 Task: Open Card Nutrition Conference Review in Board Email Marketing Behavioral Segmentation to Workspace Custom Software Development Services and add a team member Softage.1@softage.net, a label Red, a checklist Cryptocurrency Development, an attachment from your onedrive, a color Red and finally, add a card description 'Research and develop new service delivery process' and a comment 'Let us approach this task with a focus on quality over quantity, ensuring that we deliver a high-quality outcome.'. Add a start date 'Jan 05, 1900' with a due date 'Jan 12, 1900'
Action: Mouse moved to (99, 315)
Screenshot: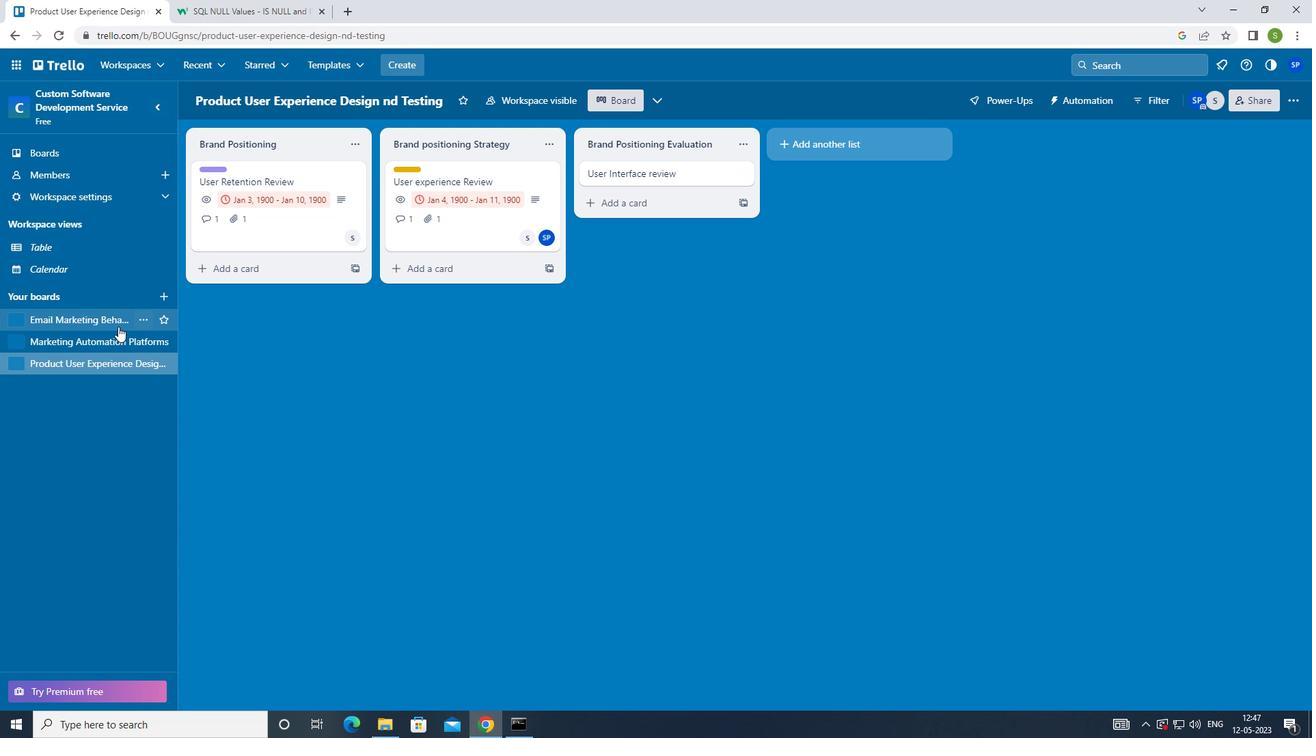 
Action: Mouse pressed left at (99, 315)
Screenshot: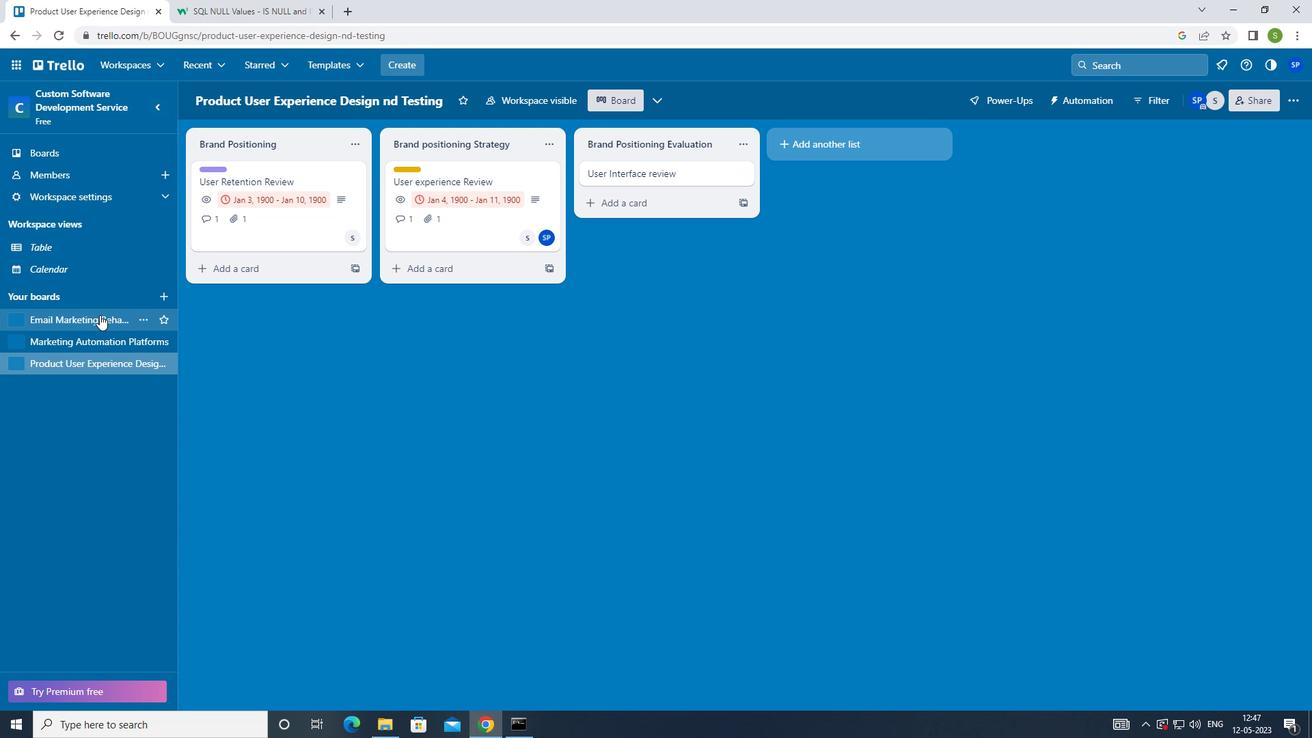 
Action: Mouse moved to (440, 174)
Screenshot: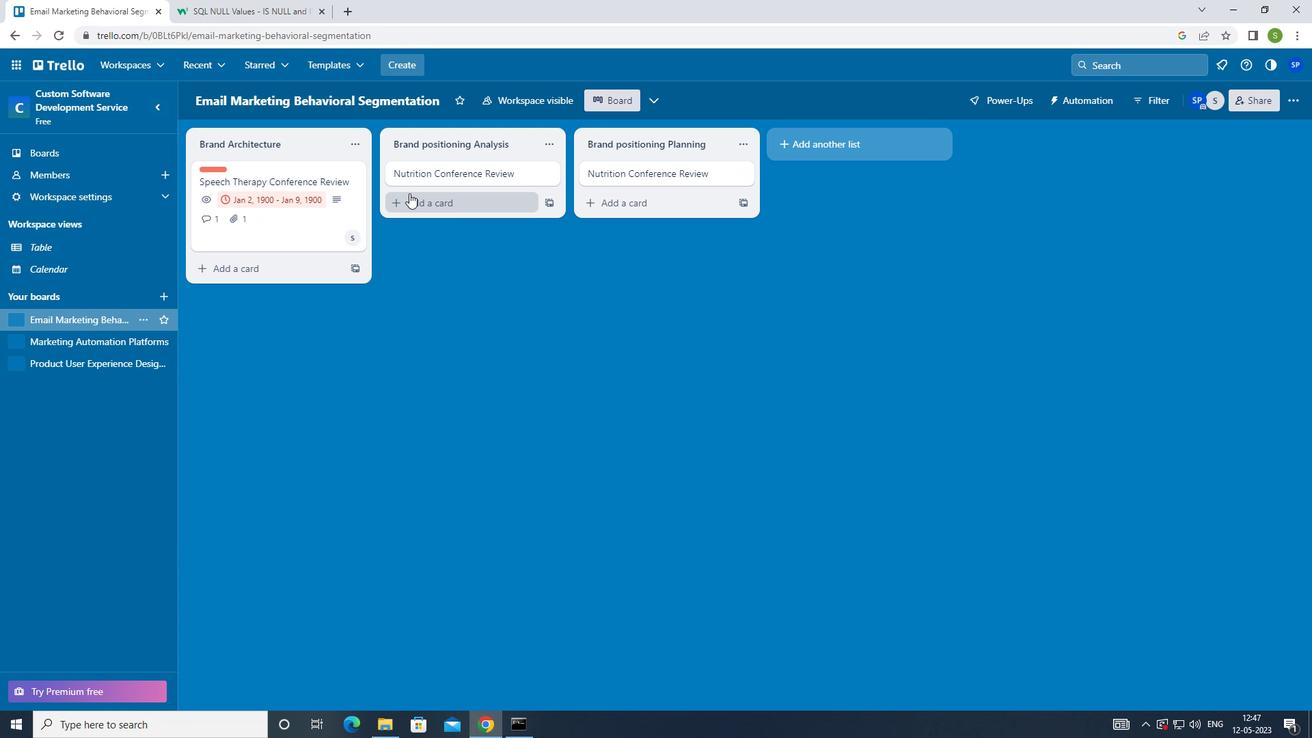 
Action: Mouse pressed left at (440, 174)
Screenshot: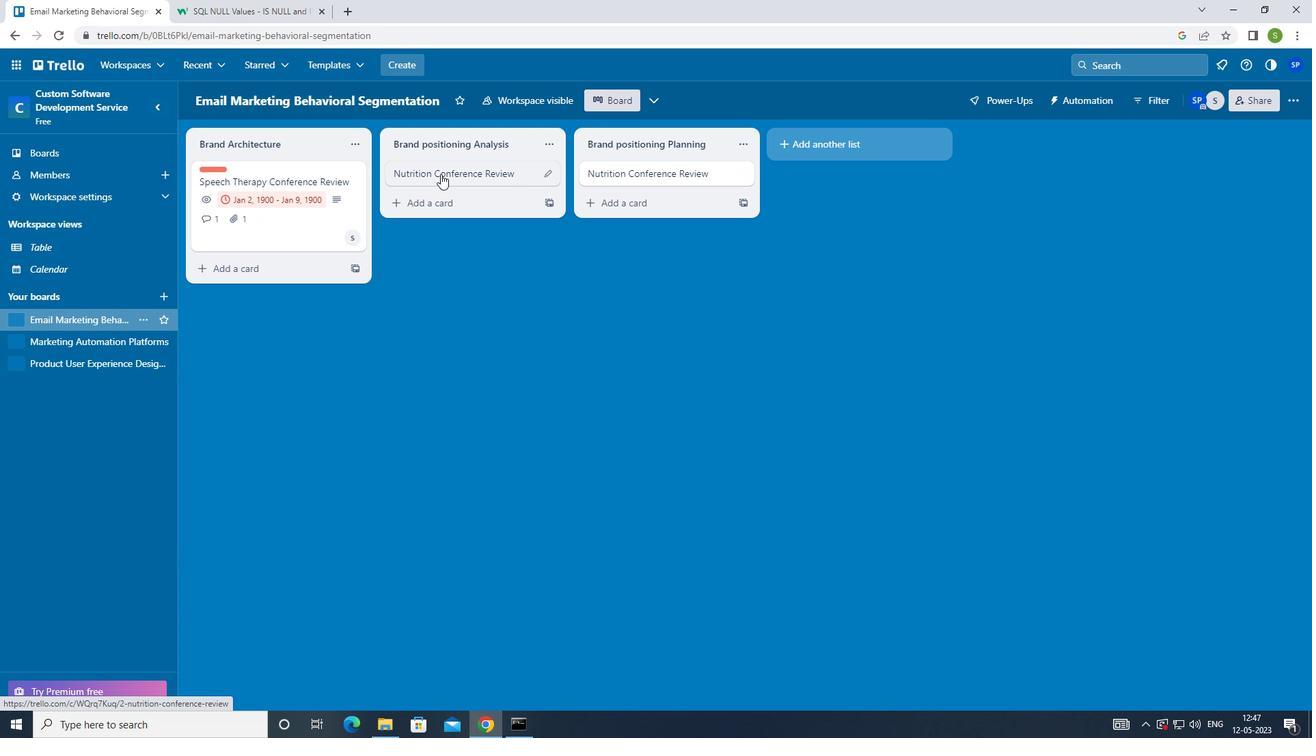 
Action: Mouse moved to (826, 176)
Screenshot: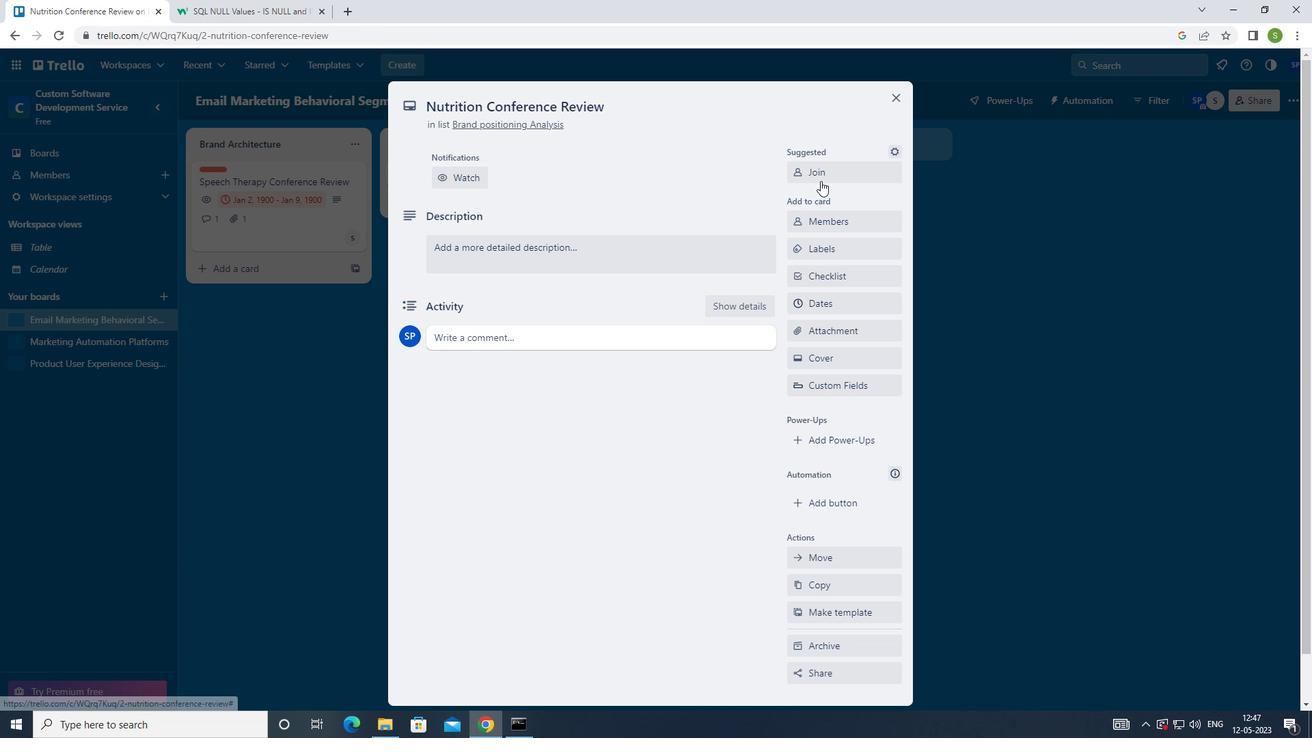 
Action: Mouse pressed left at (826, 176)
Screenshot: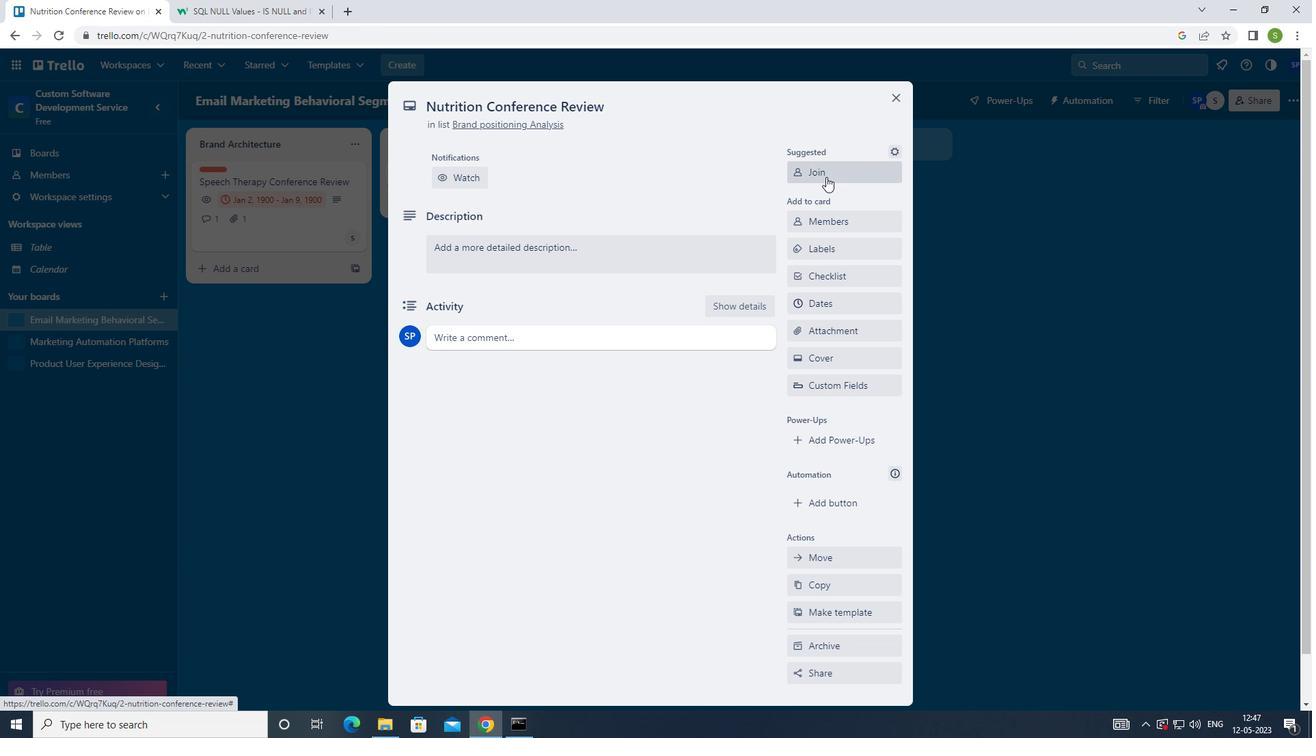 
Action: Mouse moved to (835, 177)
Screenshot: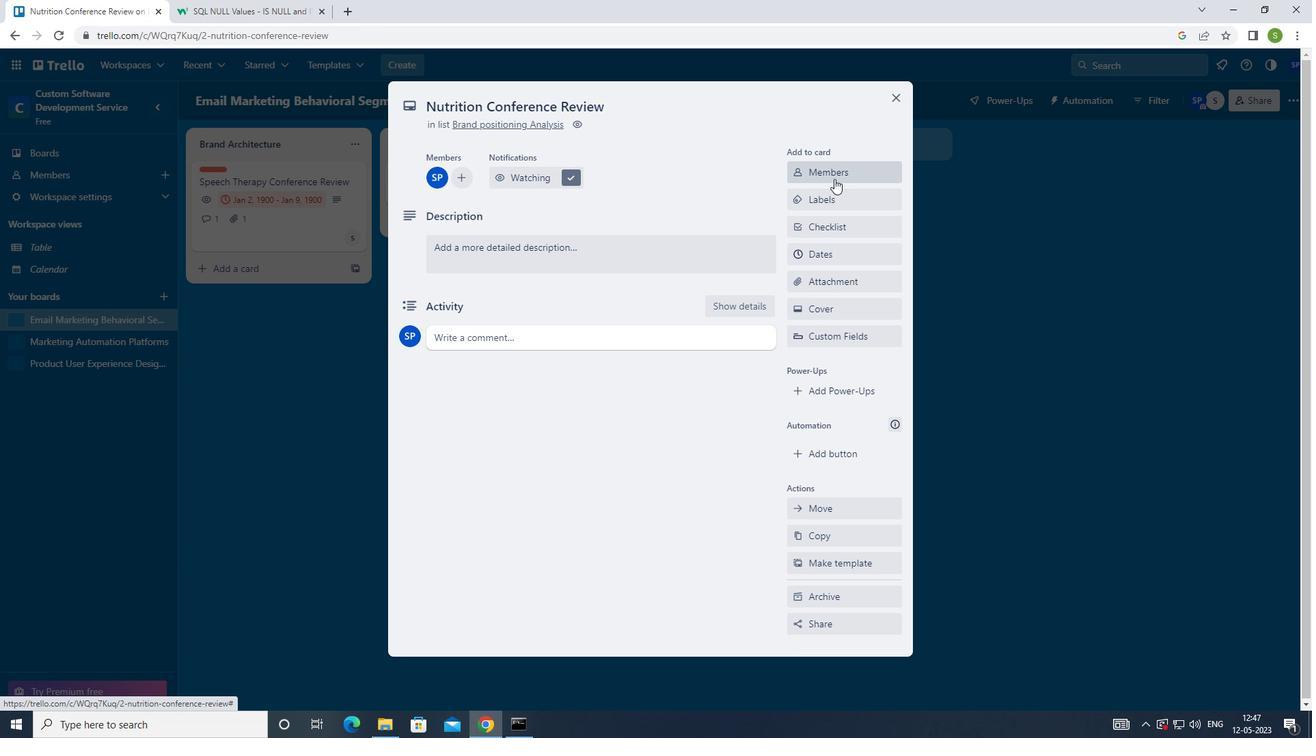 
Action: Mouse pressed left at (835, 177)
Screenshot: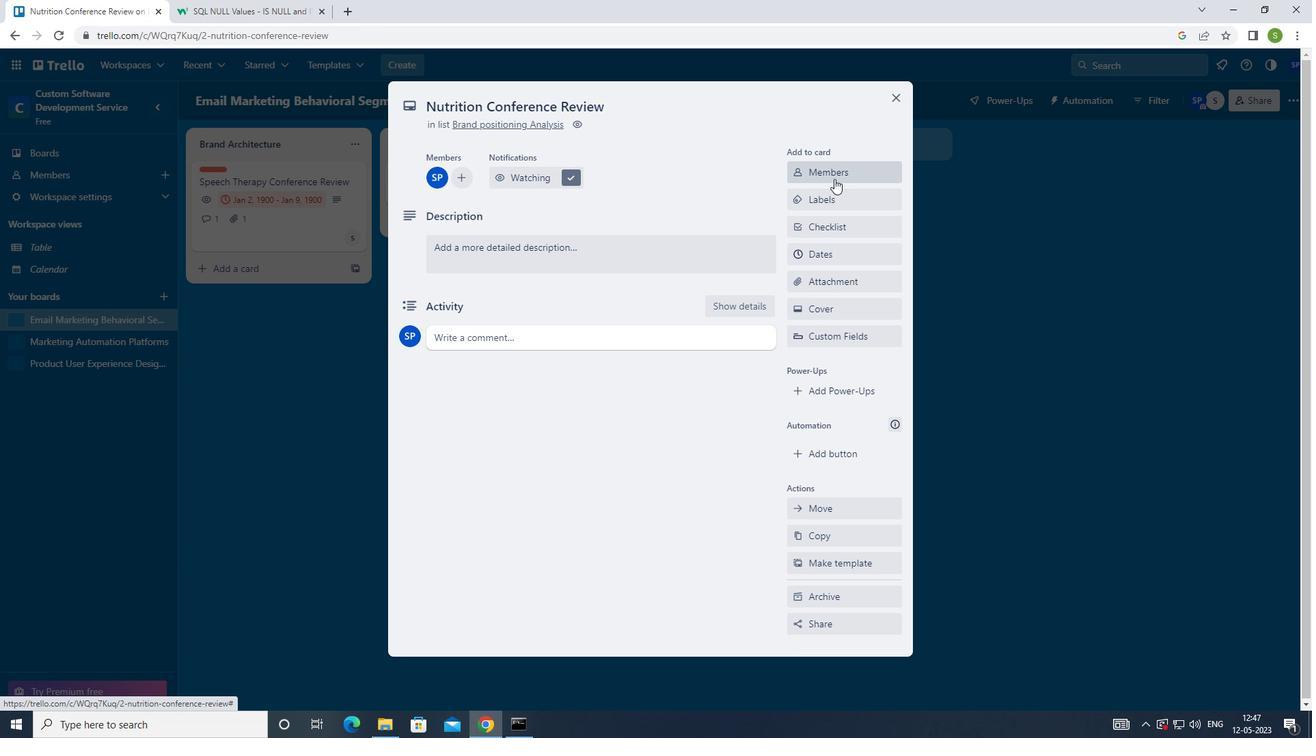 
Action: Mouse moved to (638, 285)
Screenshot: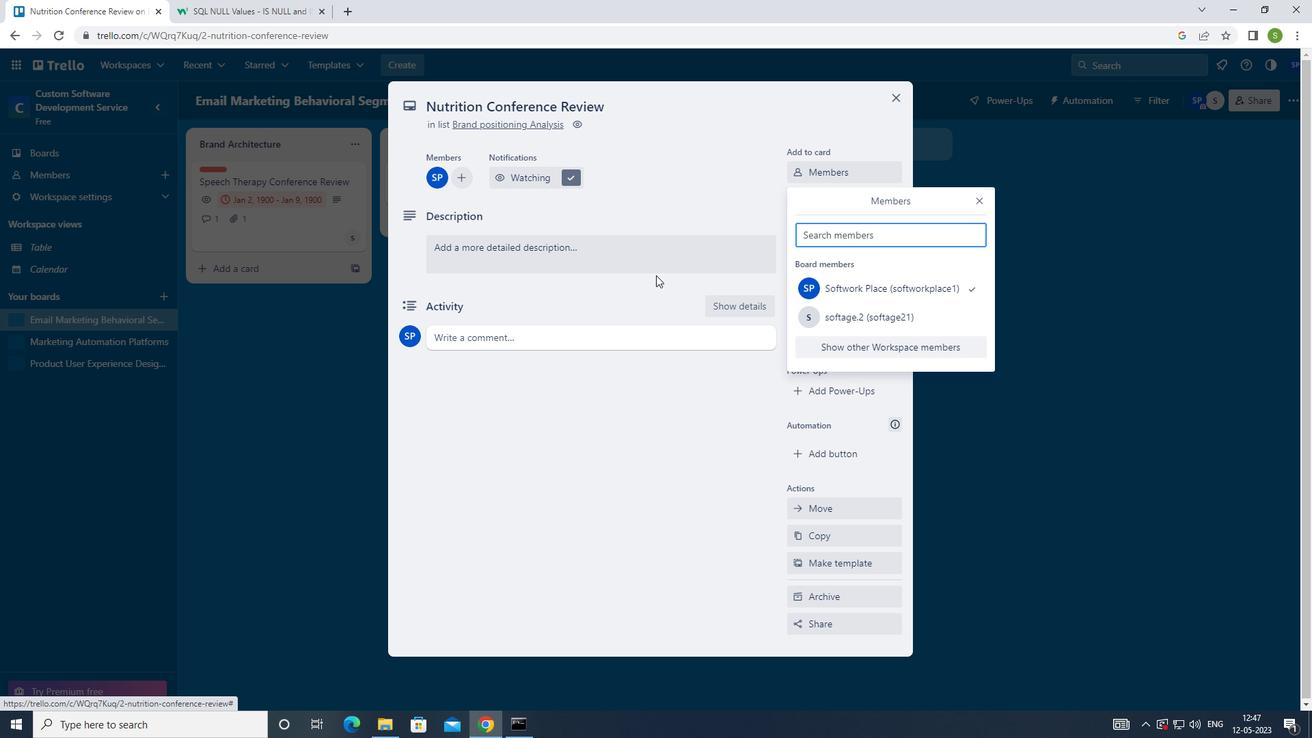 
Action: Key pressed <Key.shift>SOFTAGE.1<Key.shift>SOFTAGE<Key.shift><Key.shift>@<Key.left><Key.left><Key.left><Key.left><Key.left><Key.left><Key.left><Key.left><Key.shift>@<Key.right><Key.right><Key.right><Key.right><Key.right><Key.right><Key.right><Key.right><Key.backspace>.NET
Screenshot: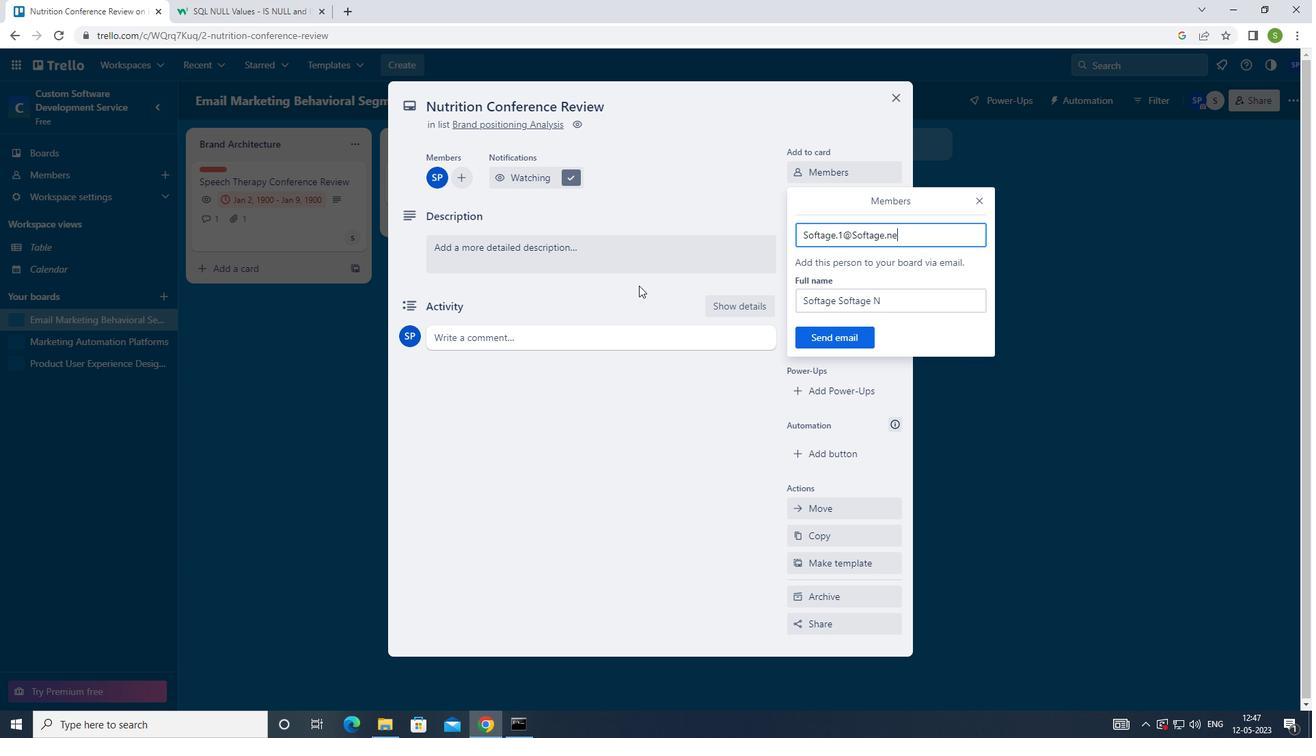 
Action: Mouse moved to (825, 336)
Screenshot: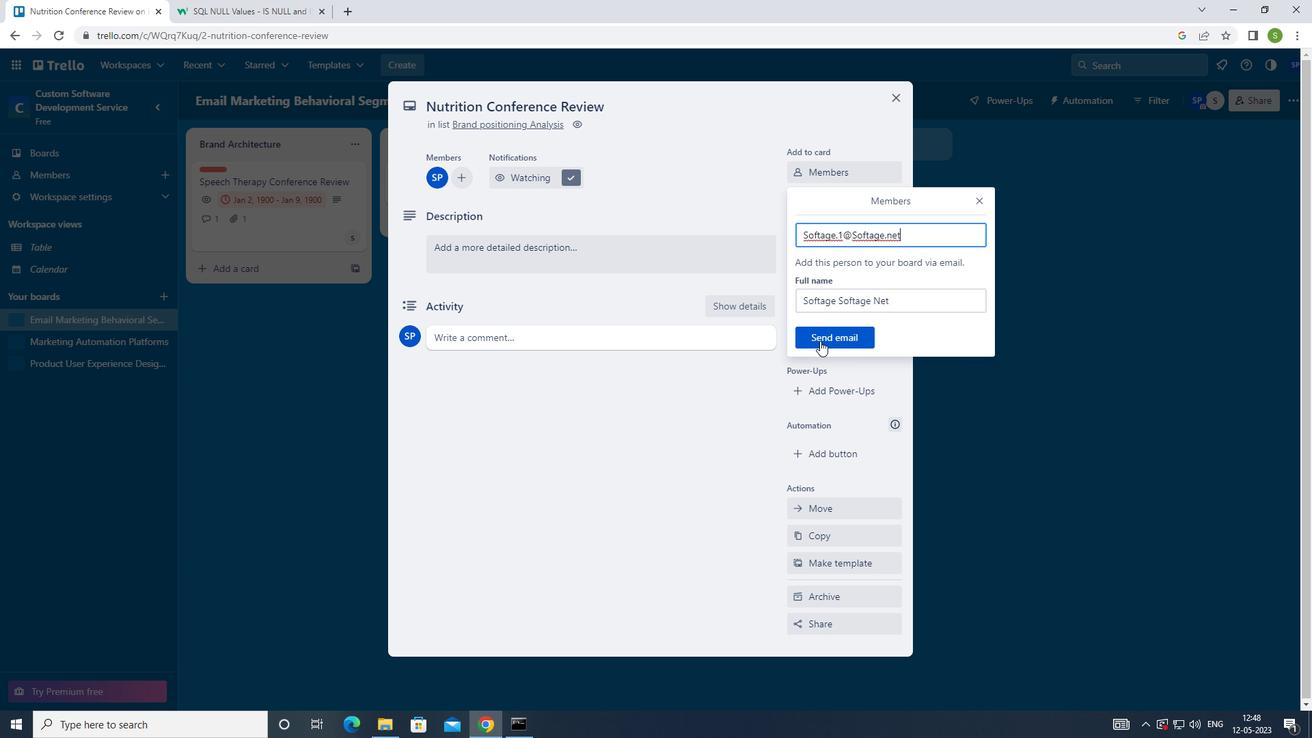 
Action: Mouse pressed left at (825, 336)
Screenshot: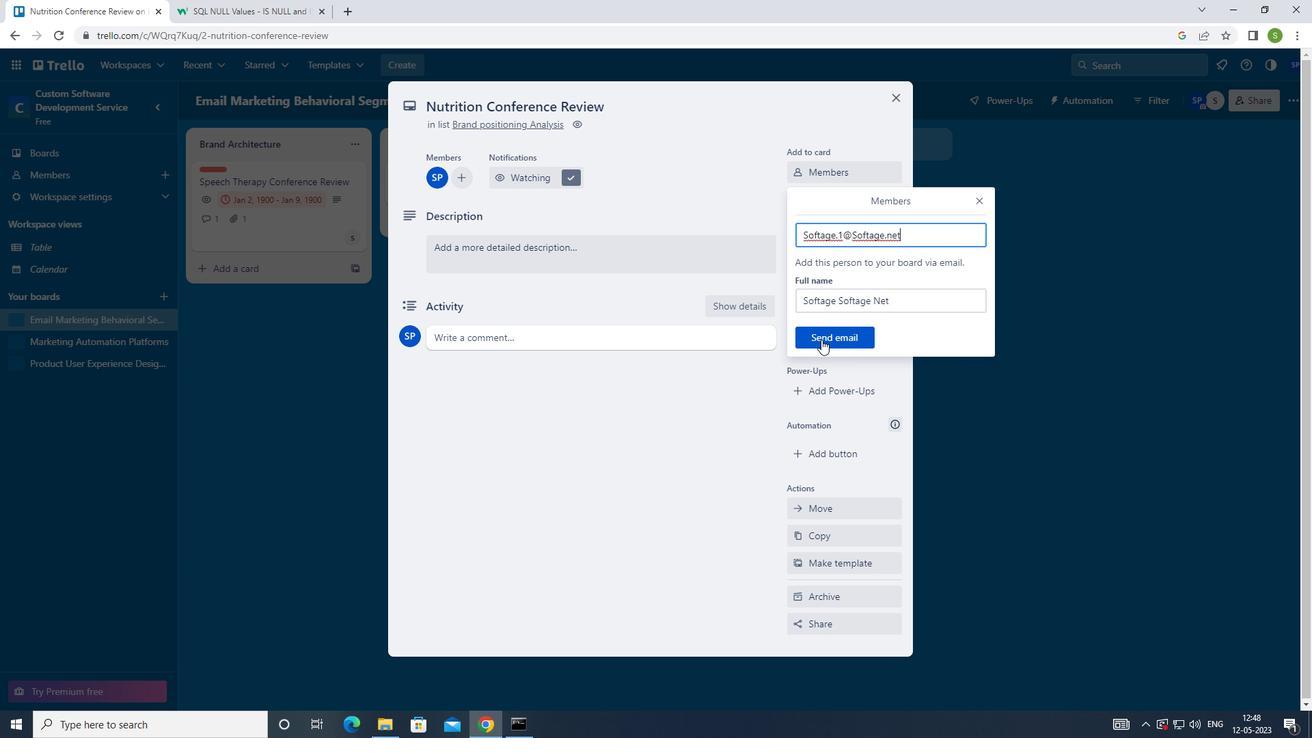 
Action: Mouse moved to (840, 200)
Screenshot: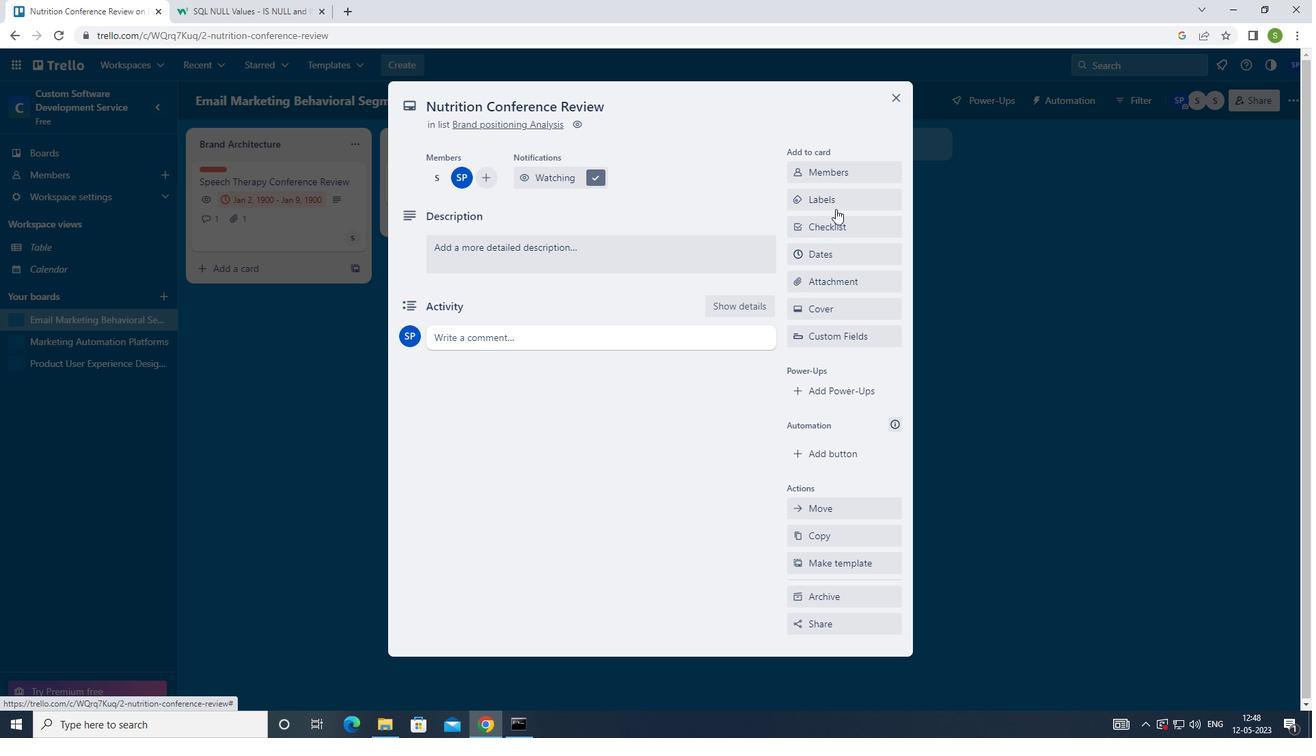 
Action: Mouse pressed left at (840, 200)
Screenshot: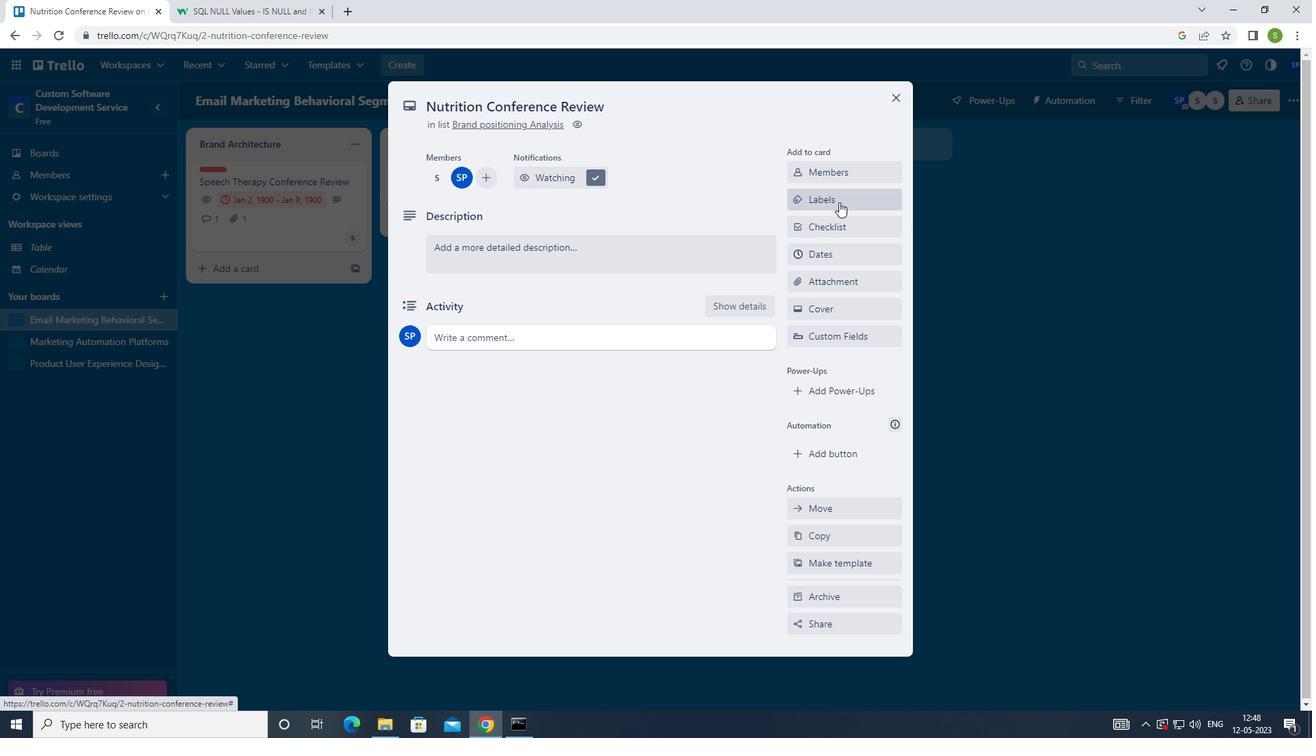 
Action: Mouse moved to (833, 204)
Screenshot: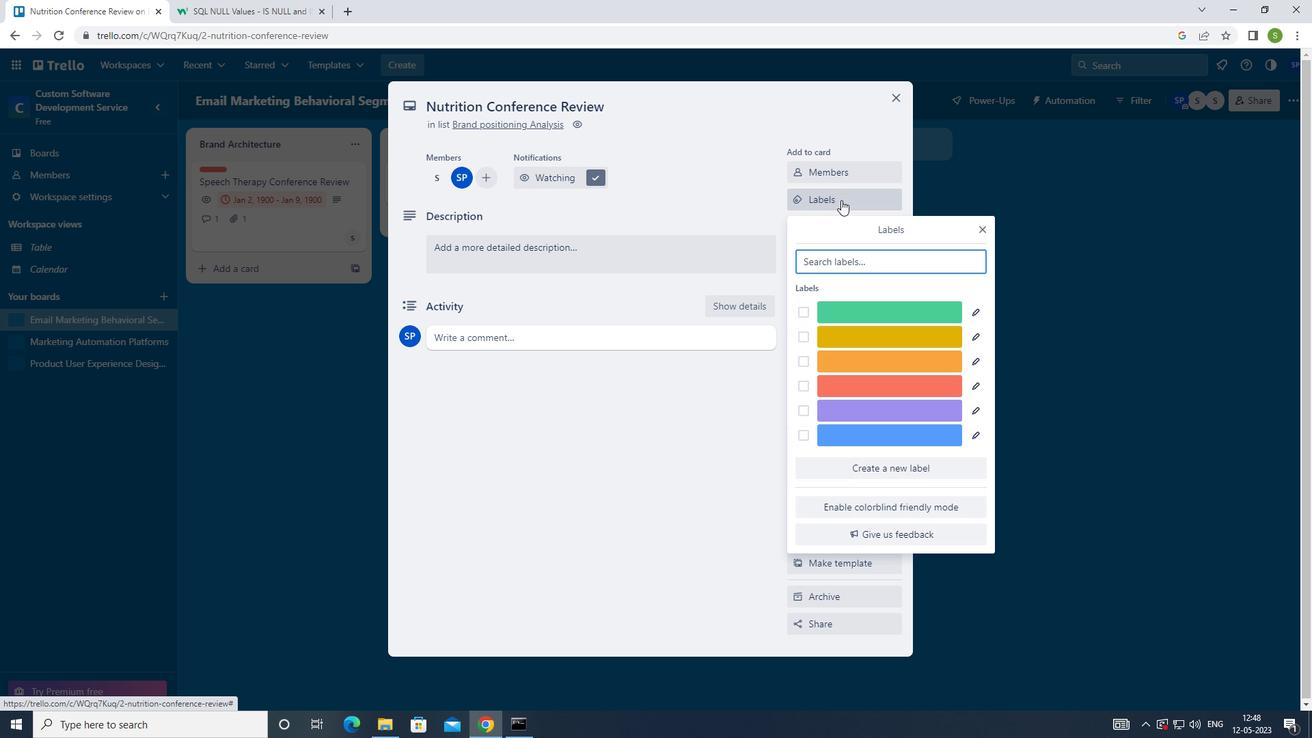 
Action: Key pressed RED
Screenshot: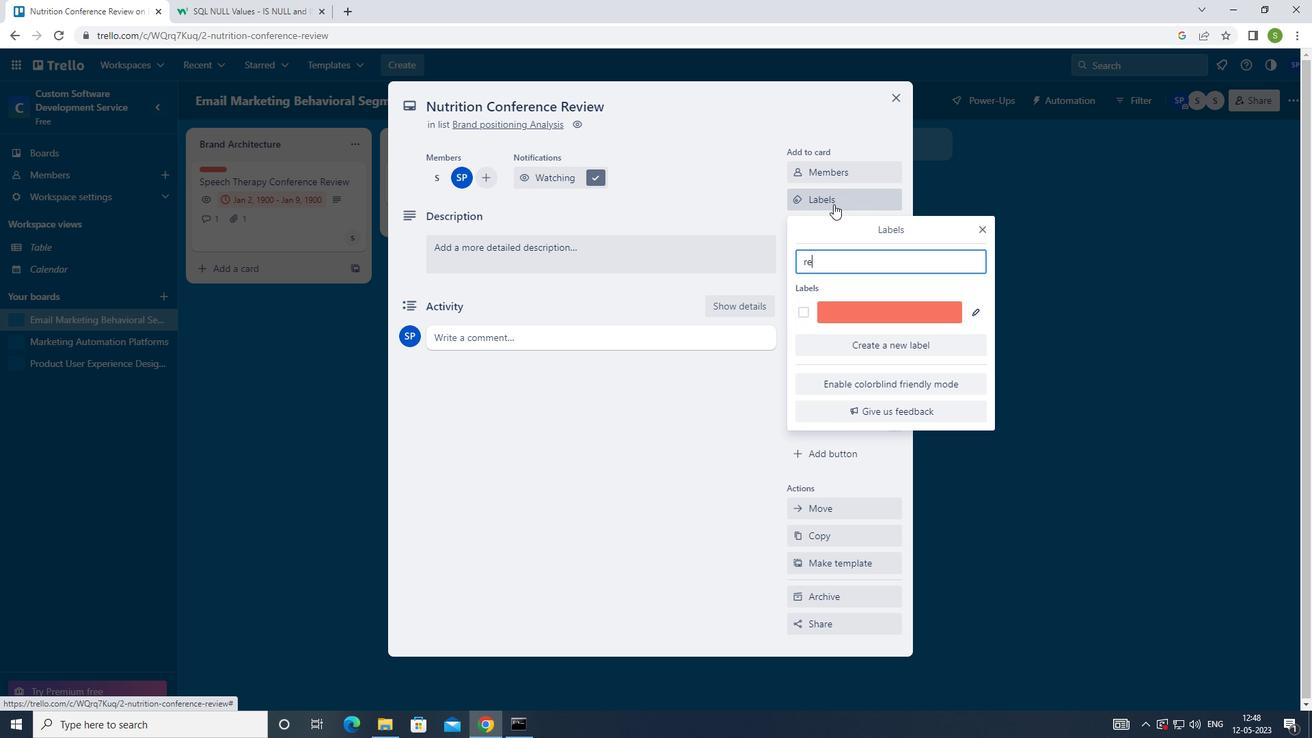 
Action: Mouse moved to (804, 312)
Screenshot: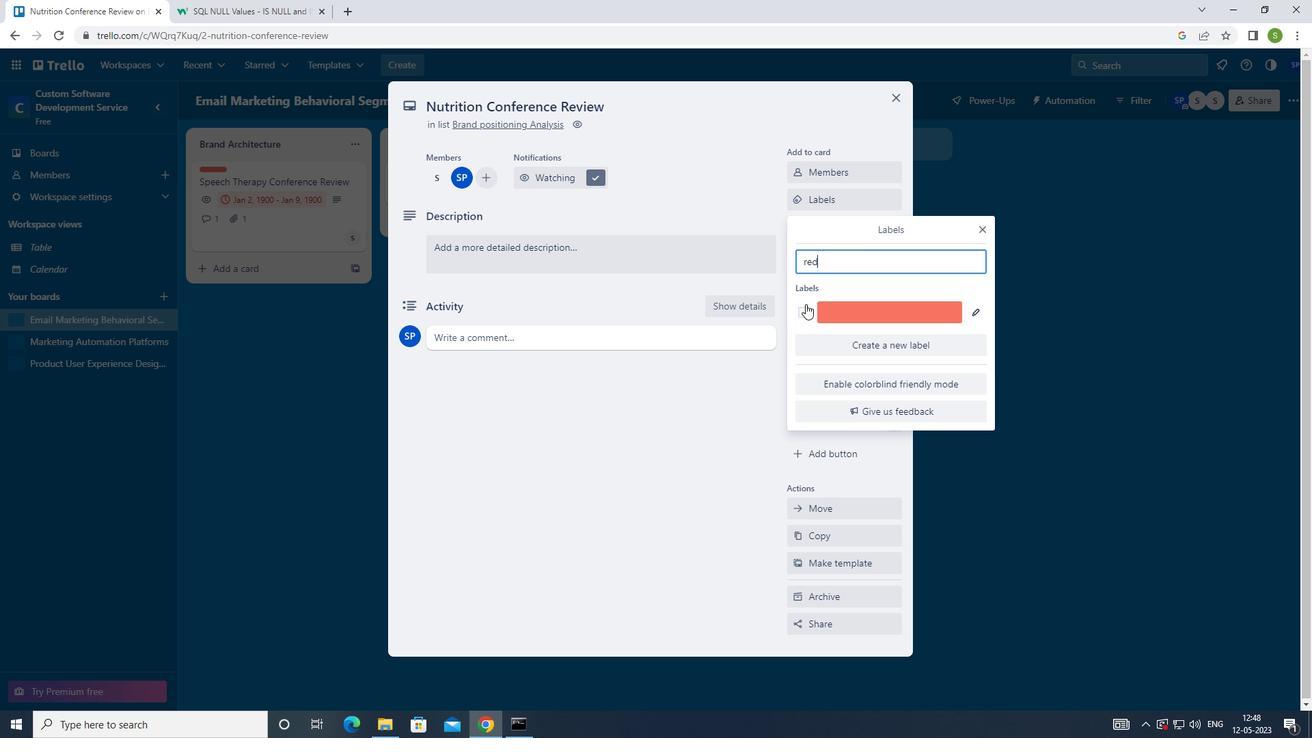 
Action: Mouse pressed left at (804, 312)
Screenshot: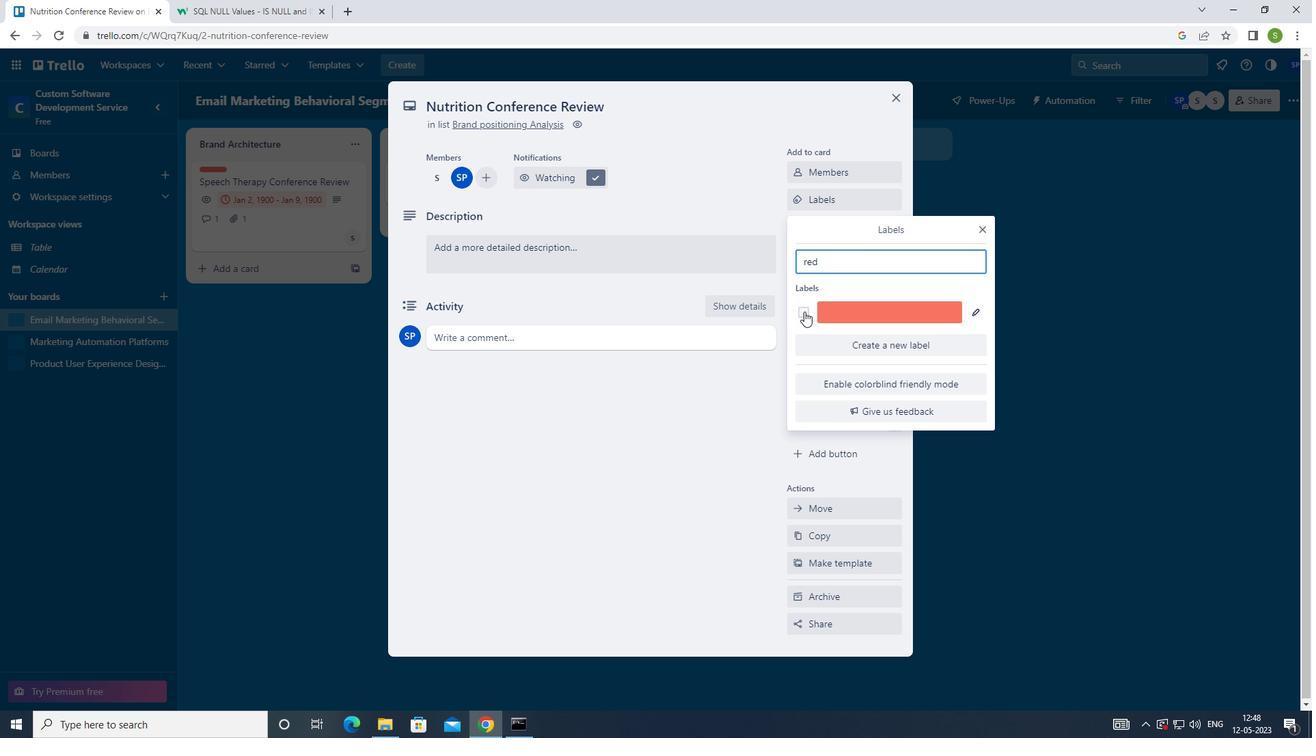 
Action: Mouse moved to (982, 230)
Screenshot: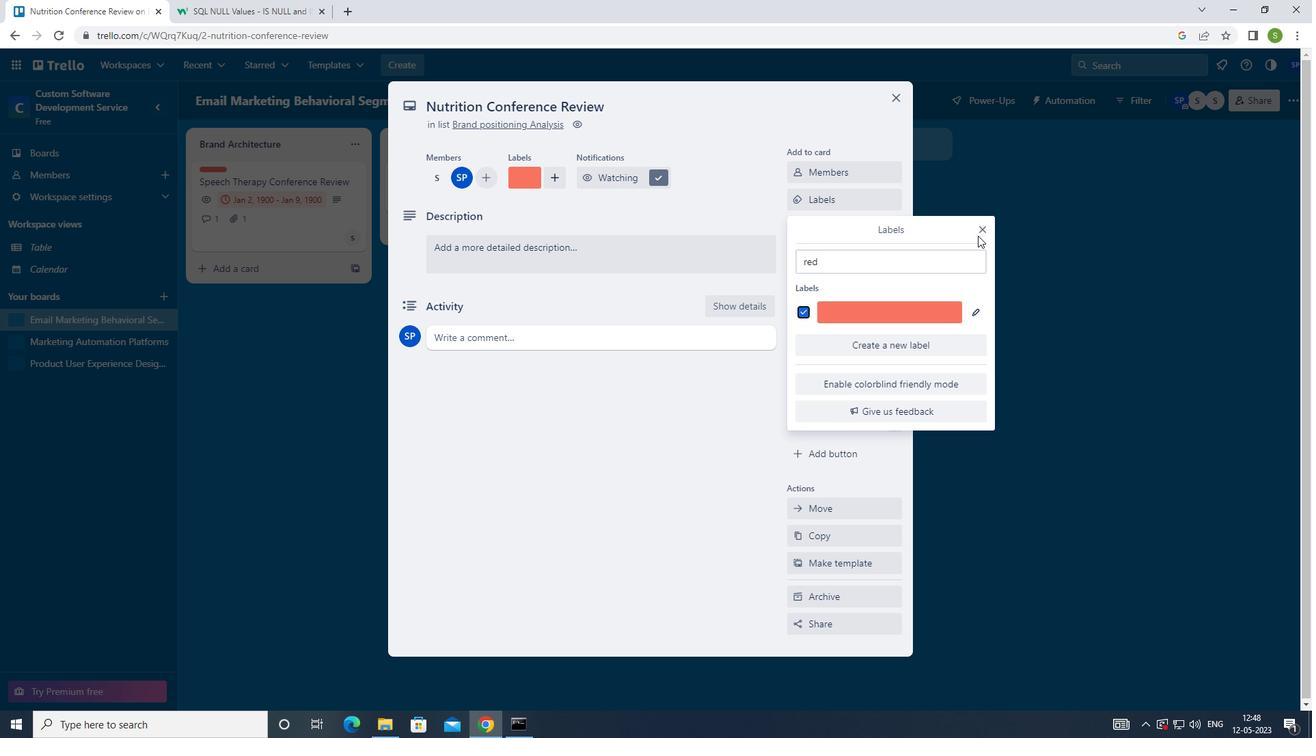 
Action: Mouse pressed left at (982, 230)
Screenshot: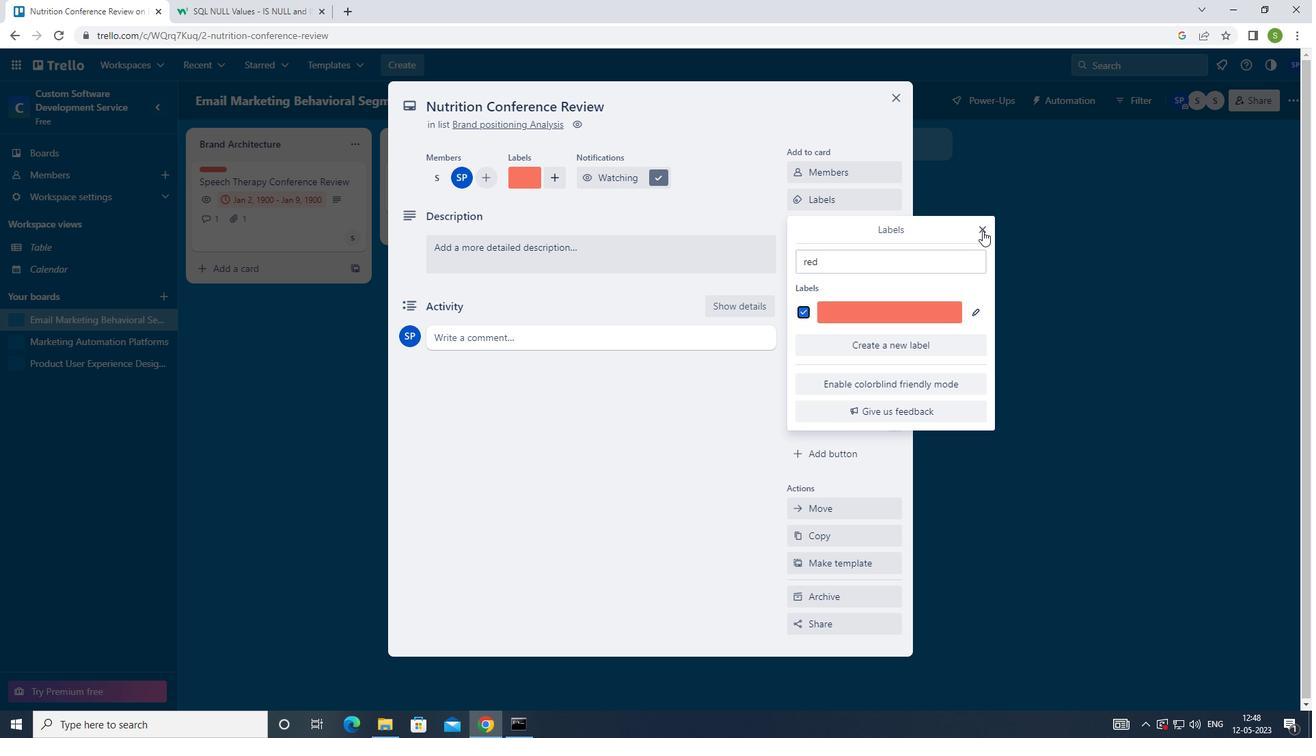 
Action: Mouse moved to (859, 230)
Screenshot: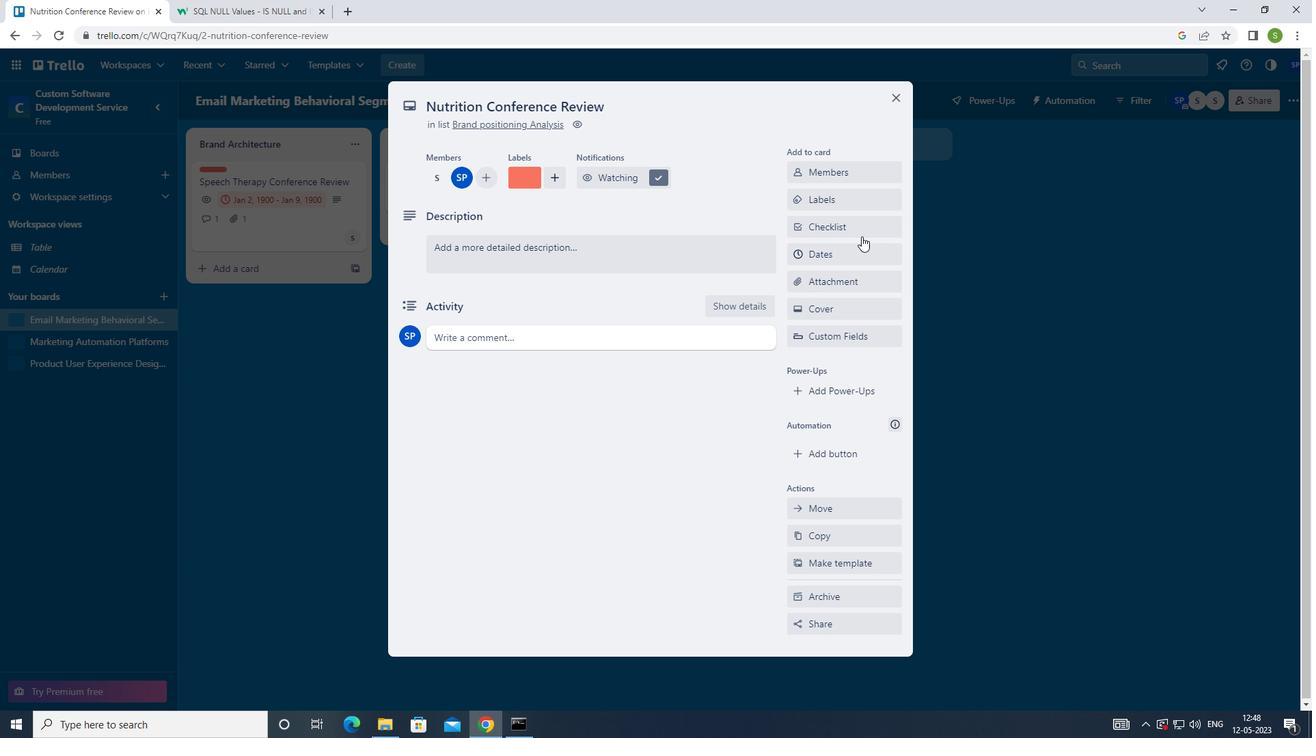 
Action: Mouse pressed left at (859, 230)
Screenshot: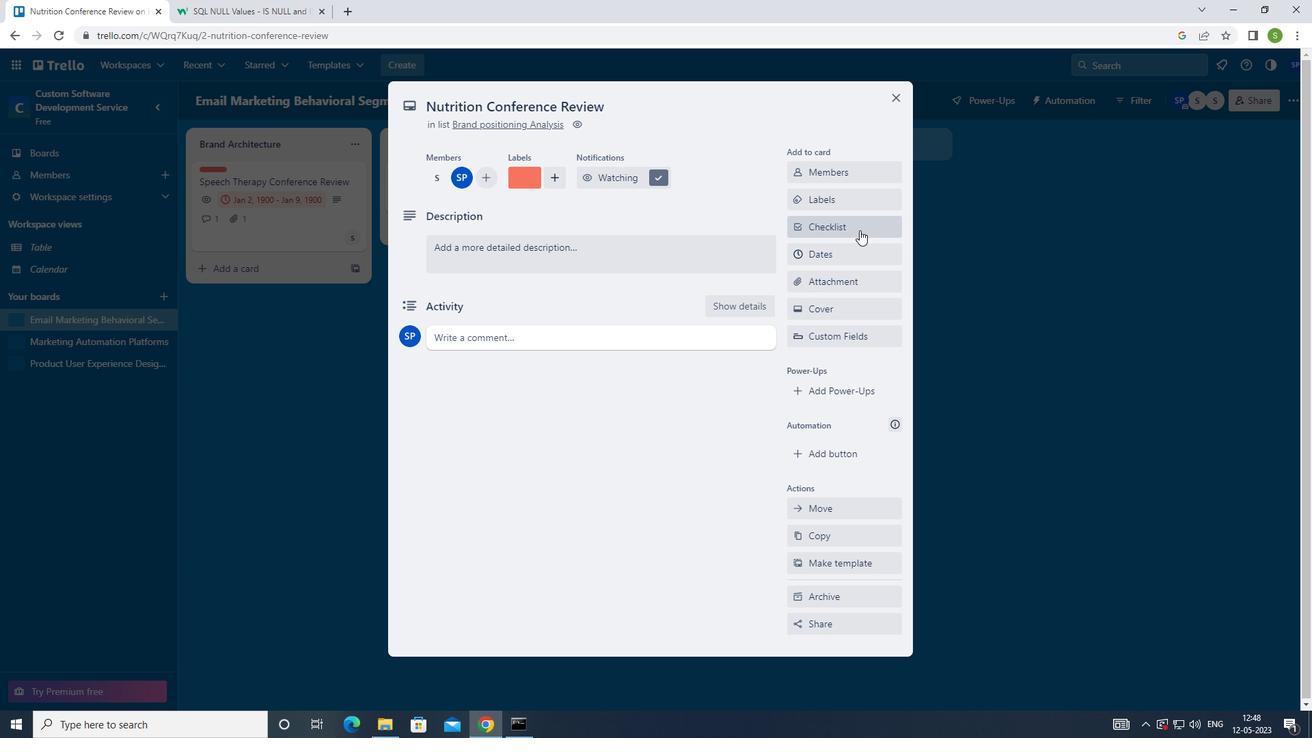 
Action: Mouse moved to (897, 235)
Screenshot: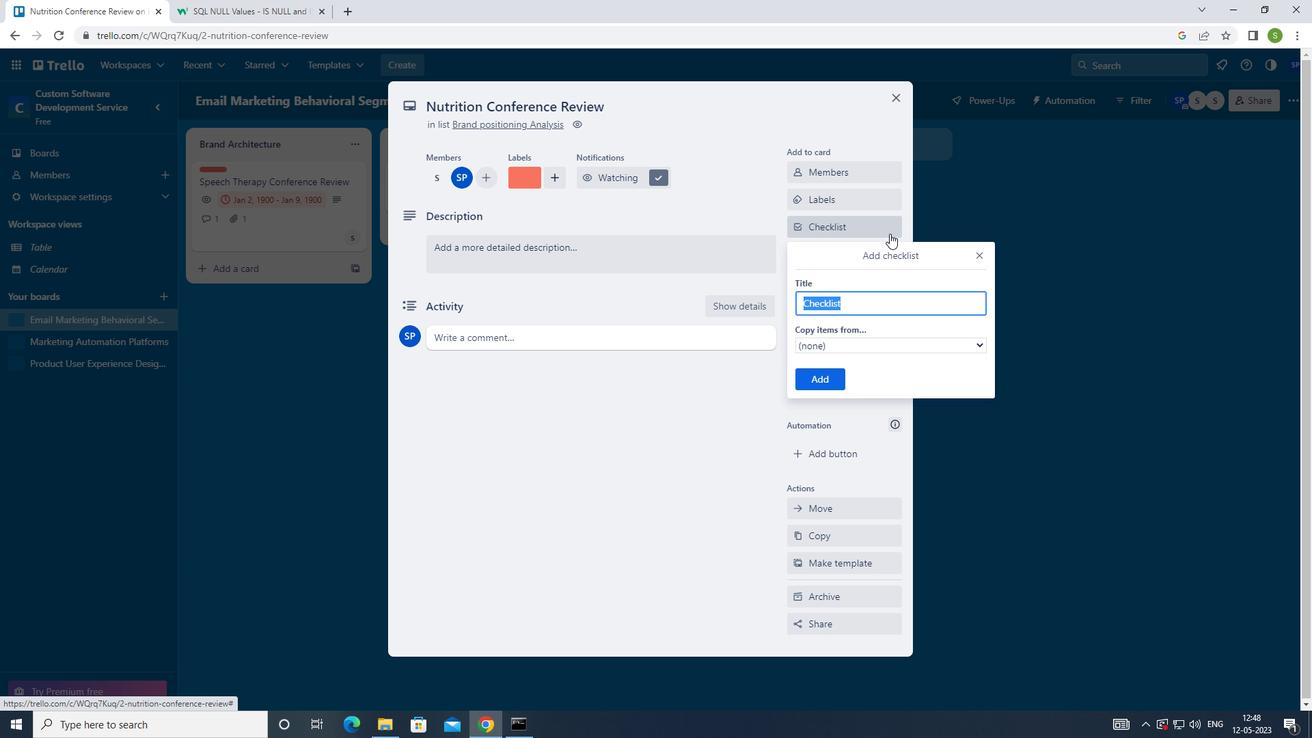 
Action: Key pressed ctrl+C
Screenshot: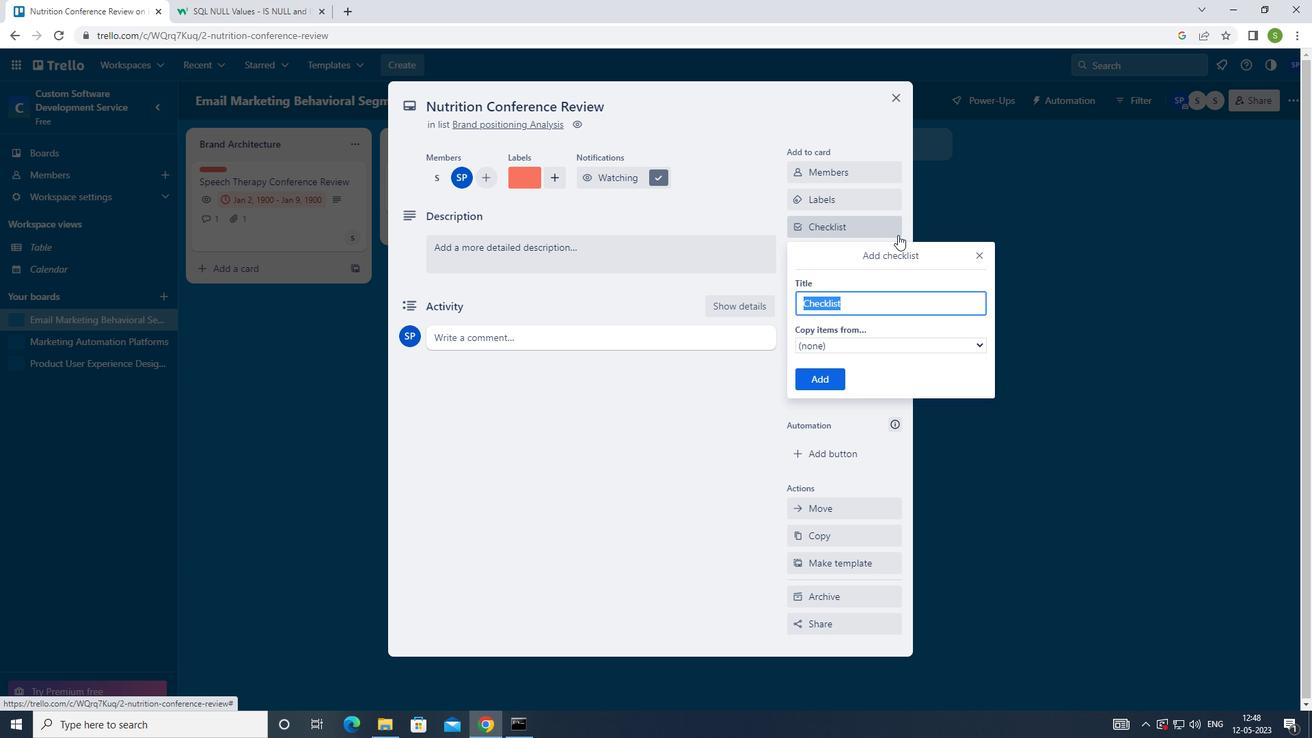 
Action: Mouse moved to (865, 299)
Screenshot: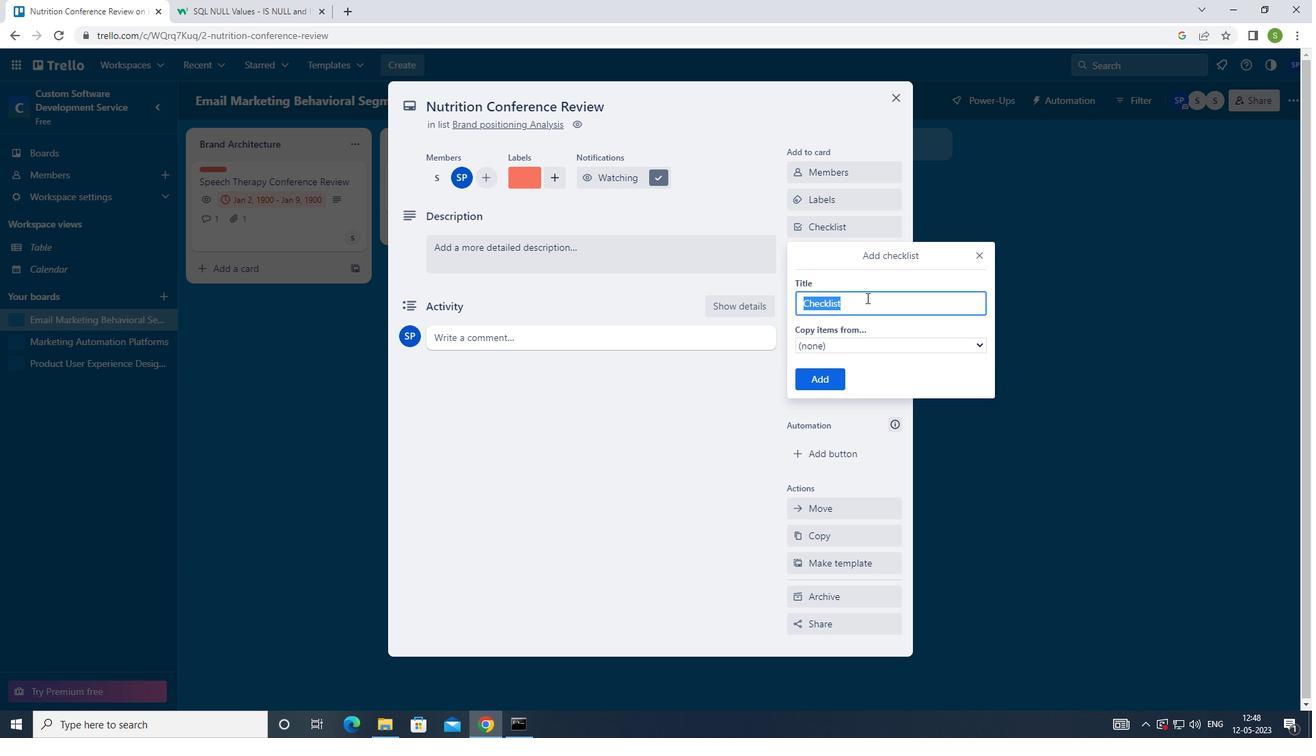
Action: Key pressed <Key.shift>ctrl+C
Screenshot: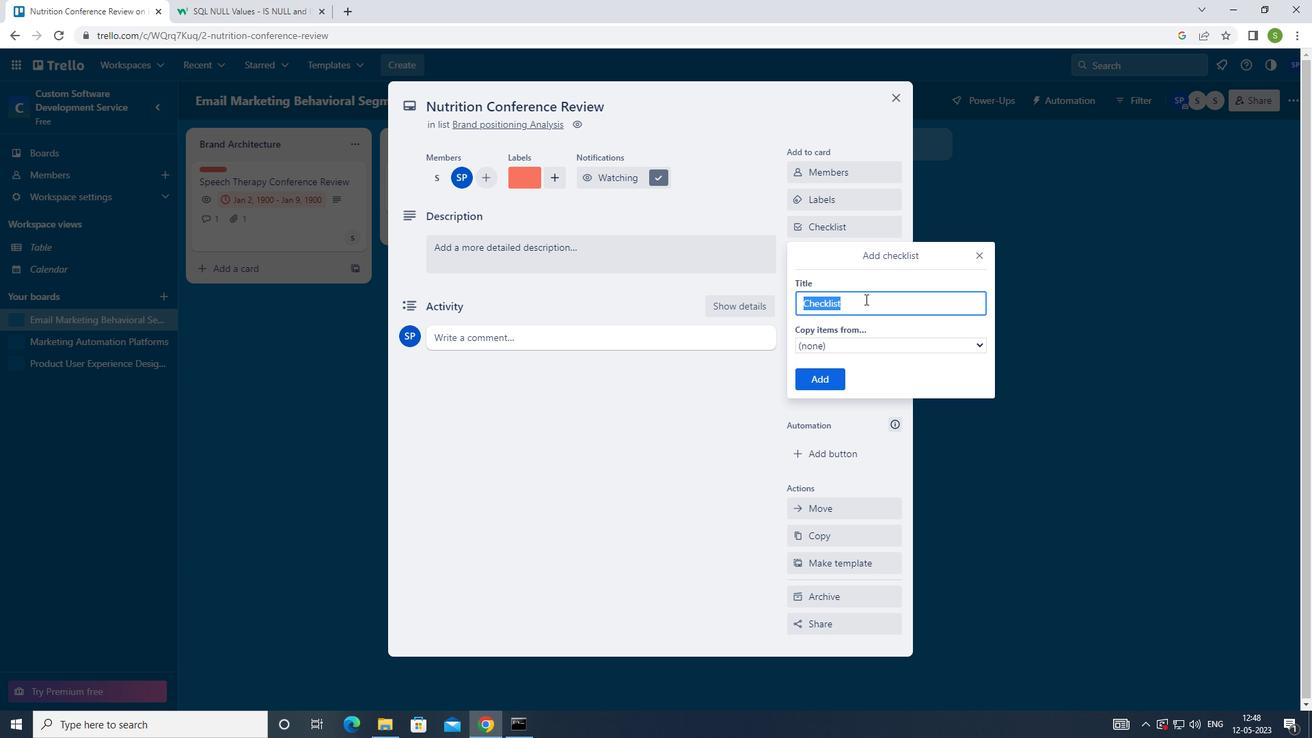 
Action: Mouse moved to (897, 392)
Screenshot: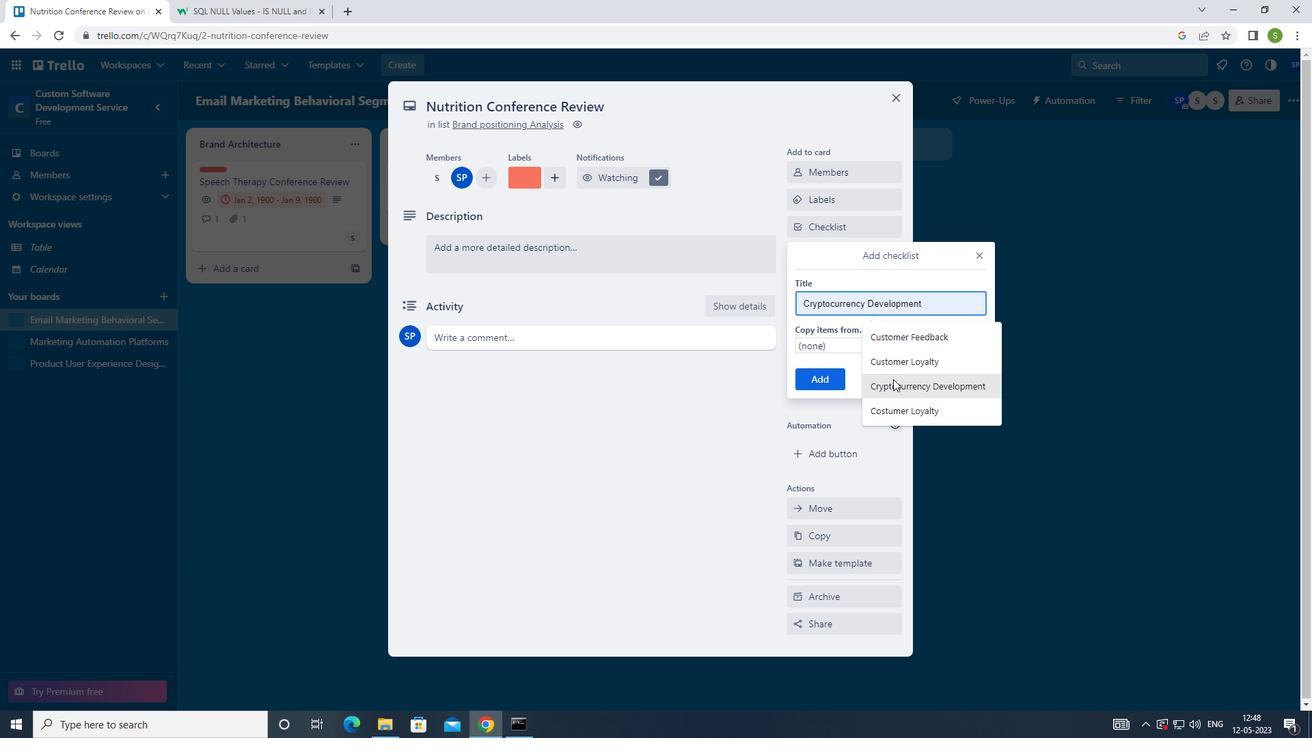 
Action: Mouse pressed left at (897, 392)
Screenshot: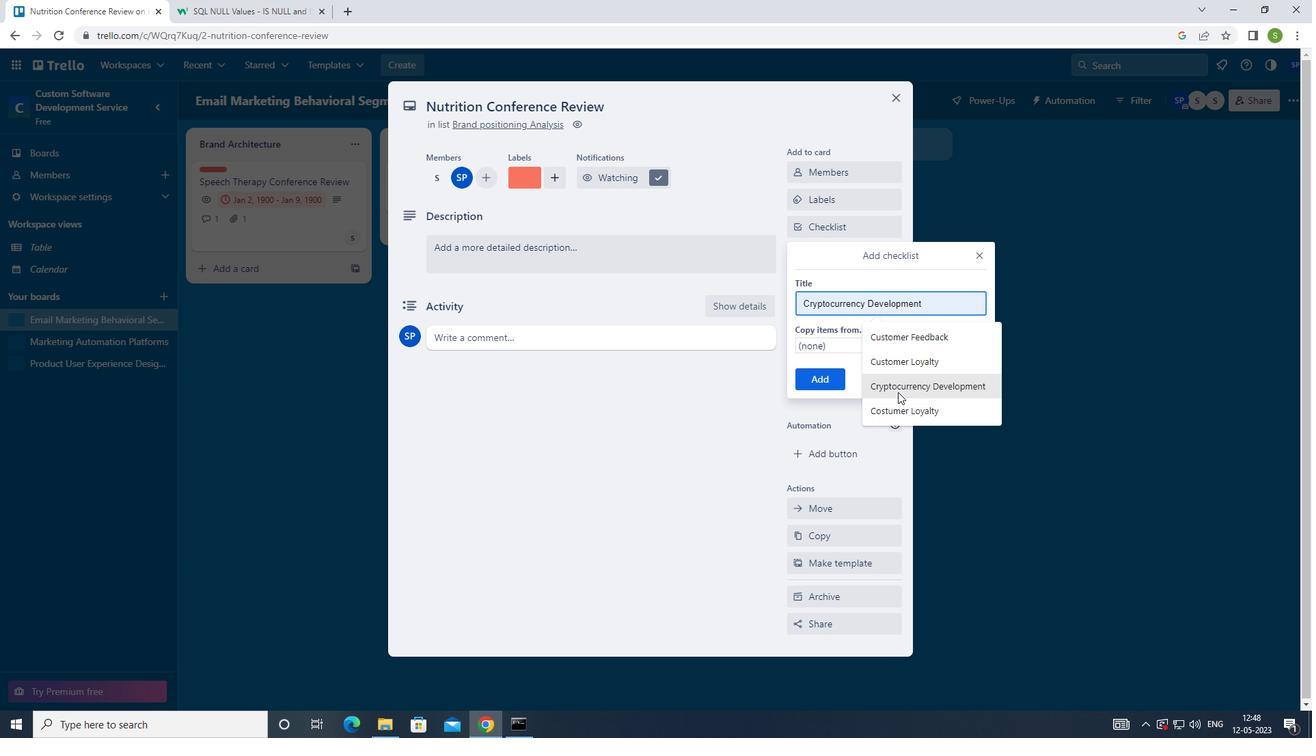 
Action: Mouse moved to (835, 376)
Screenshot: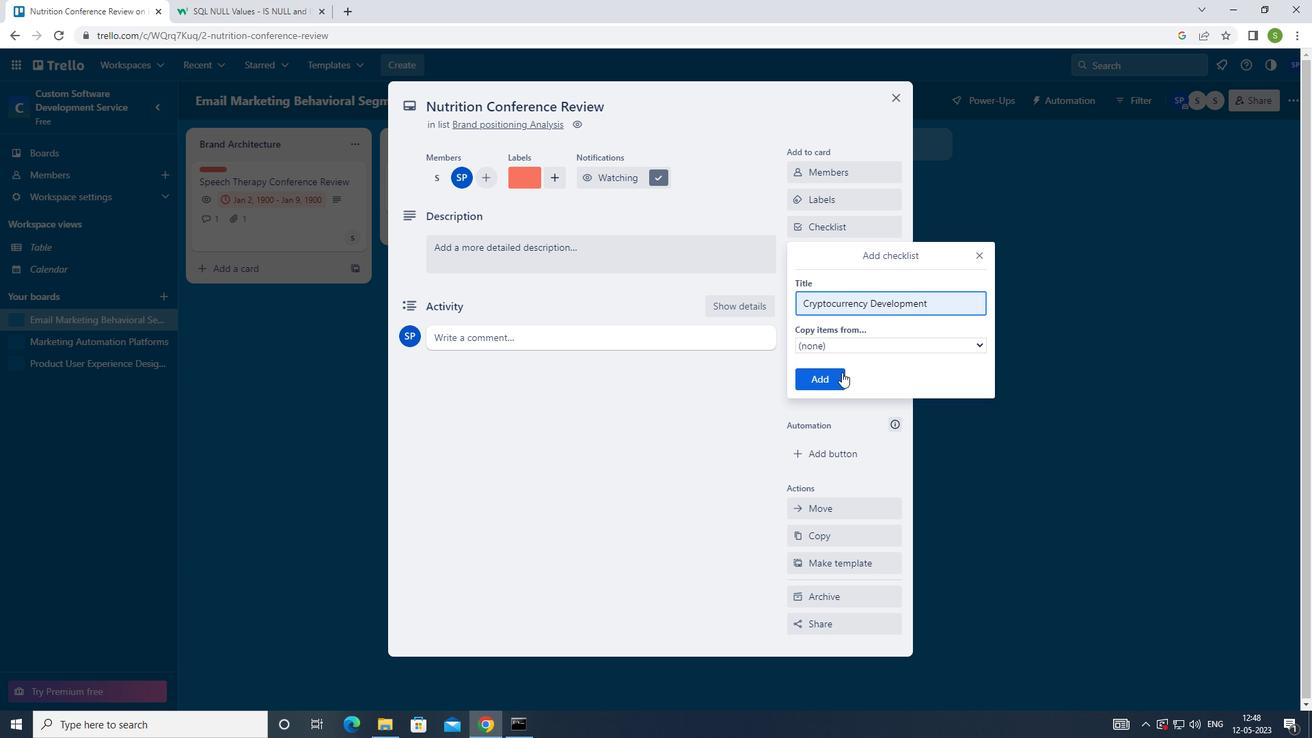 
Action: Mouse pressed left at (835, 376)
Screenshot: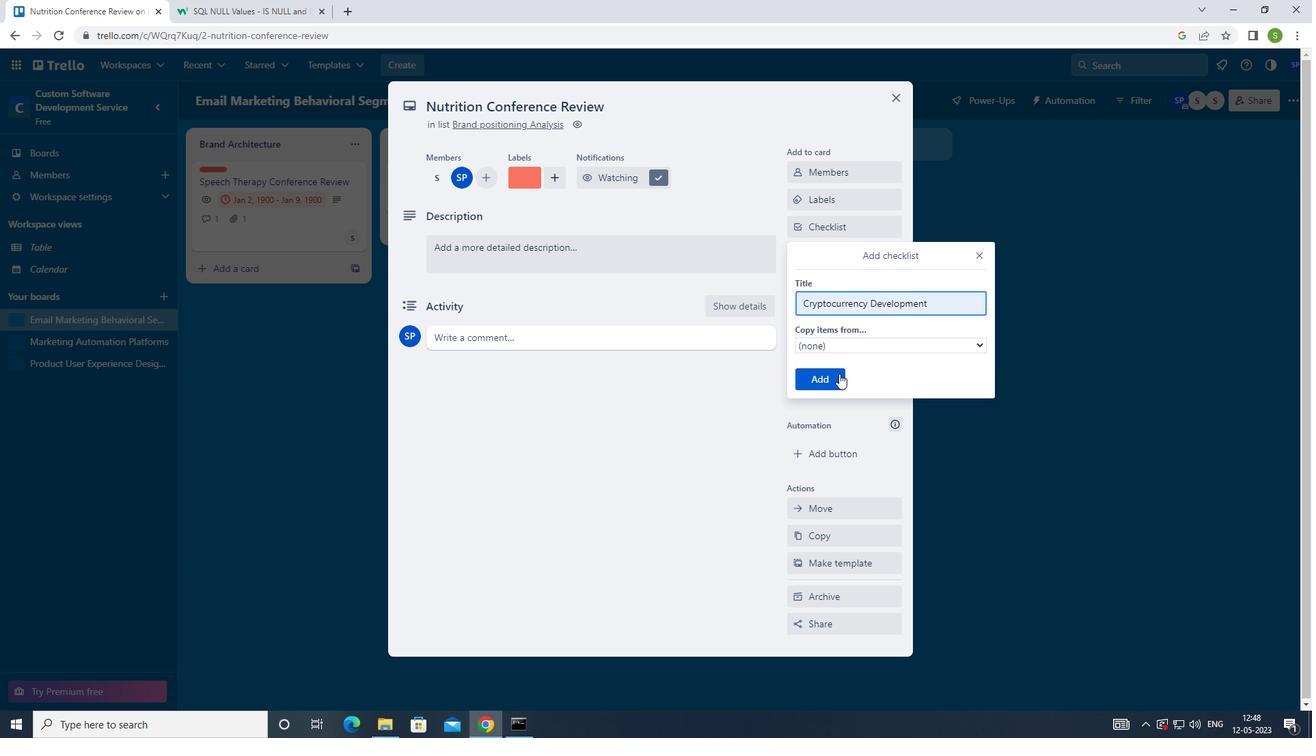 
Action: Mouse moved to (841, 284)
Screenshot: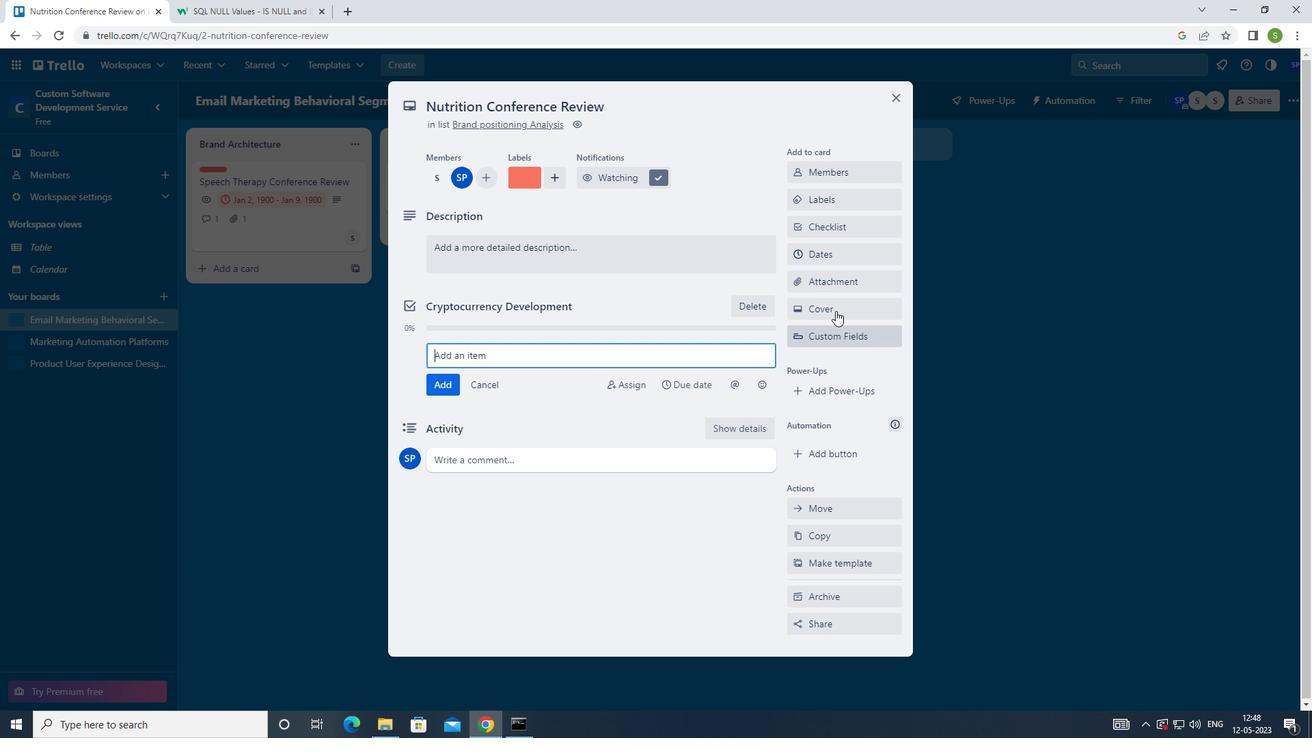 
Action: Mouse pressed left at (841, 284)
Screenshot: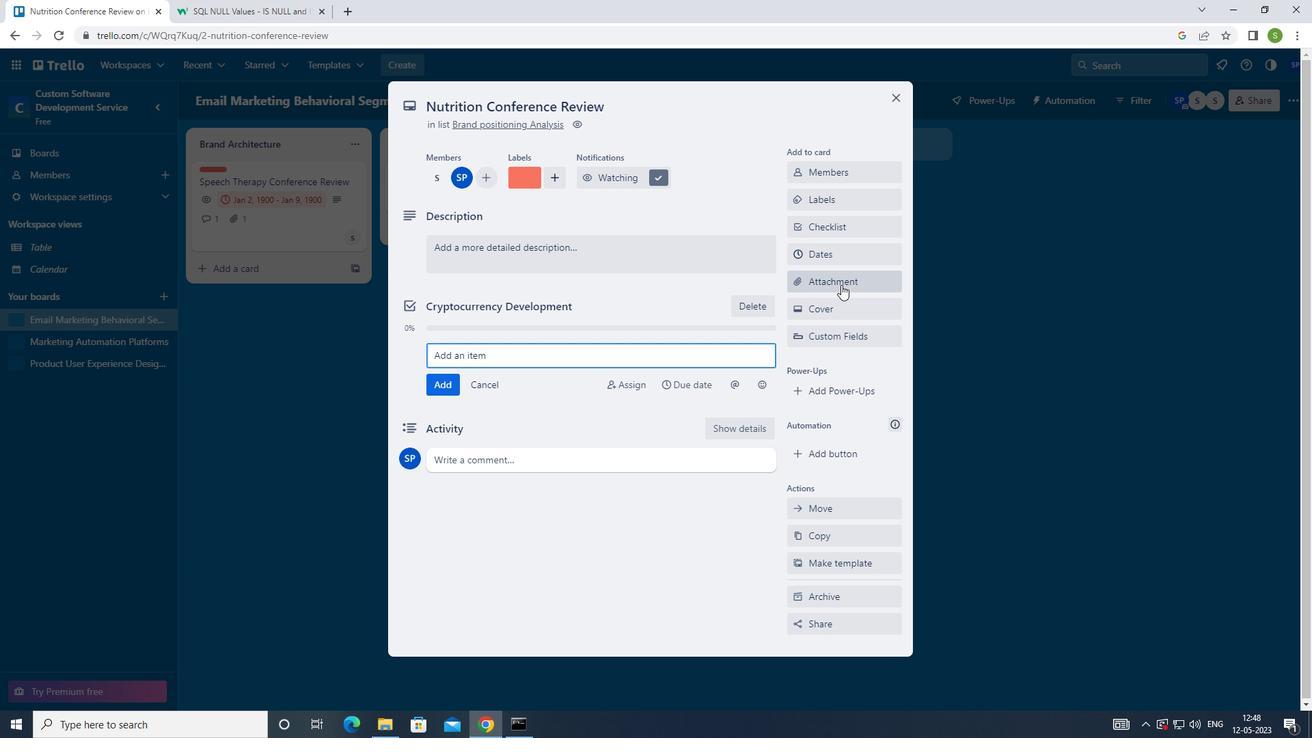 
Action: Mouse moved to (834, 446)
Screenshot: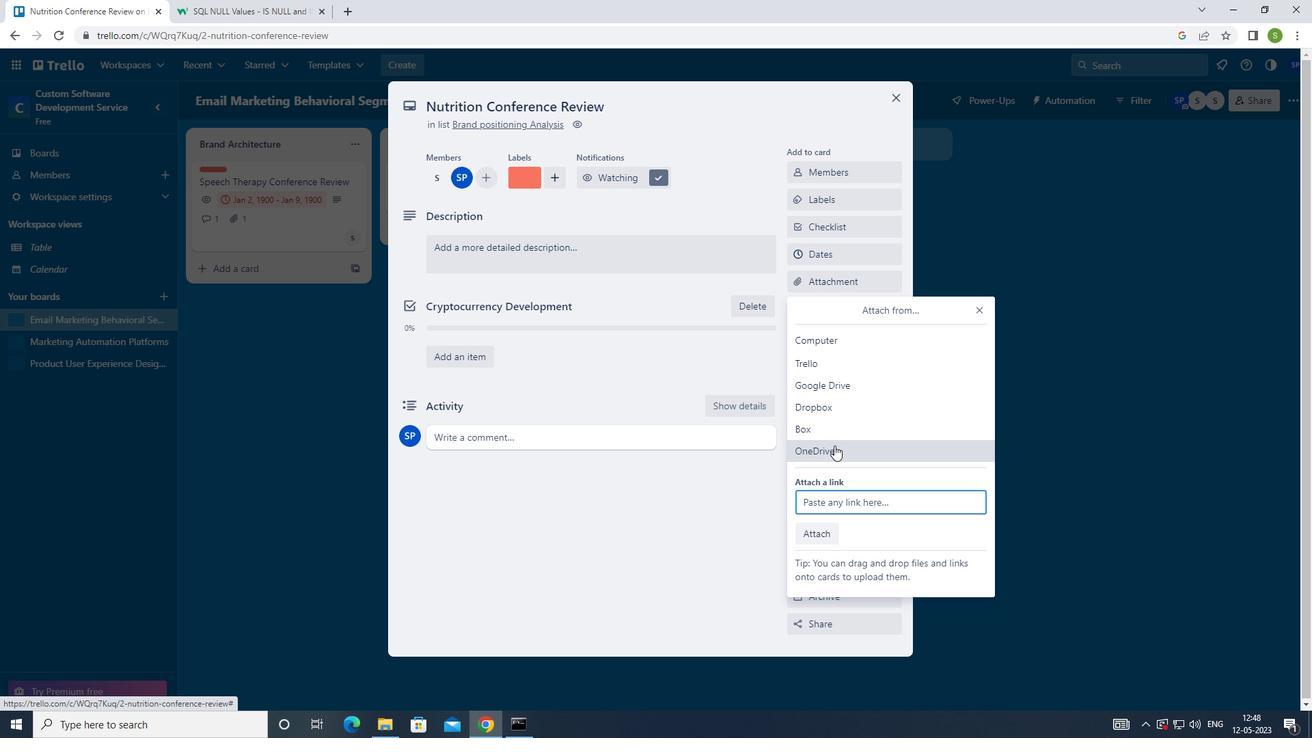 
Action: Mouse pressed left at (834, 446)
Screenshot: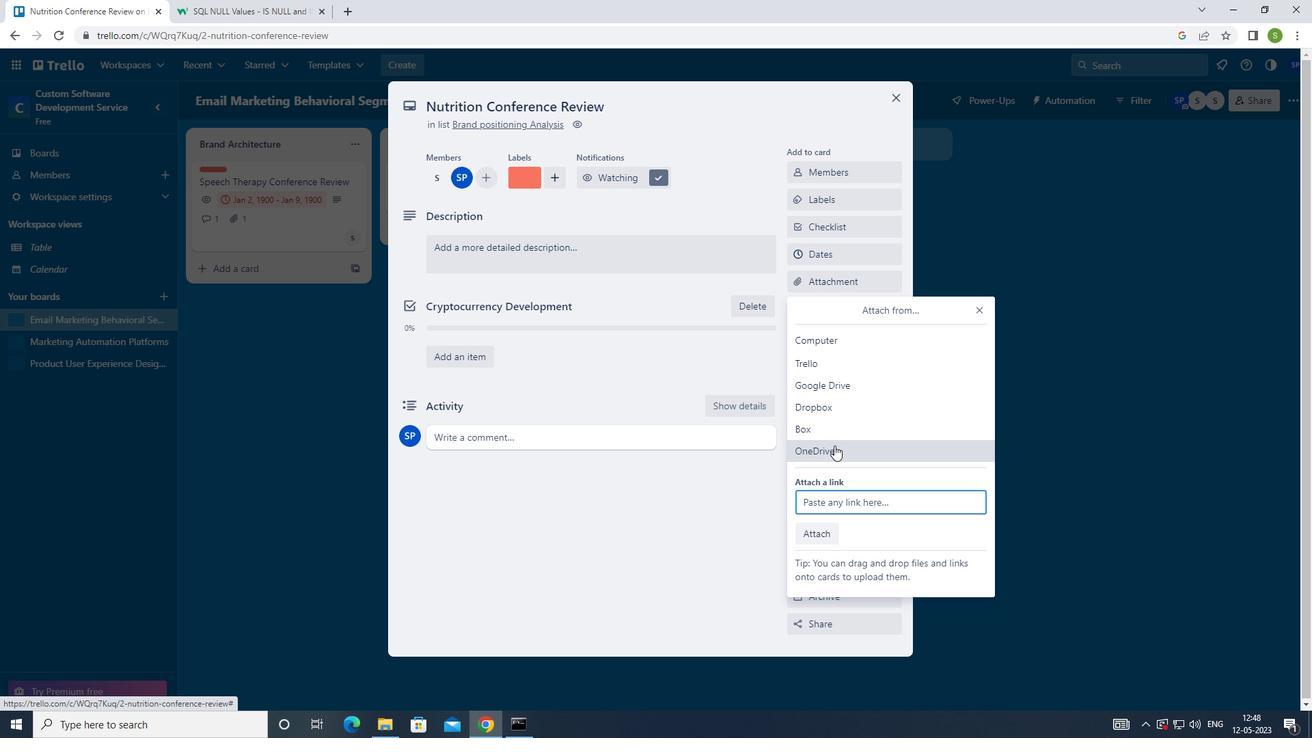 
Action: Mouse moved to (502, 274)
Screenshot: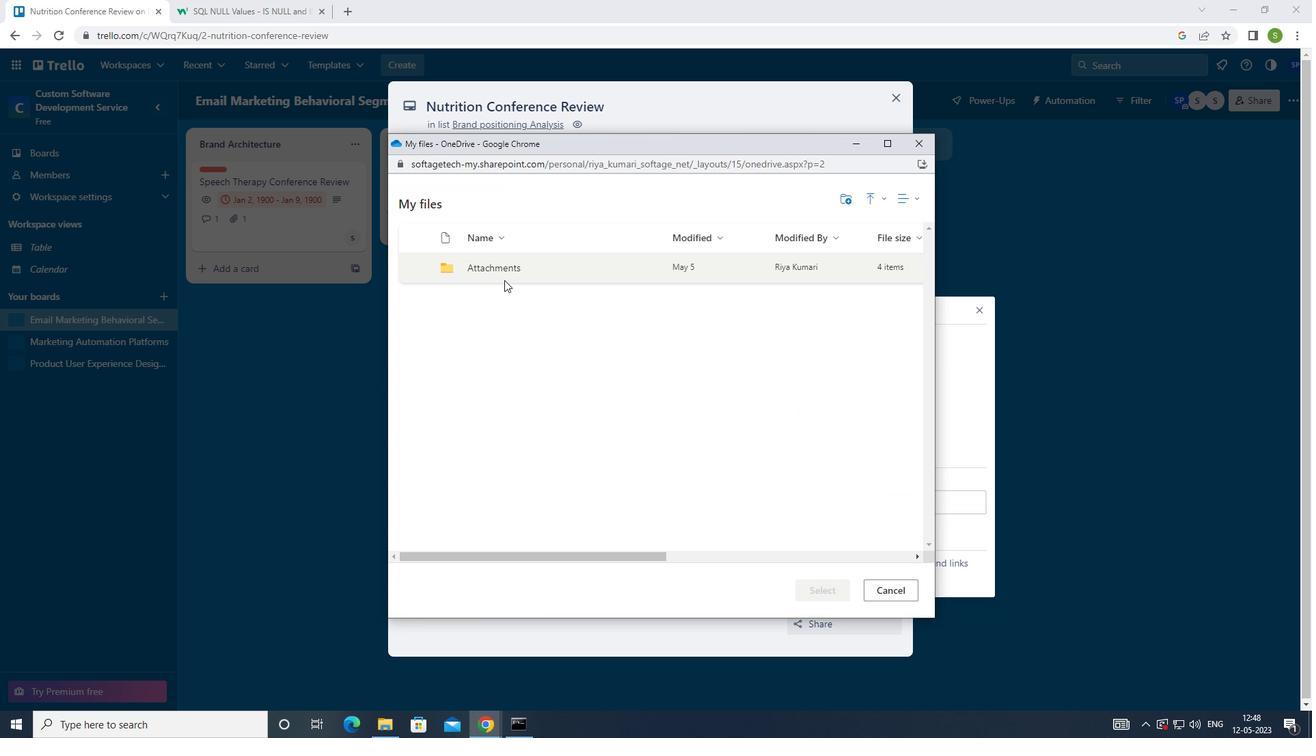 
Action: Mouse pressed left at (502, 274)
Screenshot: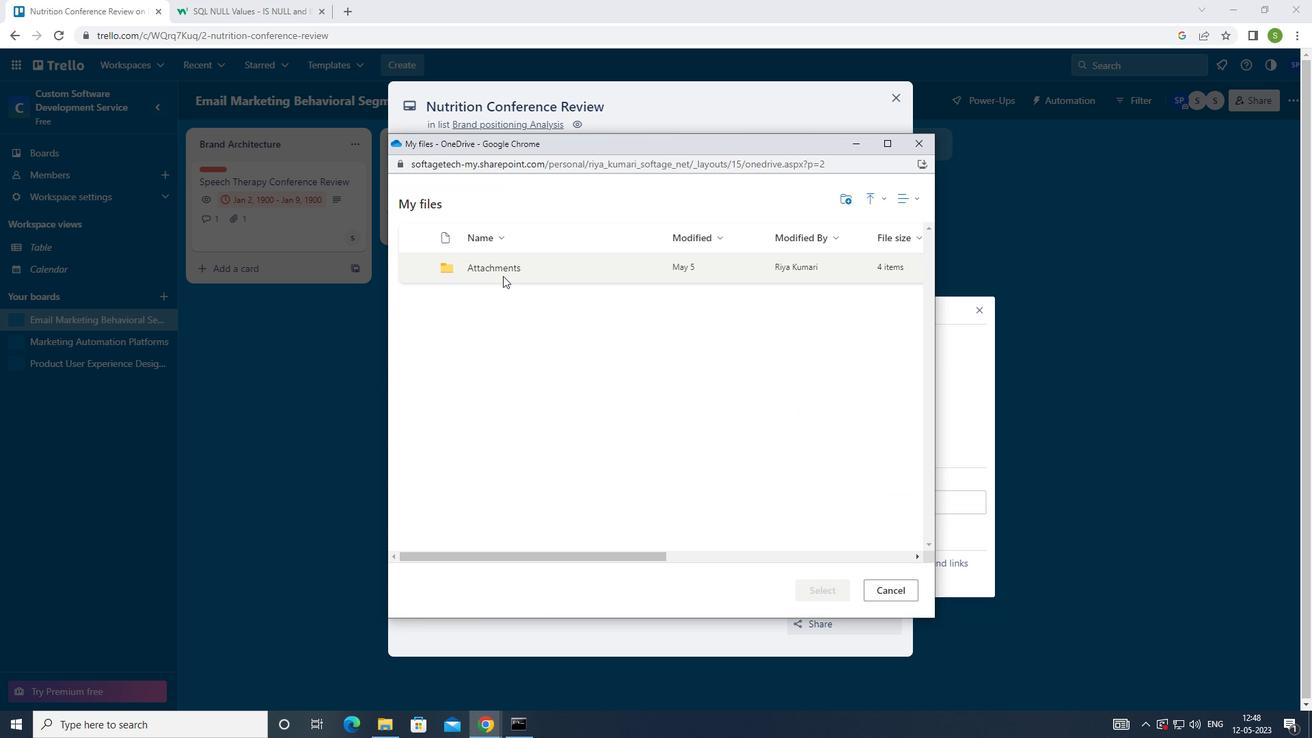 
Action: Mouse moved to (504, 273)
Screenshot: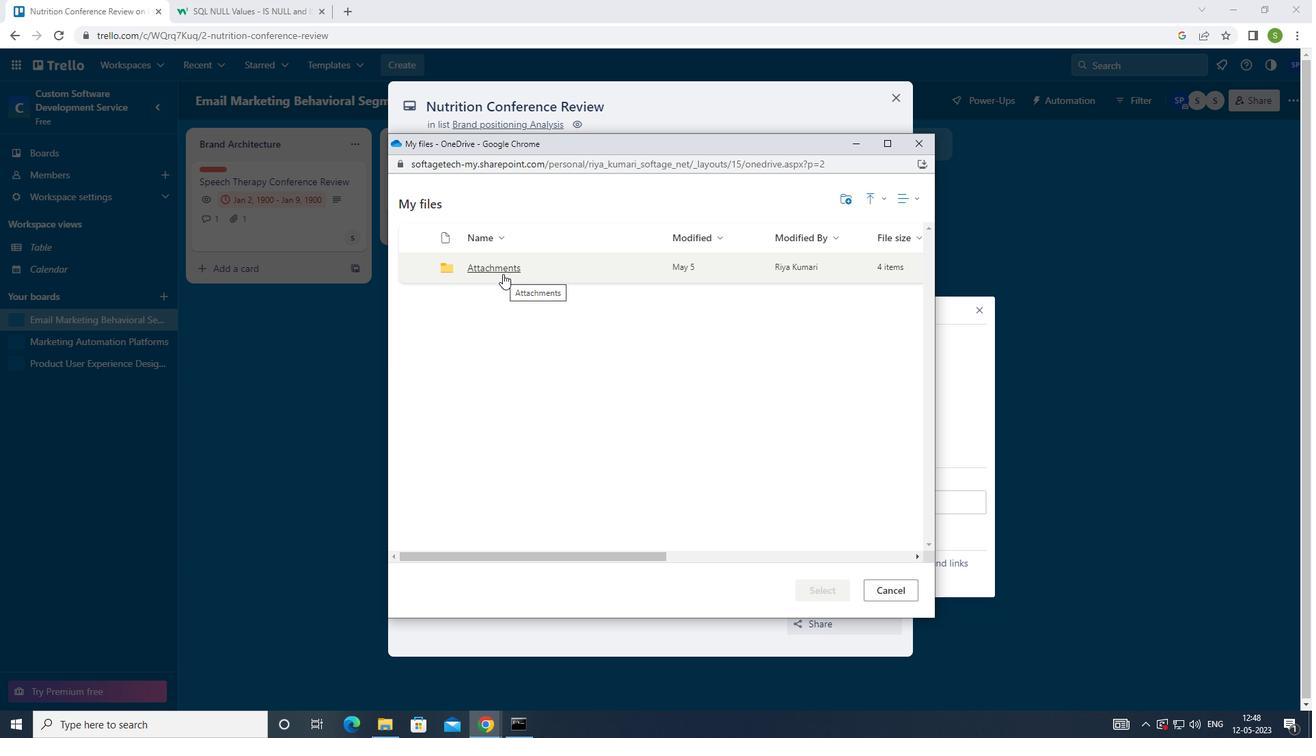 
Action: Mouse pressed left at (504, 273)
Screenshot: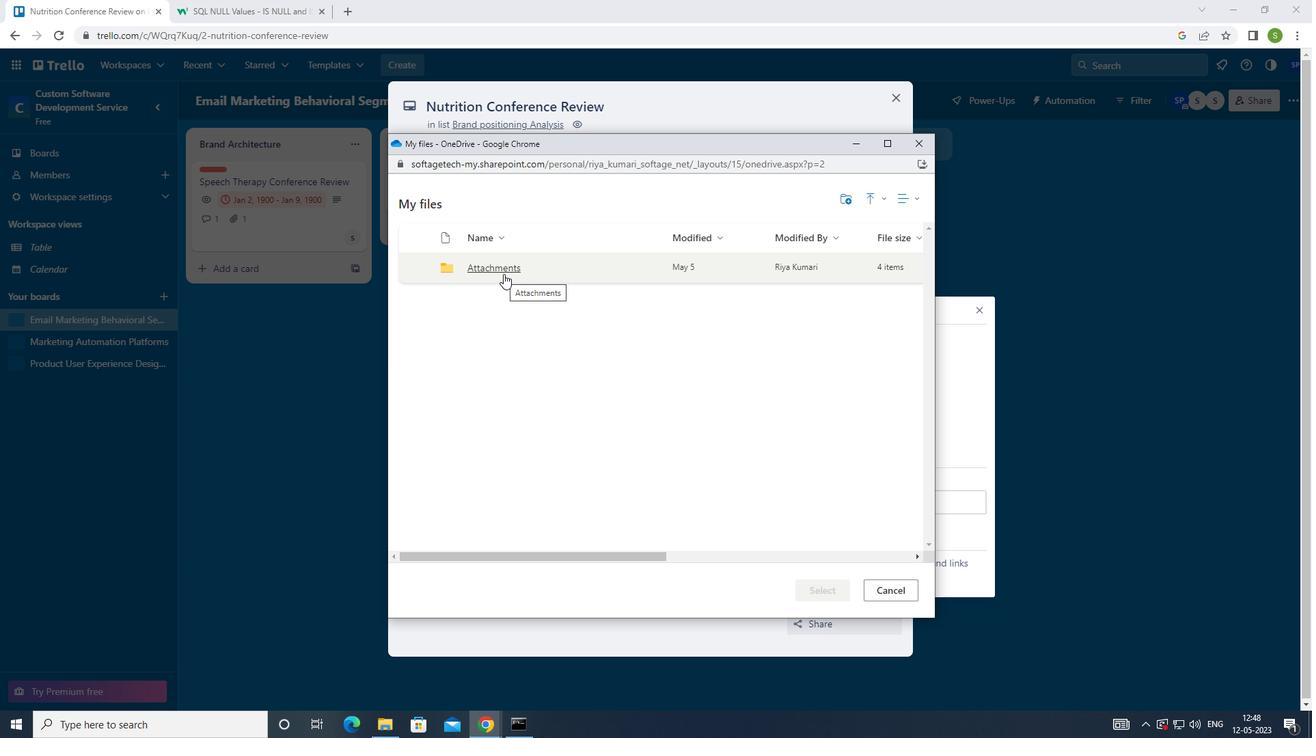 
Action: Mouse pressed left at (504, 273)
Screenshot: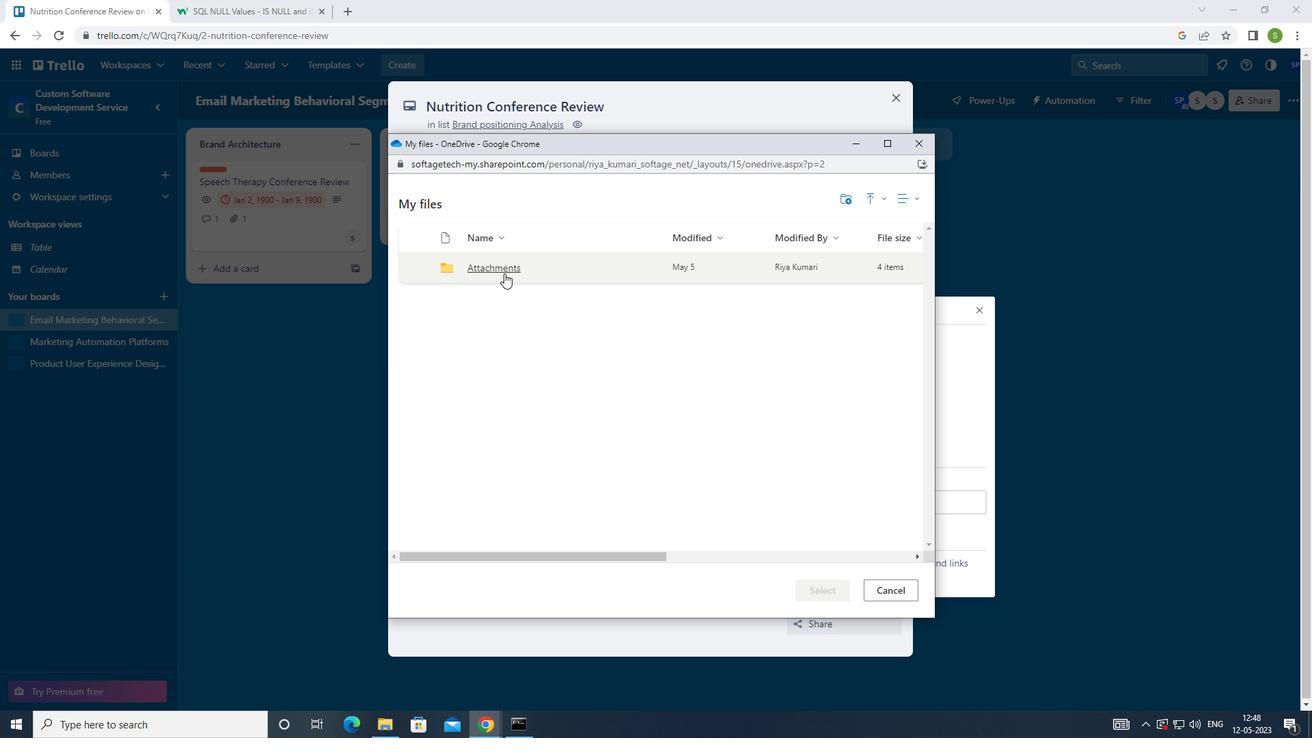 
Action: Mouse moved to (414, 327)
Screenshot: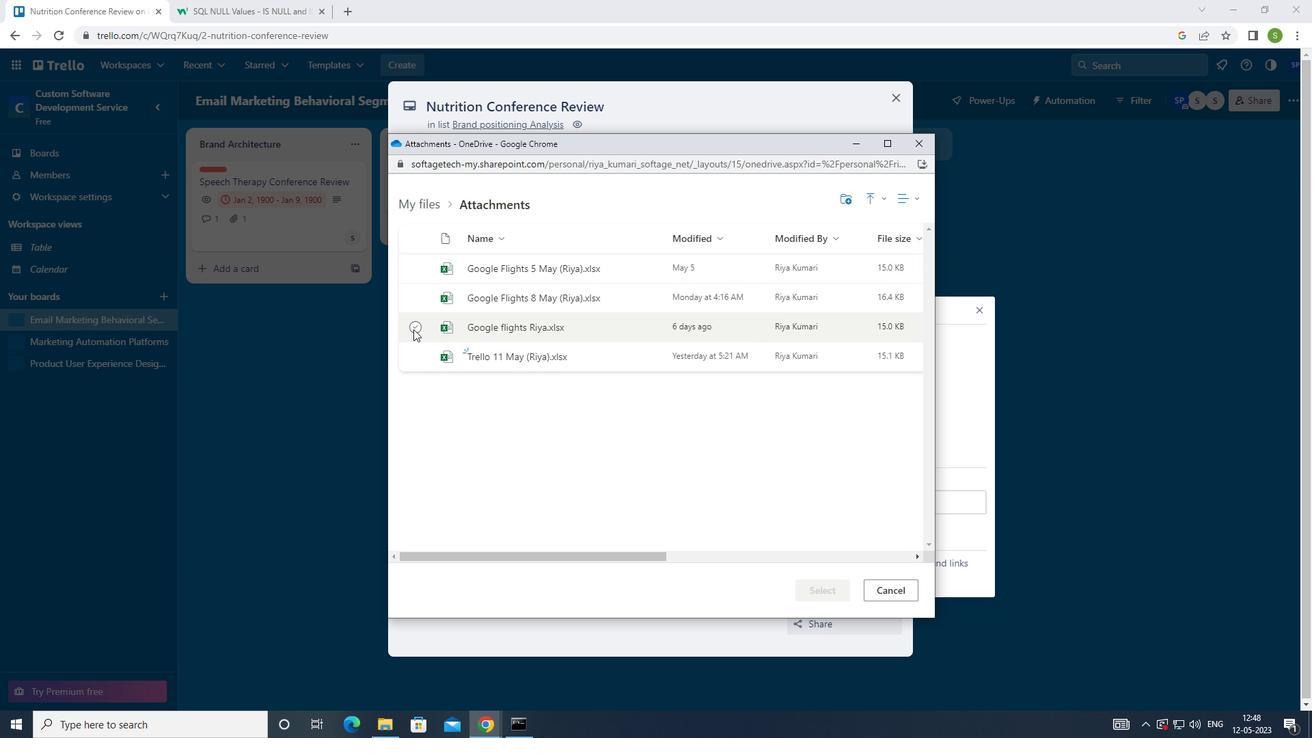
Action: Mouse pressed left at (414, 327)
Screenshot: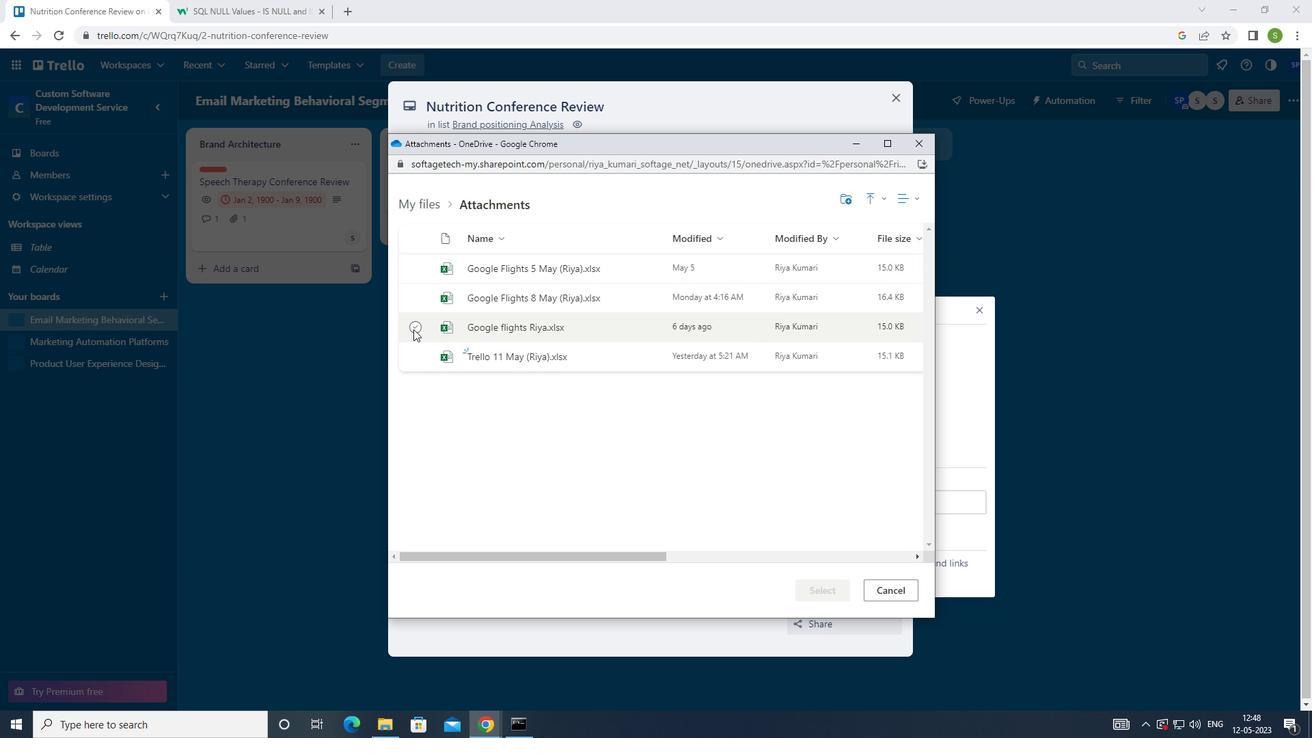 
Action: Mouse moved to (815, 589)
Screenshot: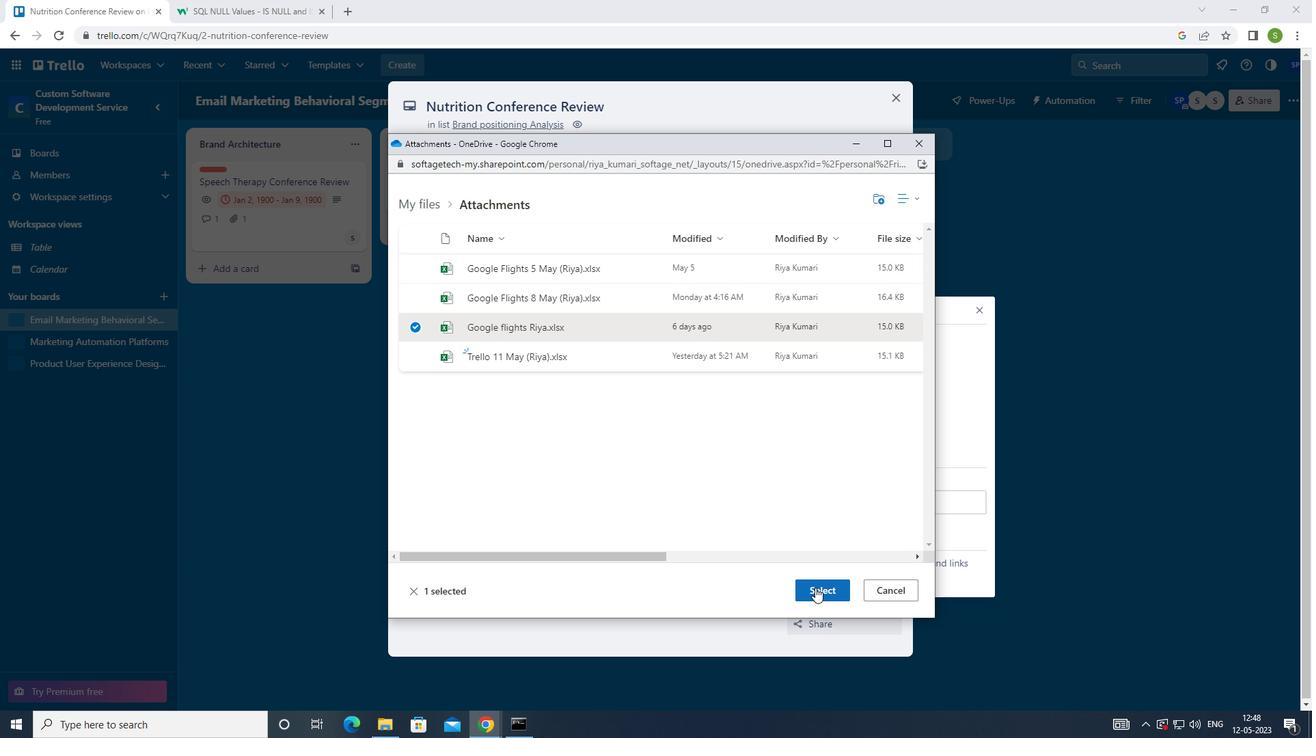 
Action: Mouse pressed left at (815, 589)
Screenshot: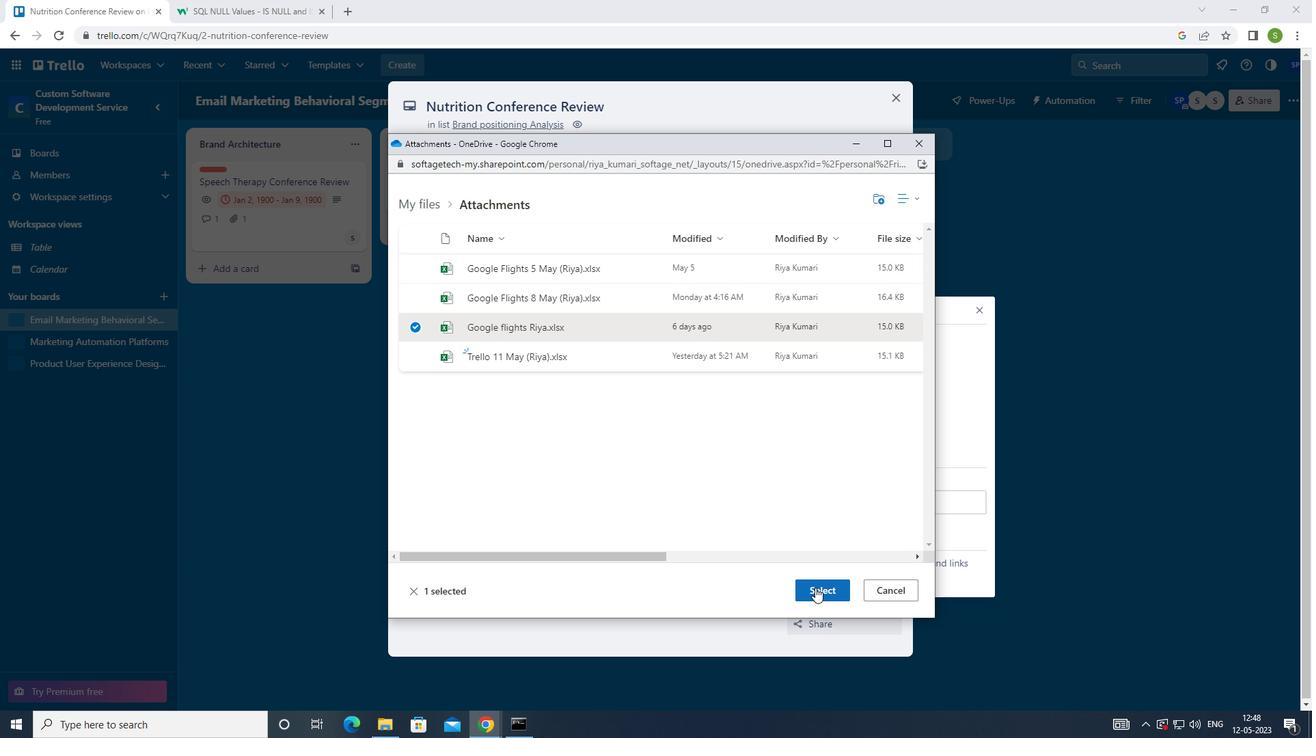
Action: Mouse moved to (643, 252)
Screenshot: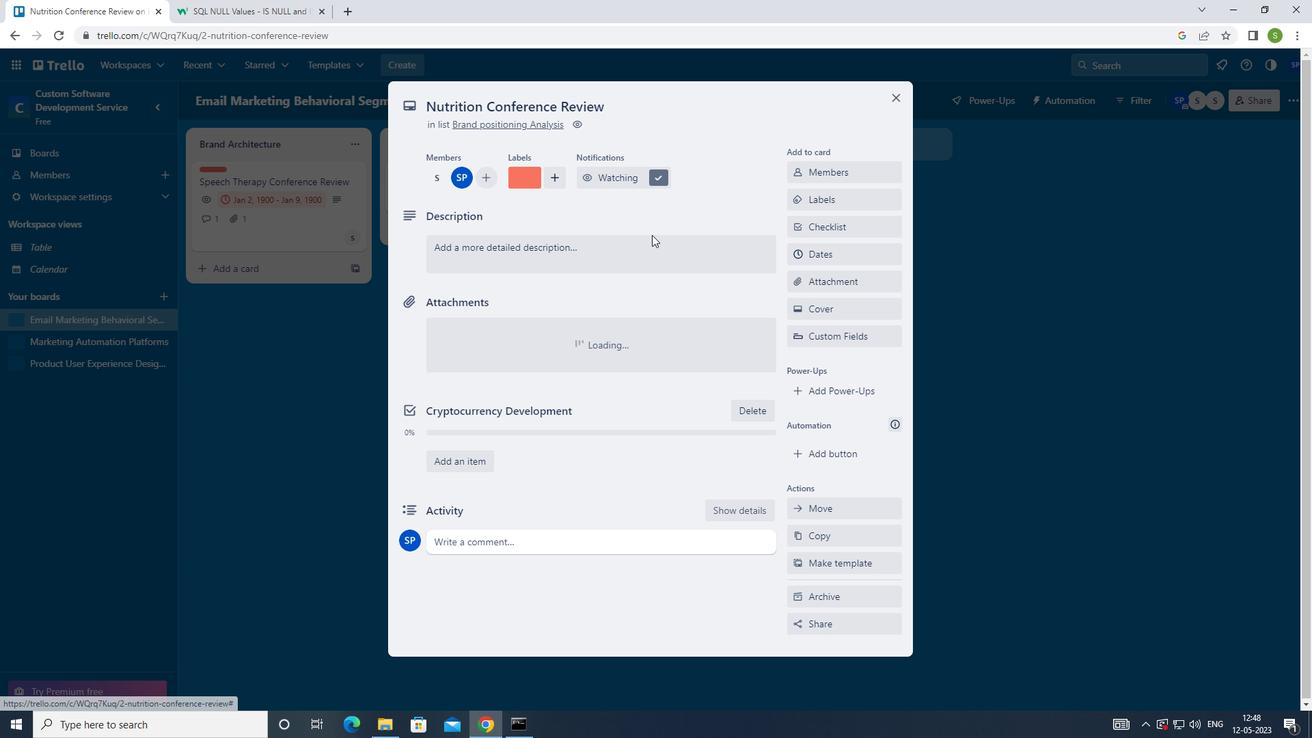 
Action: Mouse pressed left at (643, 252)
Screenshot: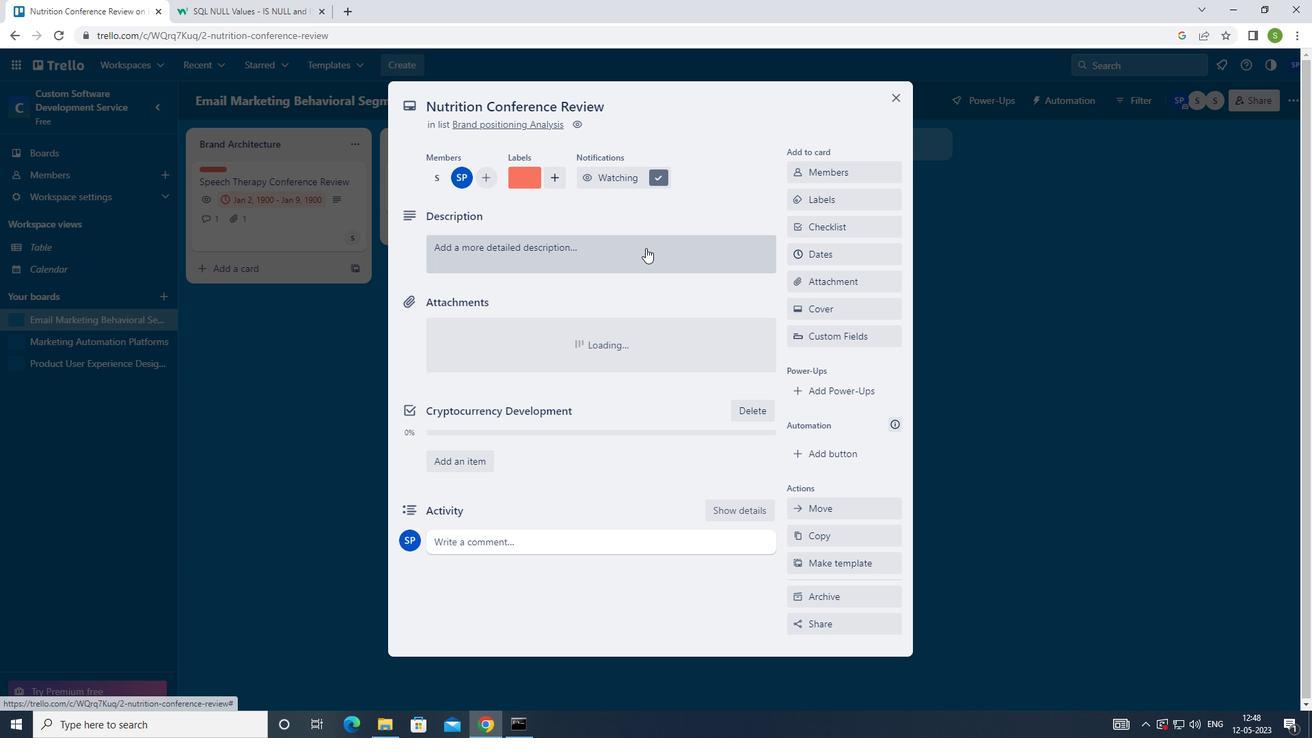 
Action: Mouse moved to (666, 288)
Screenshot: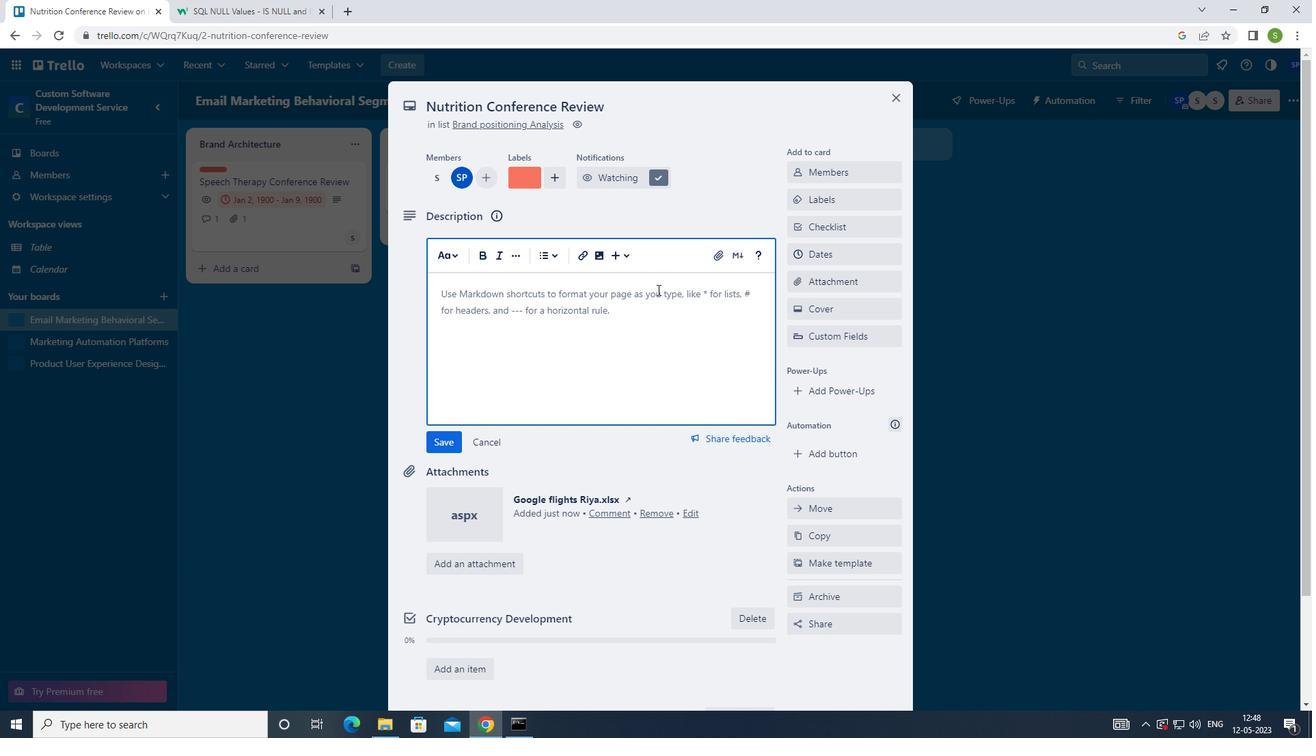 
Action: Key pressed <Key.shift>RESEARCH<Key.space>AND<Key.space>DEVELOP<Key.space>NEW<Key.space>SERVICE<Key.space>DELIVERY<Key.space>QUALITY<Key.space>OUTCOME
Screenshot: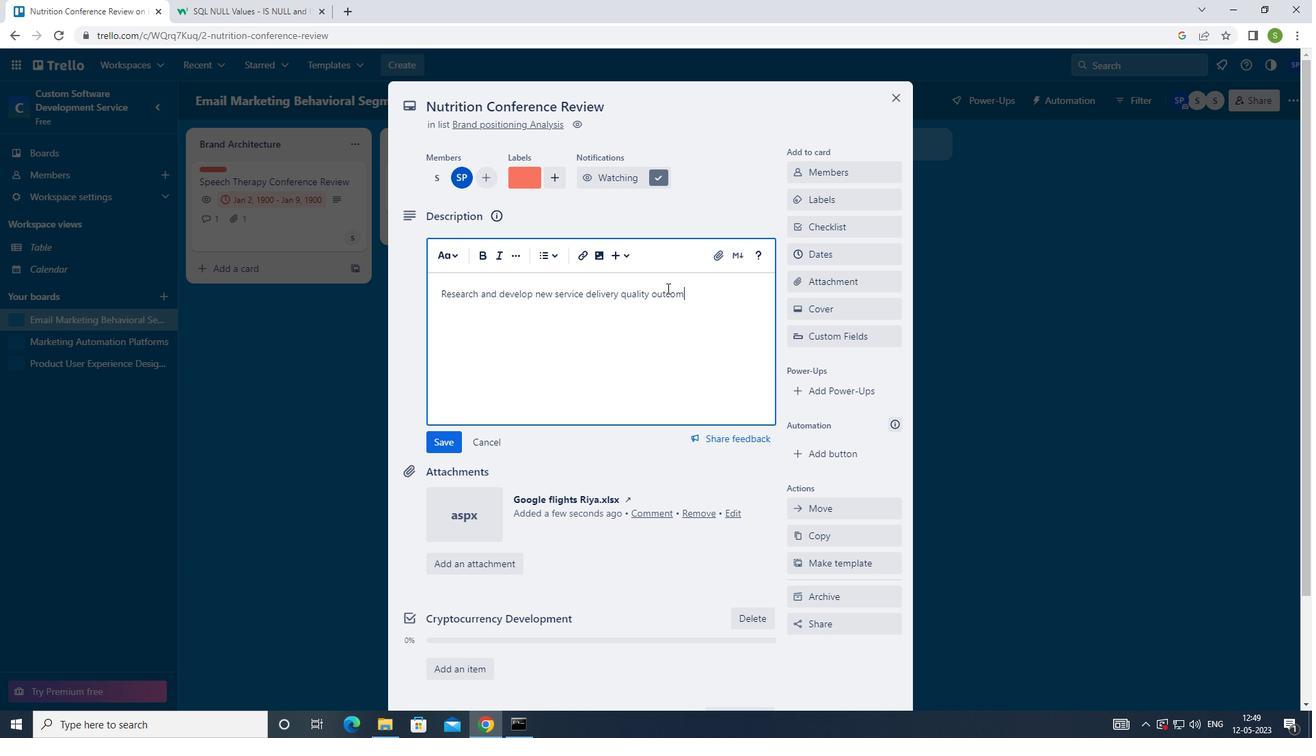
Action: Mouse moved to (447, 442)
Screenshot: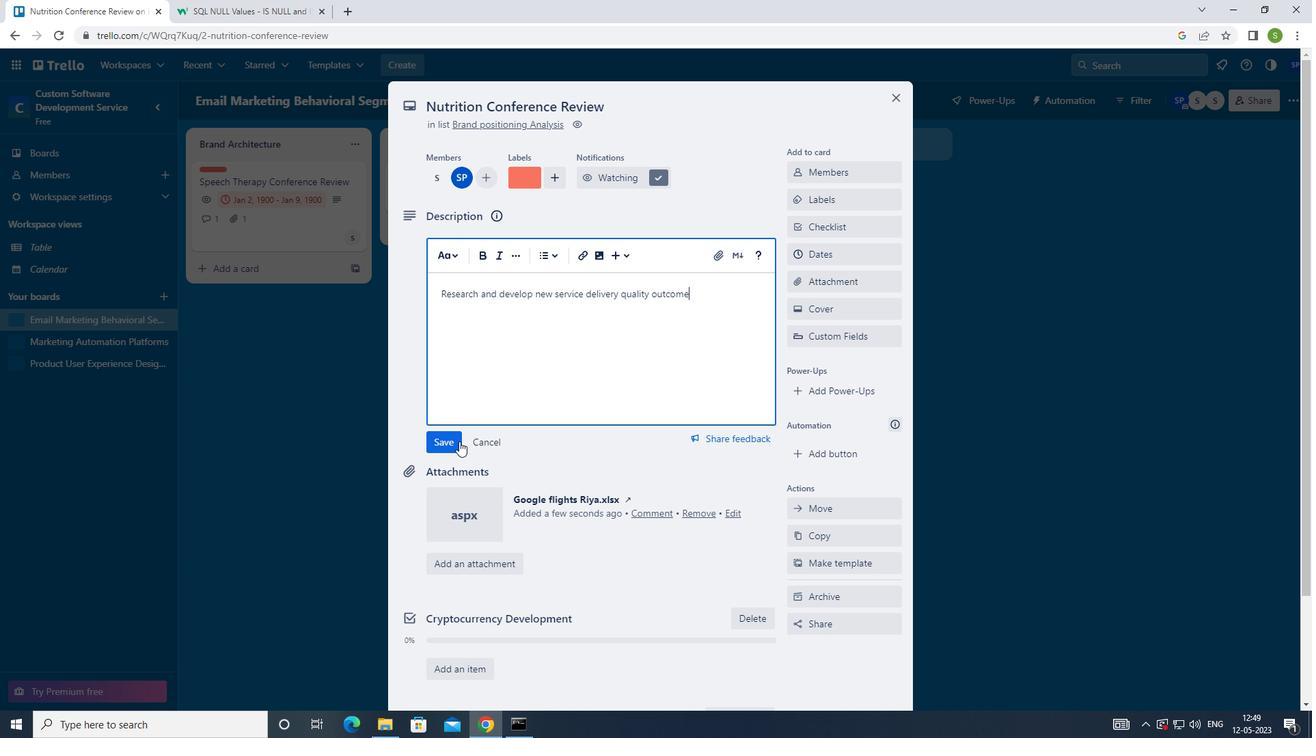 
Action: Mouse pressed left at (447, 442)
Screenshot: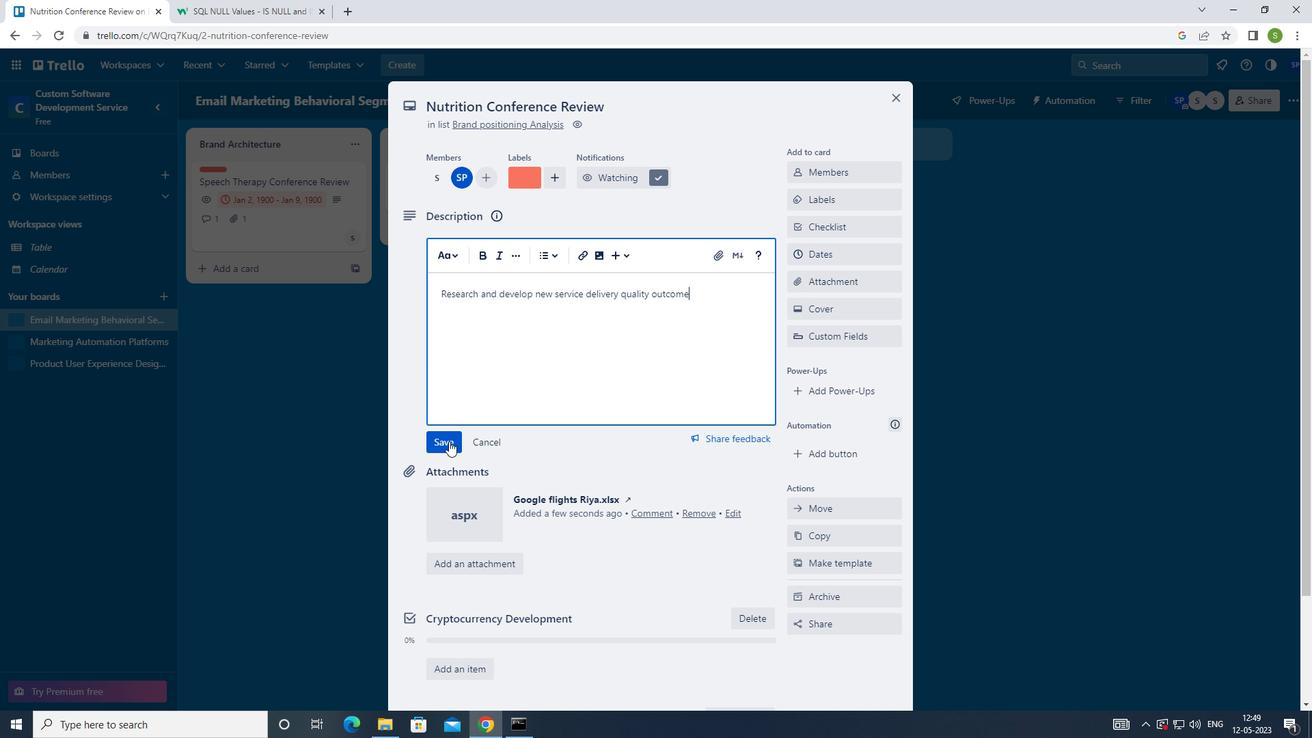 
Action: Mouse moved to (557, 403)
Screenshot: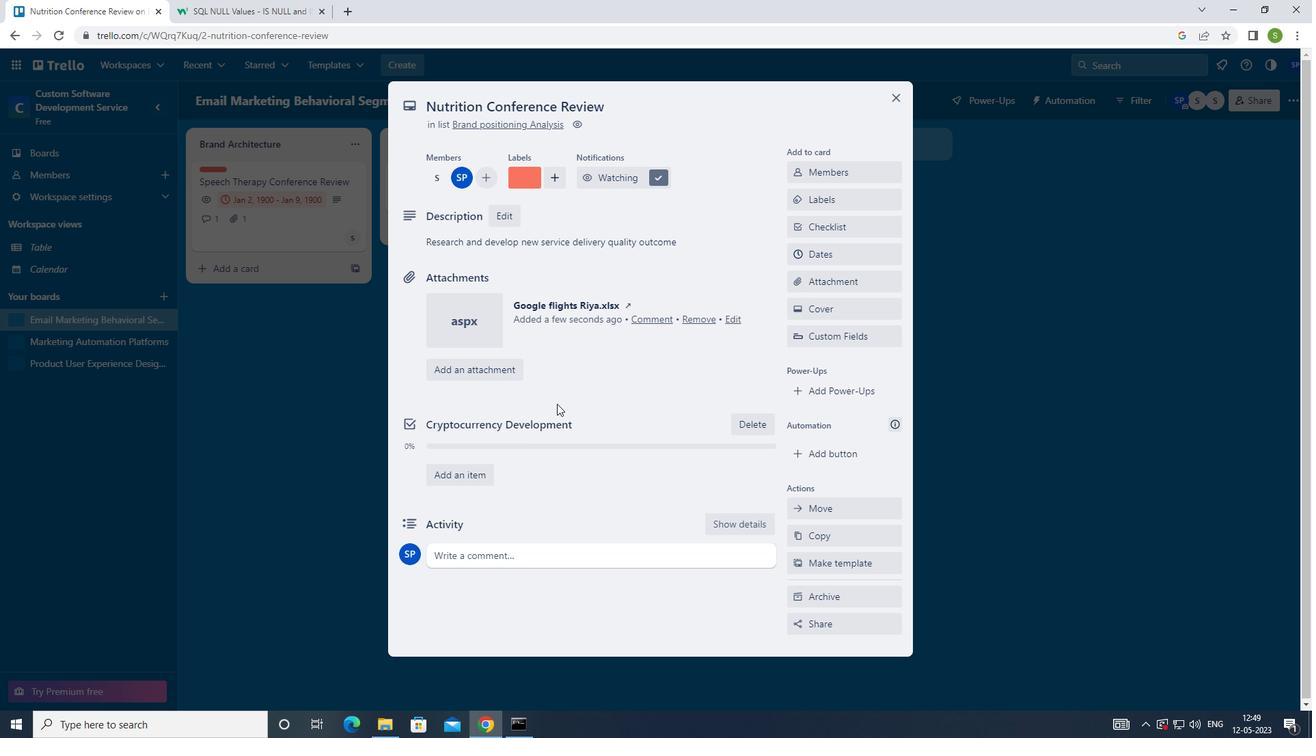 
Action: Mouse scrolled (557, 403) with delta (0, 0)
Screenshot: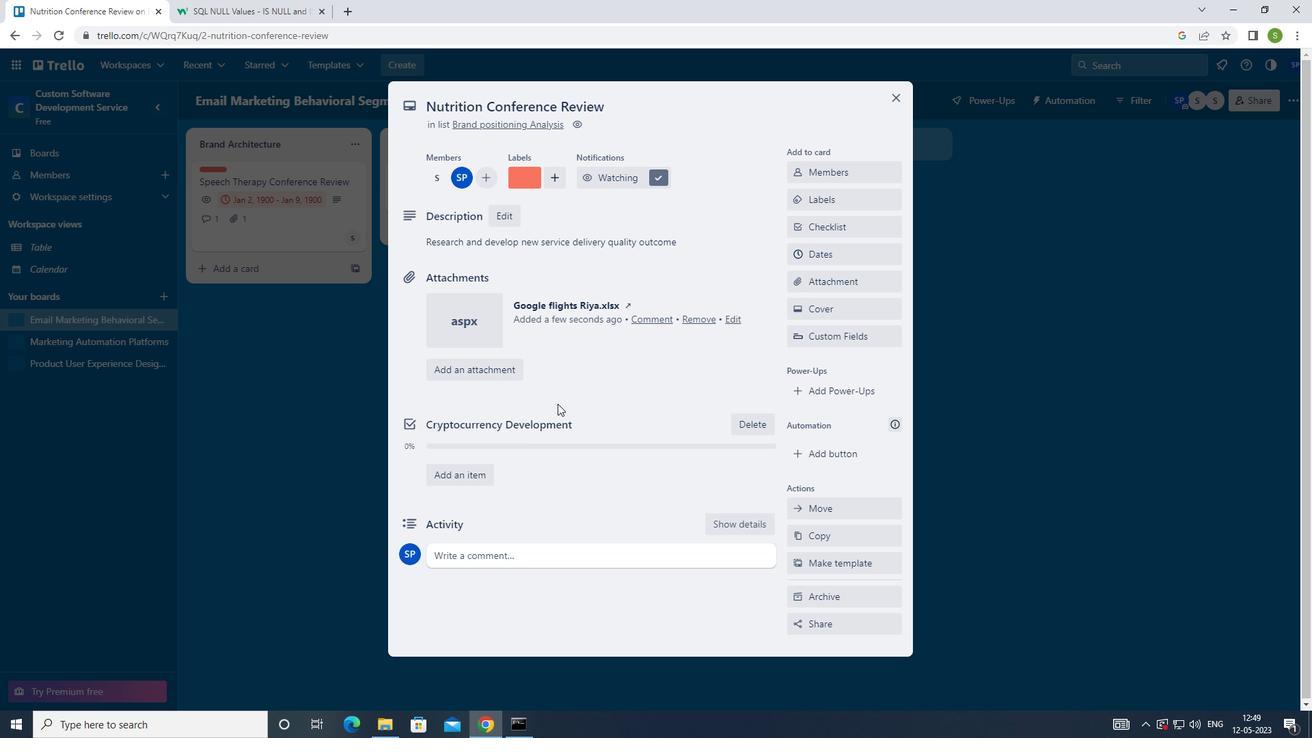 
Action: Mouse moved to (502, 555)
Screenshot: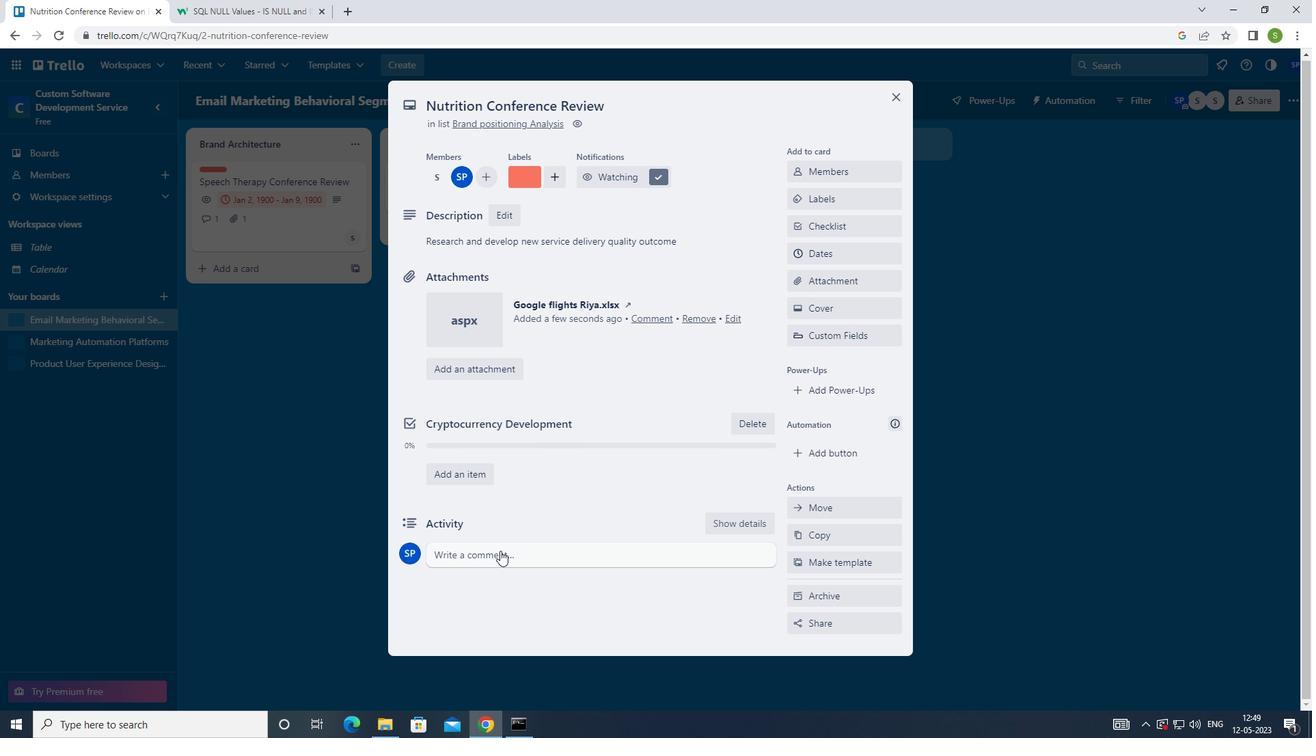 
Action: Mouse pressed left at (502, 555)
Screenshot: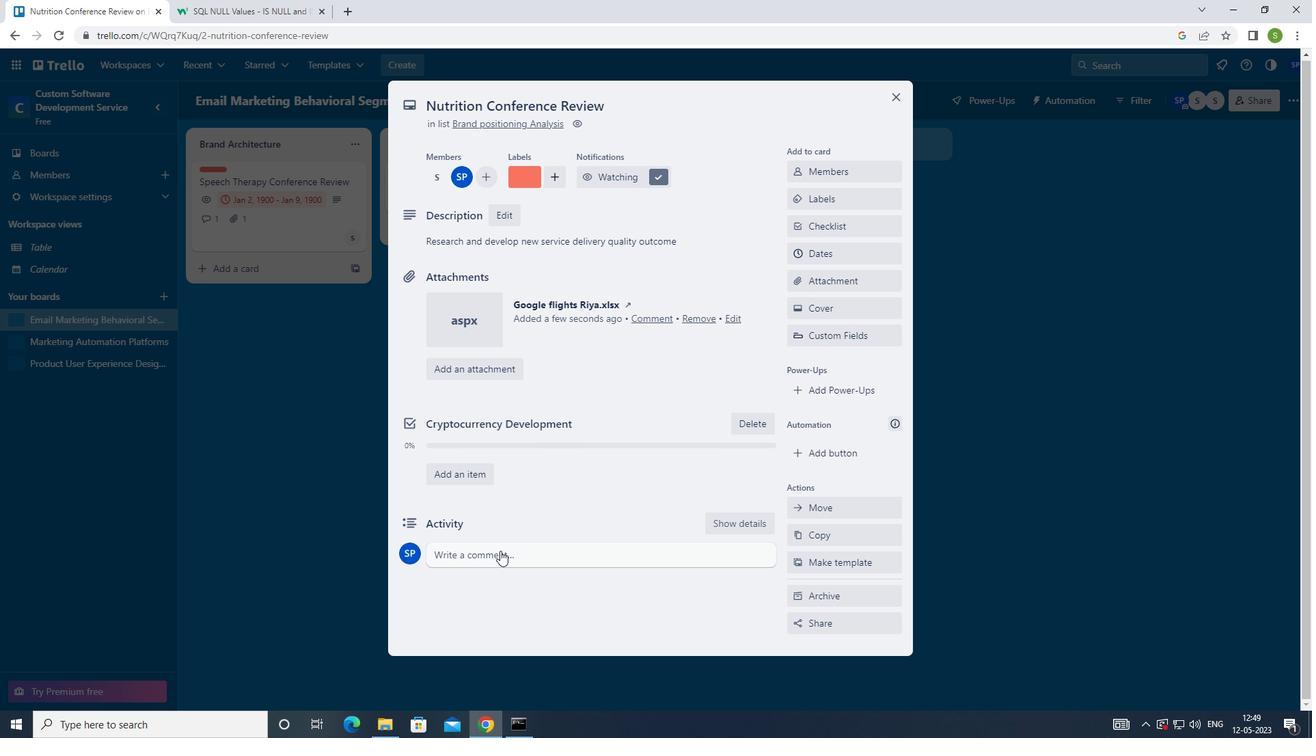
Action: Mouse moved to (629, 440)
Screenshot: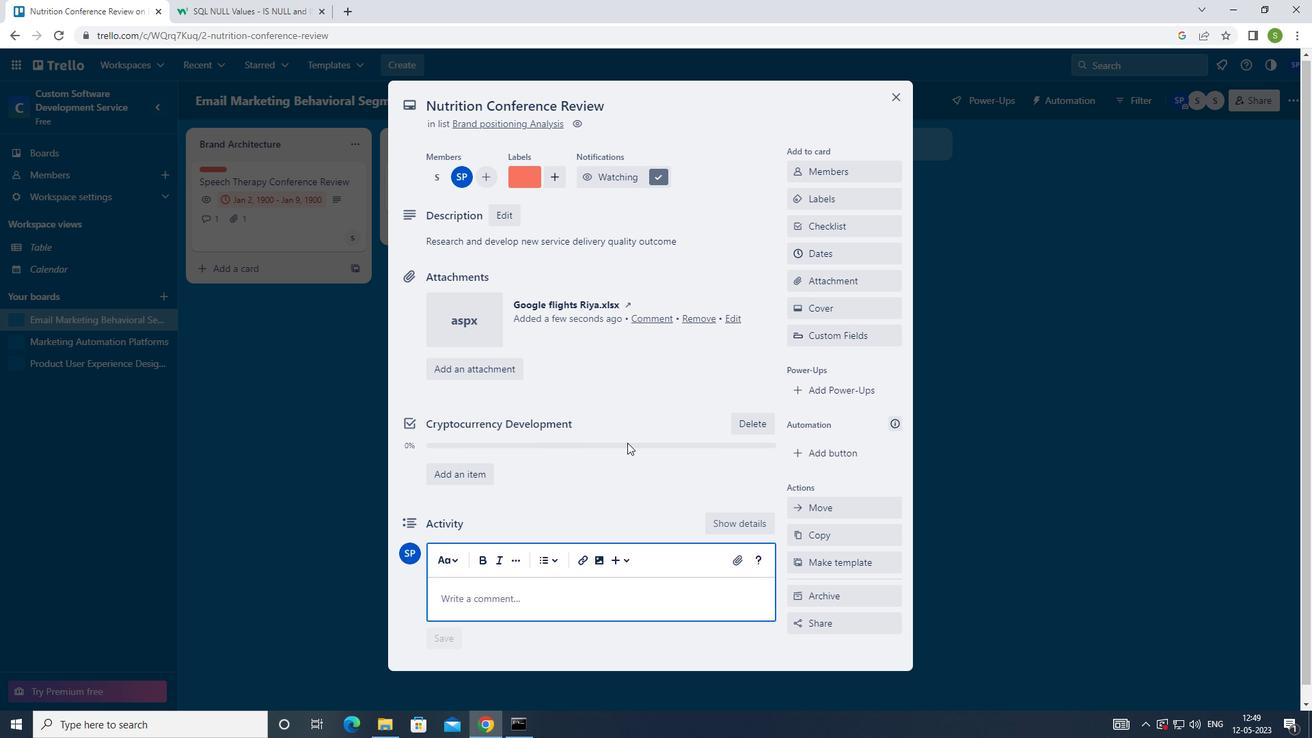 
Action: Key pressed <Key.shift_r>L<Key.backspace><Key.shift_r><Key.shift_r><Key.shift_r><Key.shift_r><Key.shift_r><Key.shift_r><Key.shift_r><Key.shift_r><Key.shift_r>LET<Key.space>USM<Key.backspace><Key.space>APPROACH<Key.space>THIS<Key.space>TASK<Key.space>WITH<Key.space>A<Key.space>FOCUS<Key.space>ON<Key.space>QUALITY<Key.space>OVER<Key.space>QUALIY<Key.backspace>TY<Key.space>ENSURING<Key.space>THAT<Key.space>WE<Key.space>DELIVER<Key.space>A<Key.space>HIGH-QUALITY<Key.space>OUTCOME.
Screenshot: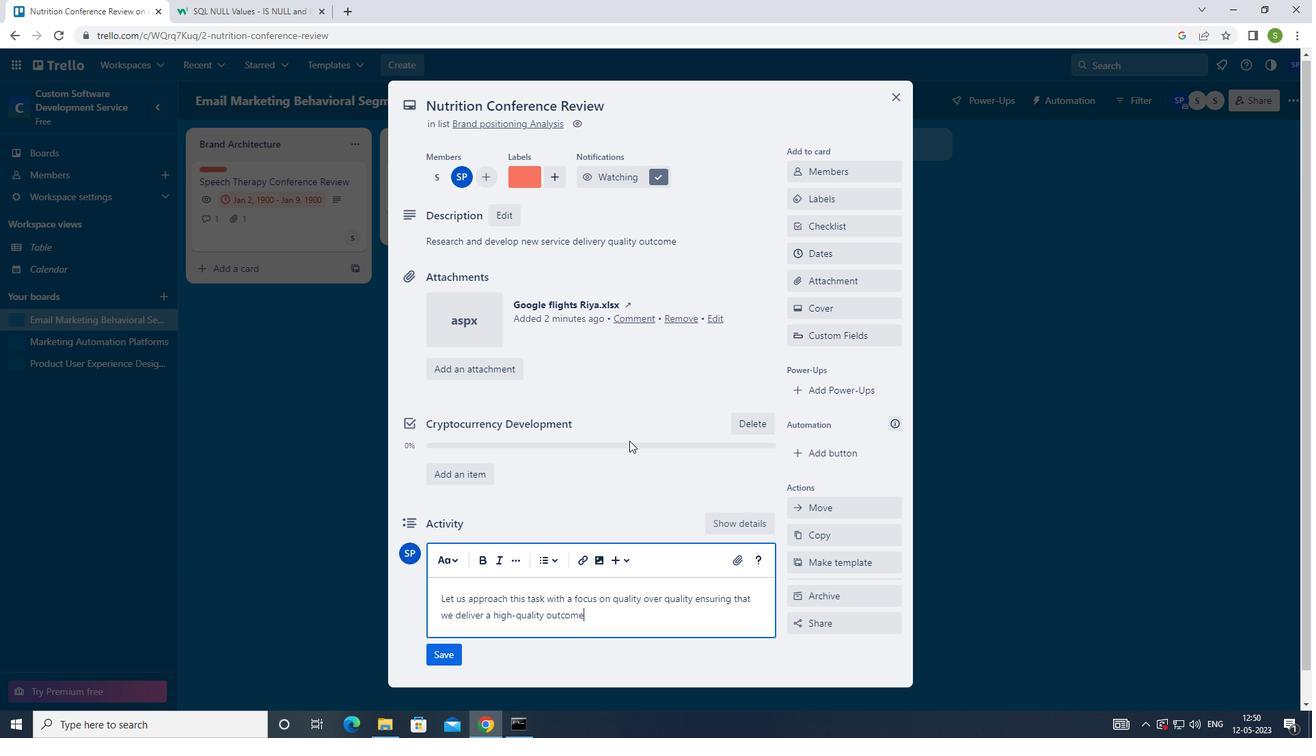 
Action: Mouse moved to (440, 651)
Screenshot: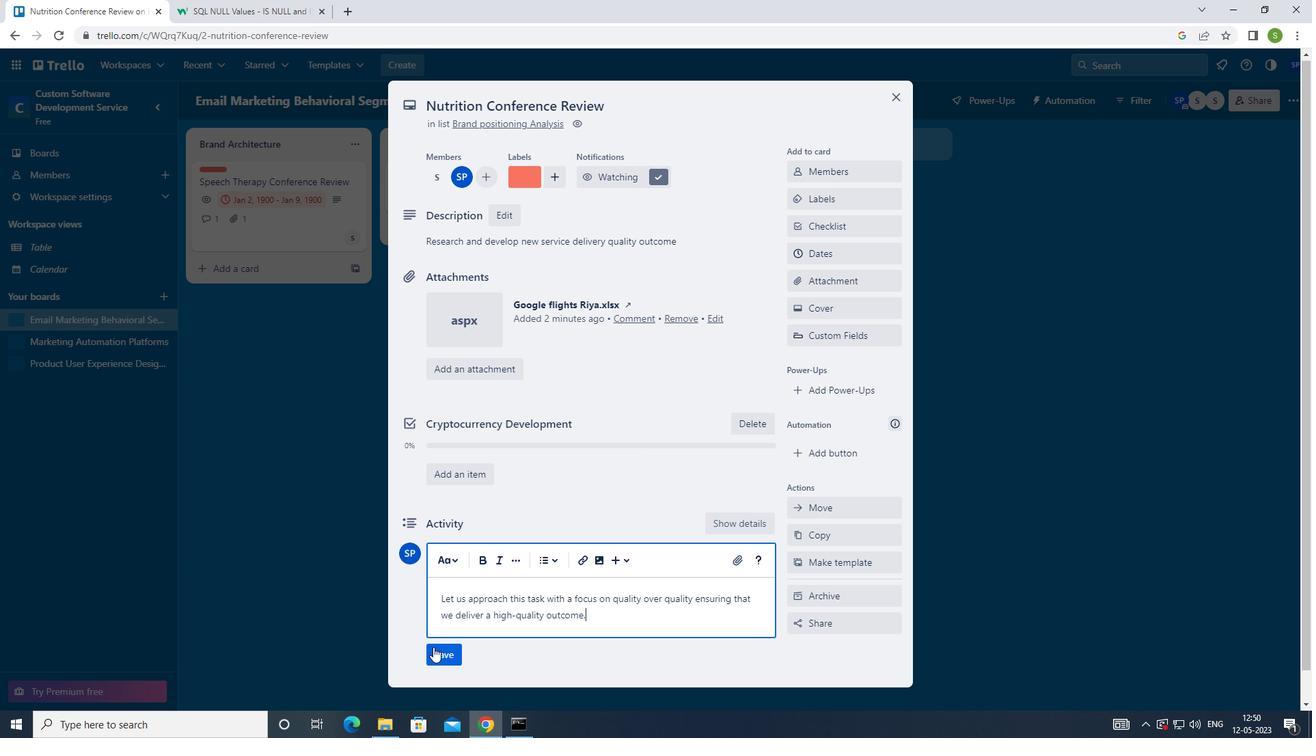 
Action: Mouse pressed left at (440, 651)
Screenshot: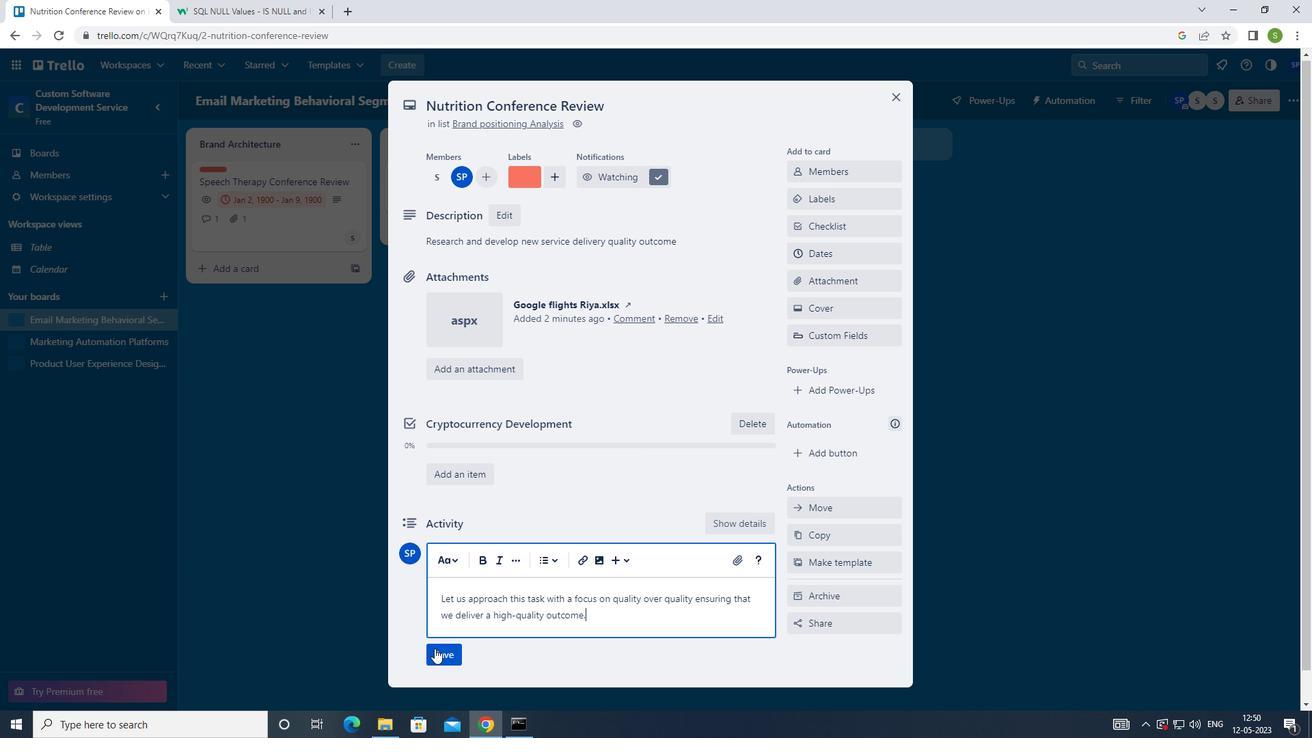
Action: Mouse moved to (830, 256)
Screenshot: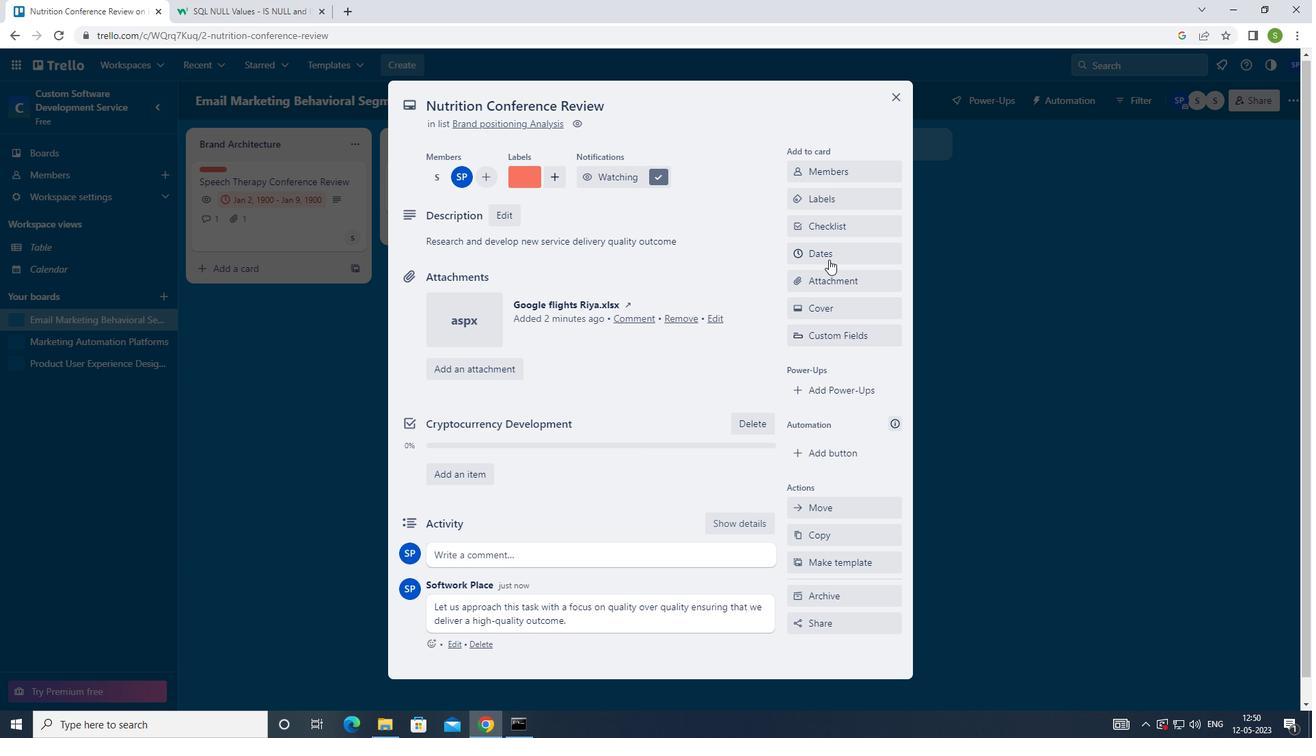 
Action: Mouse pressed left at (830, 256)
Screenshot: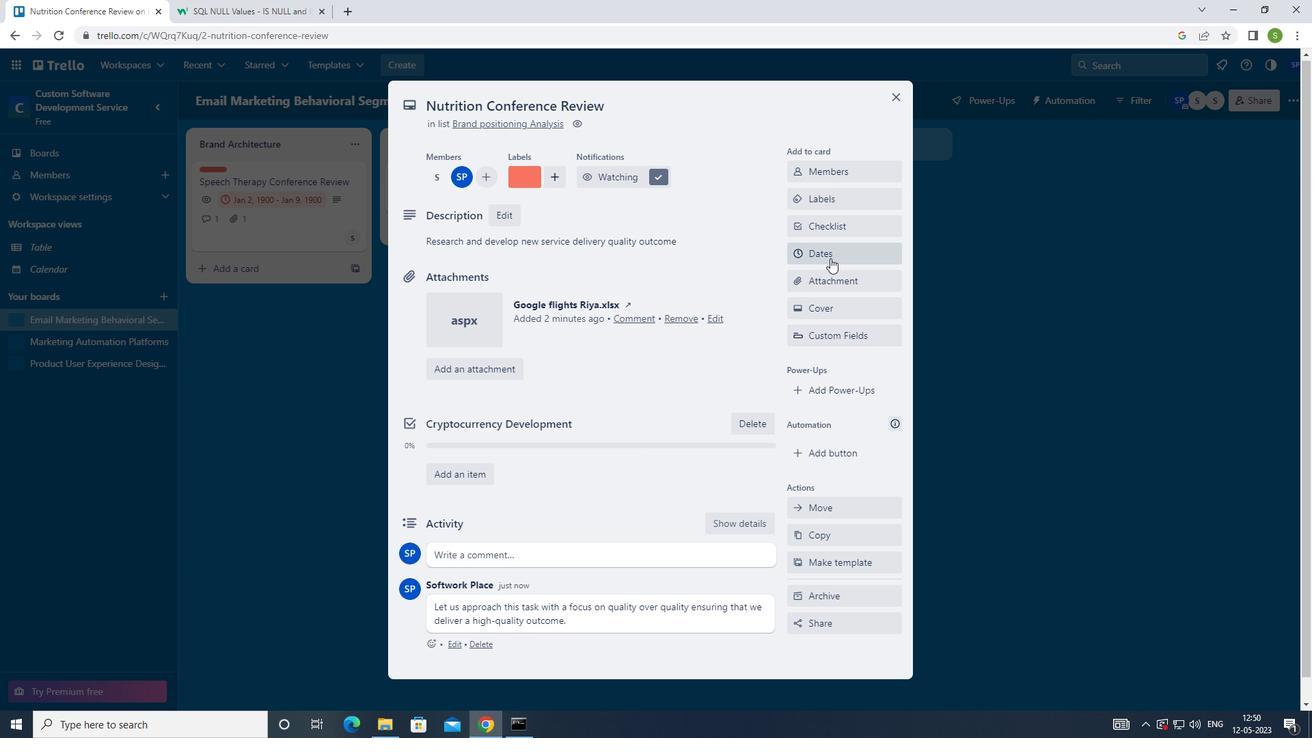 
Action: Mouse moved to (802, 352)
Screenshot: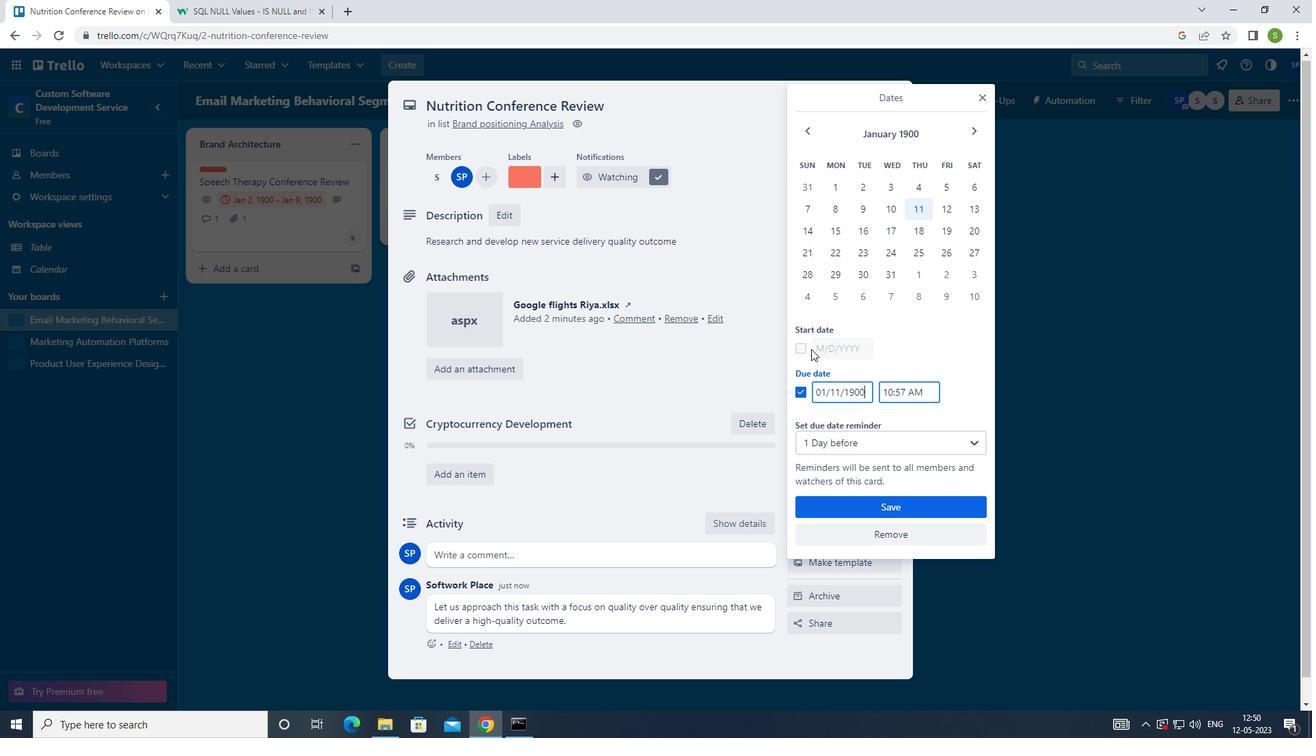 
Action: Mouse pressed left at (802, 352)
Screenshot: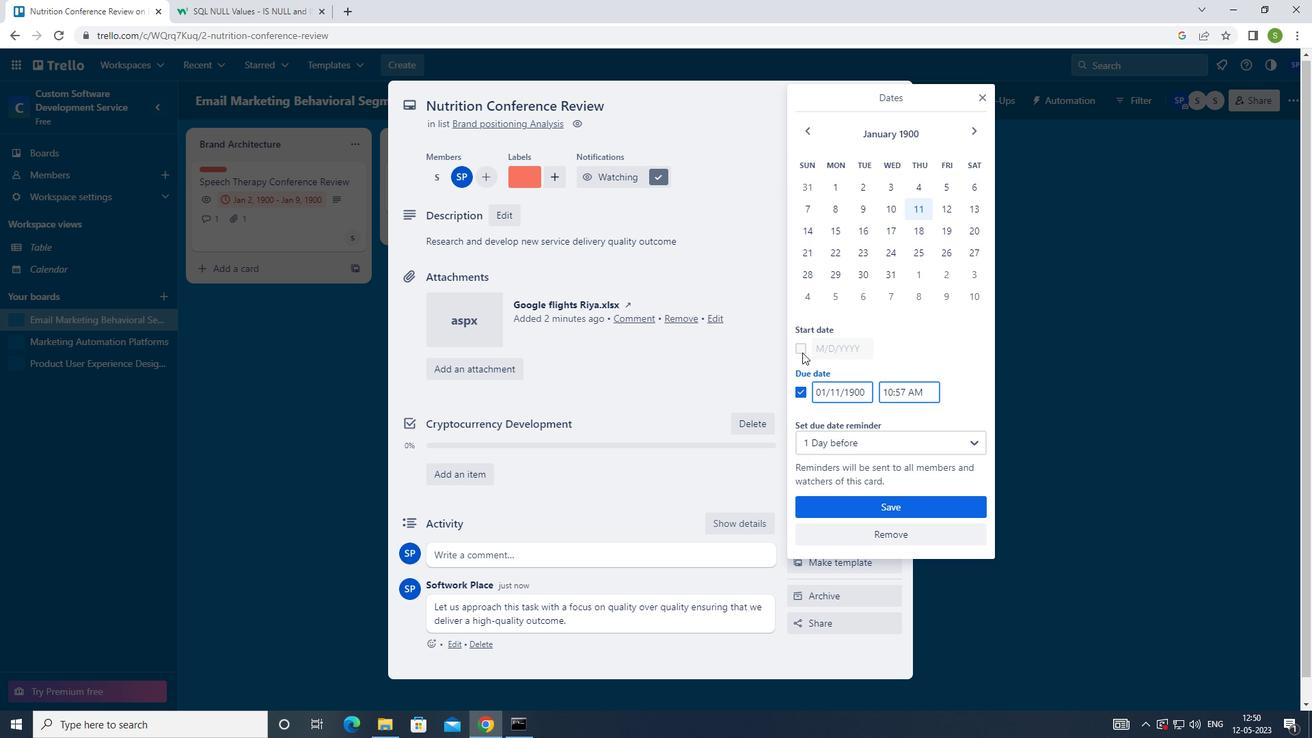 
Action: Mouse moved to (839, 348)
Screenshot: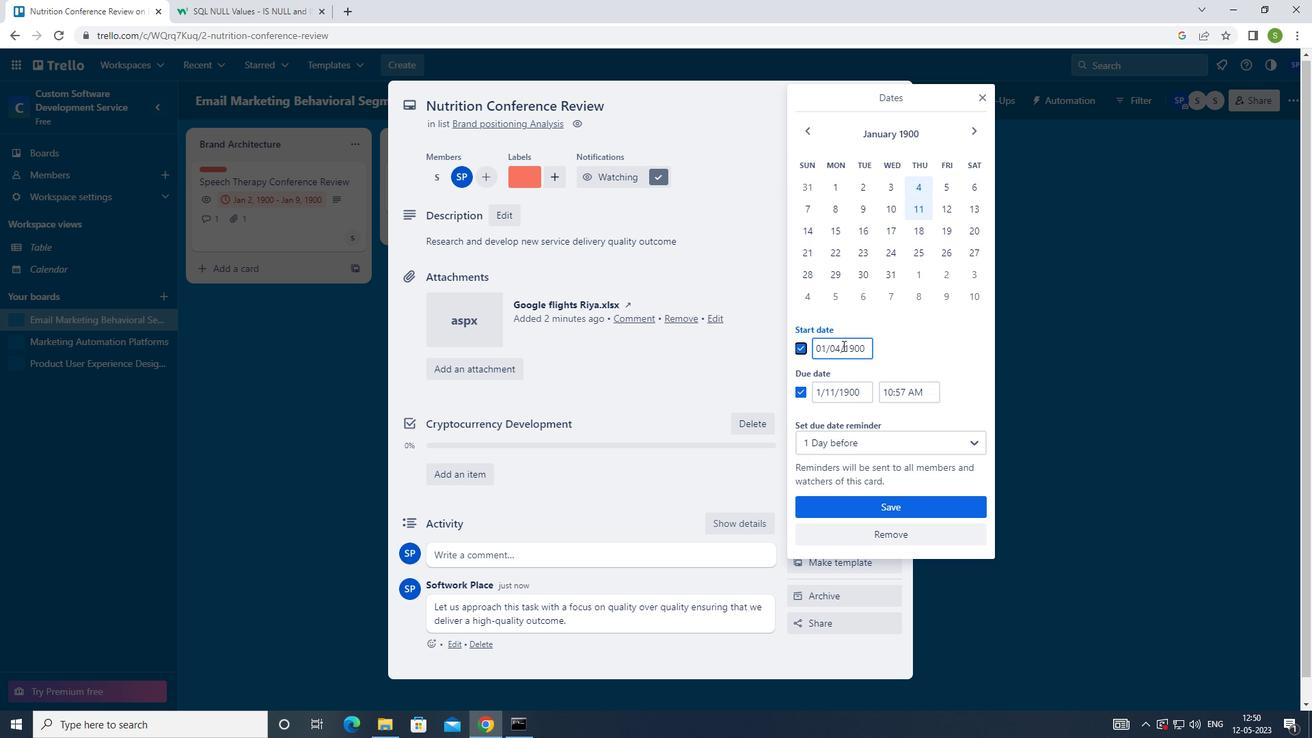 
Action: Mouse pressed left at (839, 348)
Screenshot: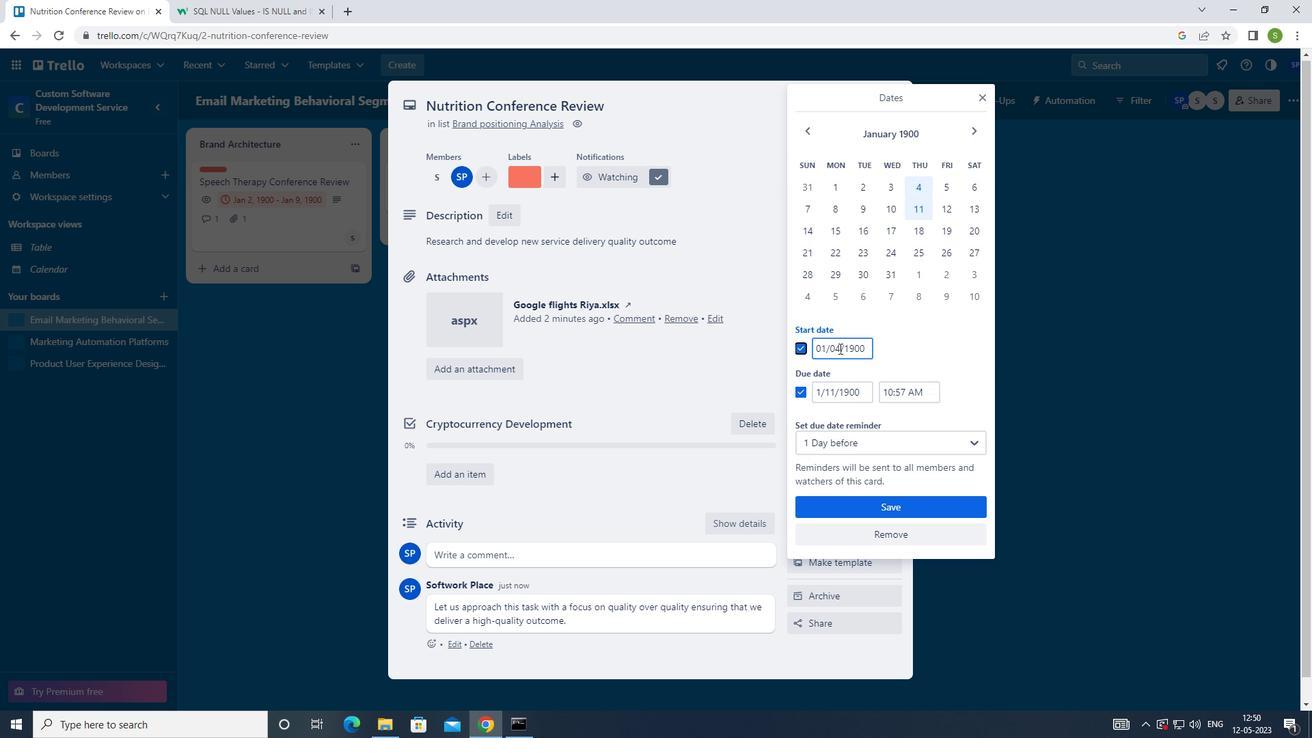 
Action: Key pressed <Key.left><Key.left><Key.backspace>5
Screenshot: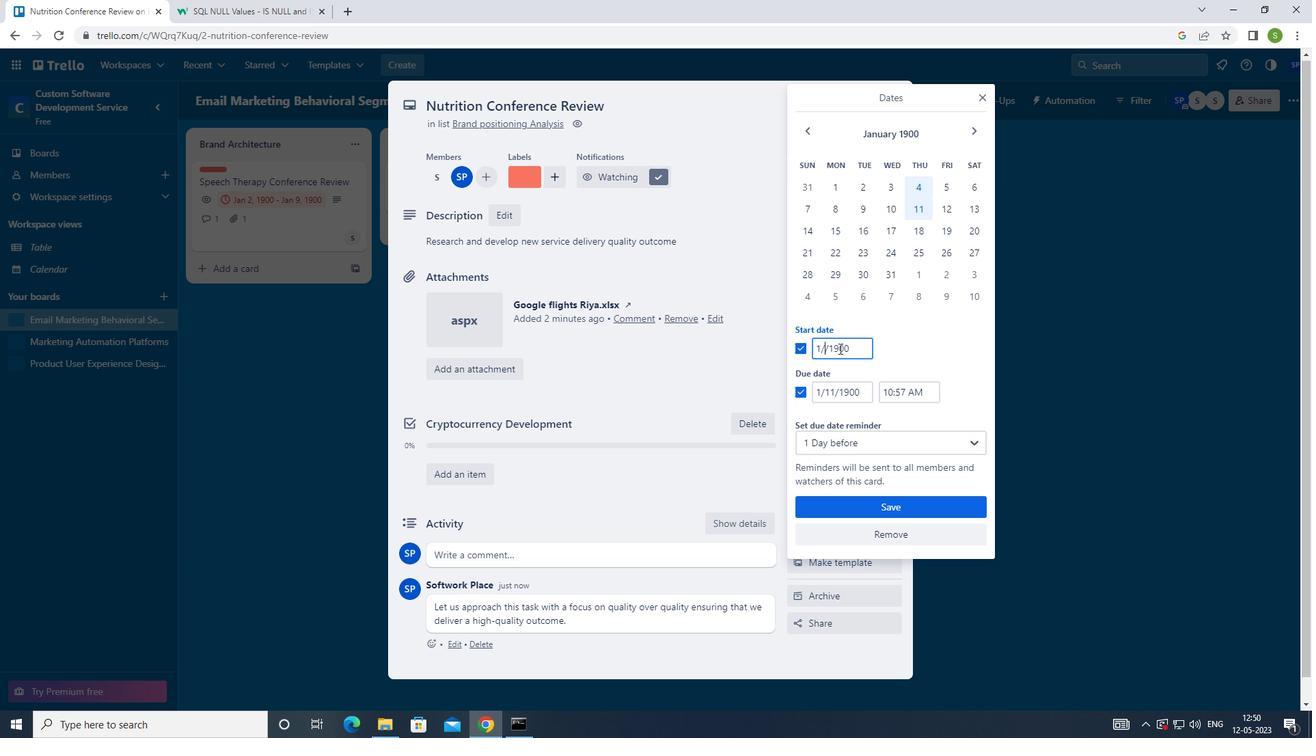 
Action: Mouse moved to (798, 389)
Screenshot: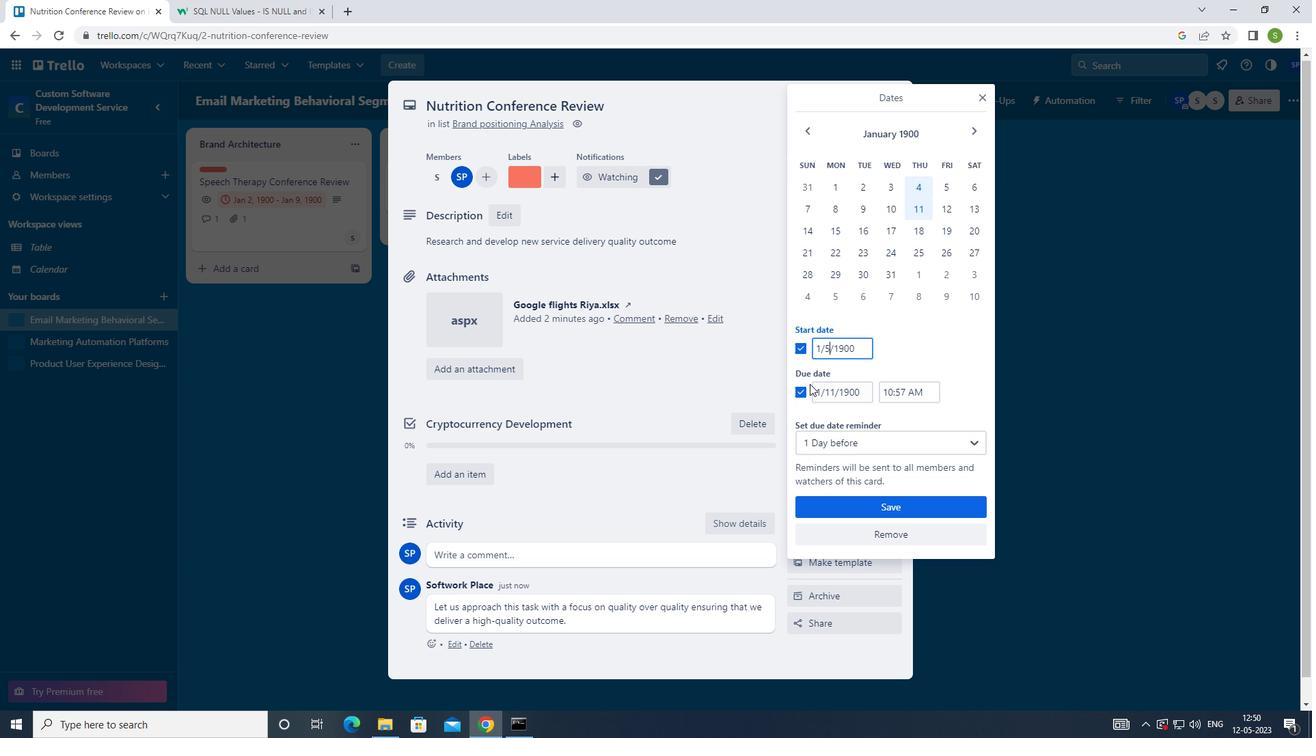 
Action: Mouse pressed left at (798, 389)
Screenshot: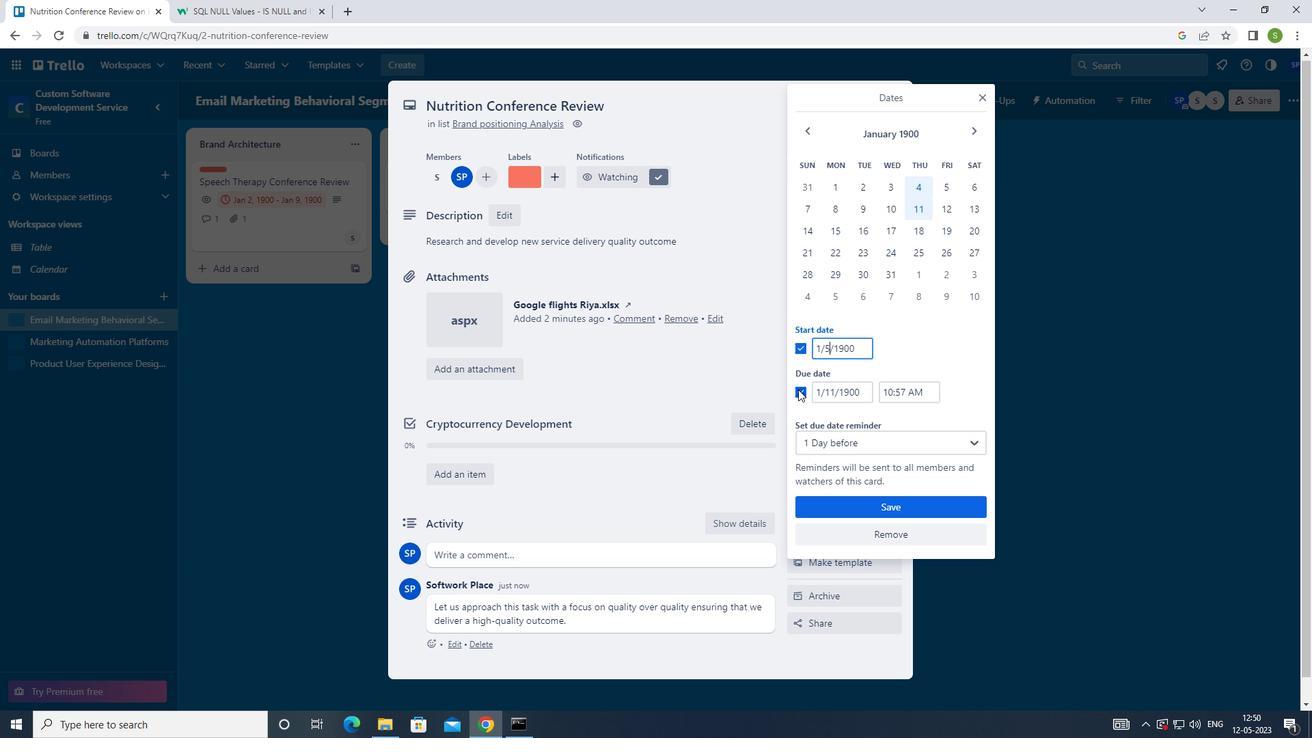 
Action: Mouse moved to (801, 394)
Screenshot: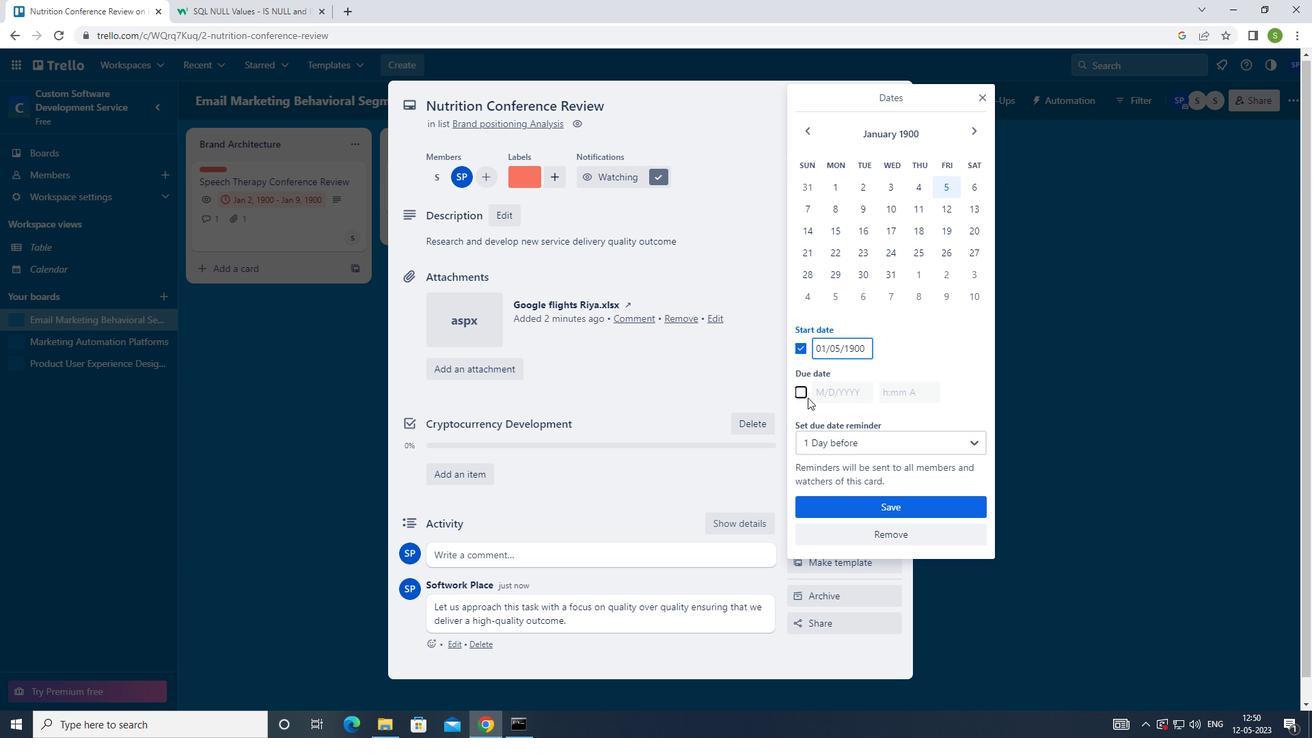 
Action: Mouse pressed left at (801, 394)
Screenshot: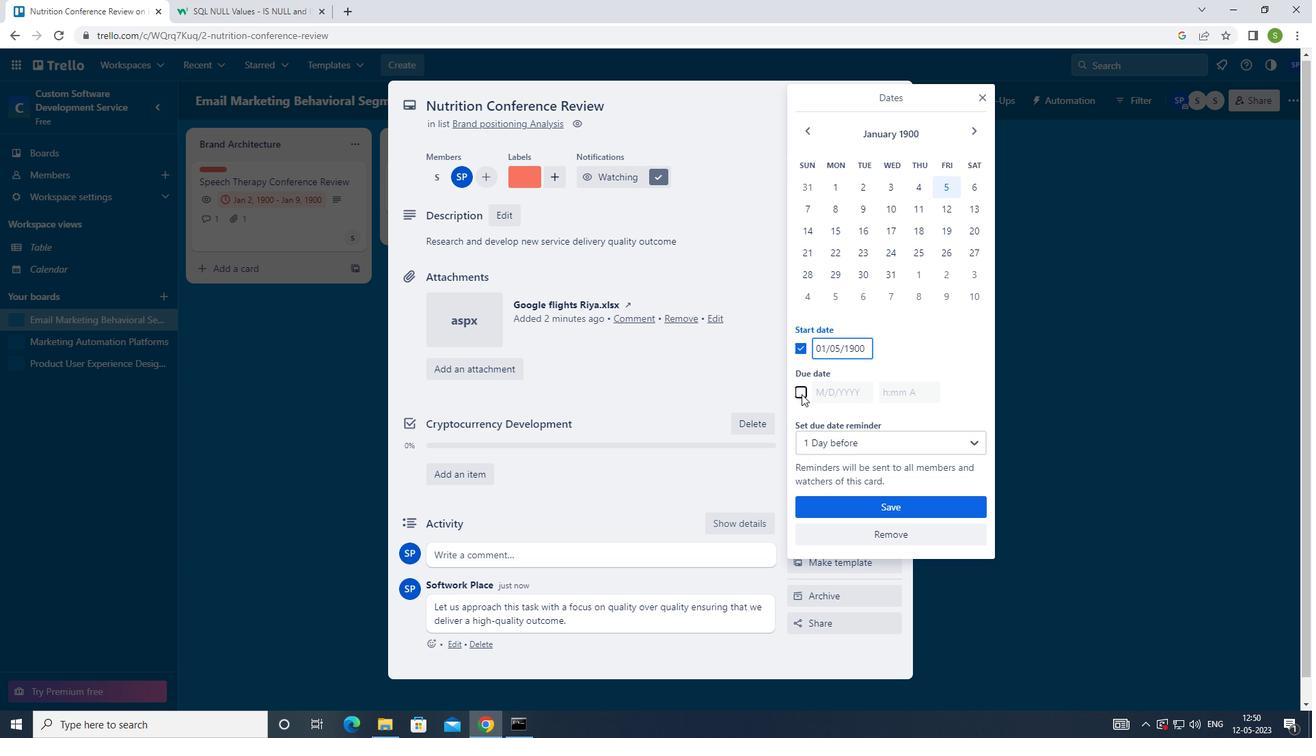 
Action: Mouse moved to (841, 392)
Screenshot: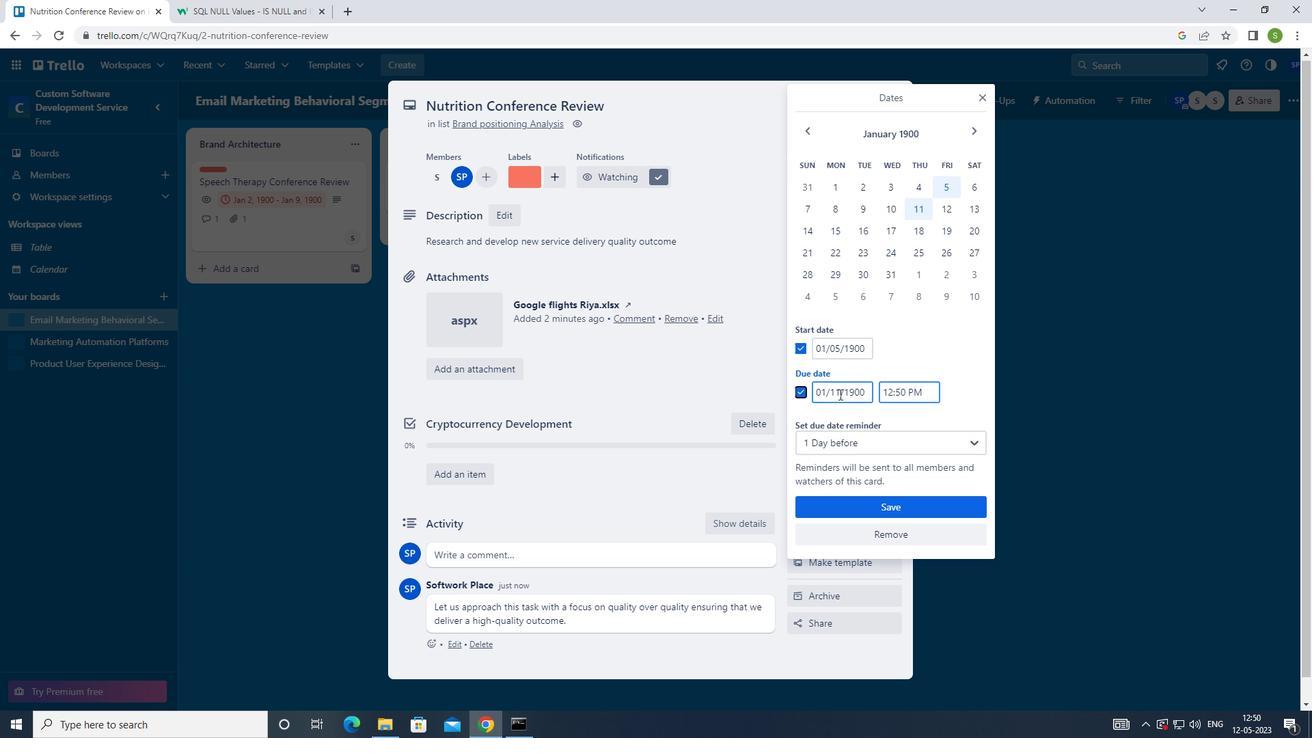
Action: Mouse pressed left at (841, 392)
Screenshot: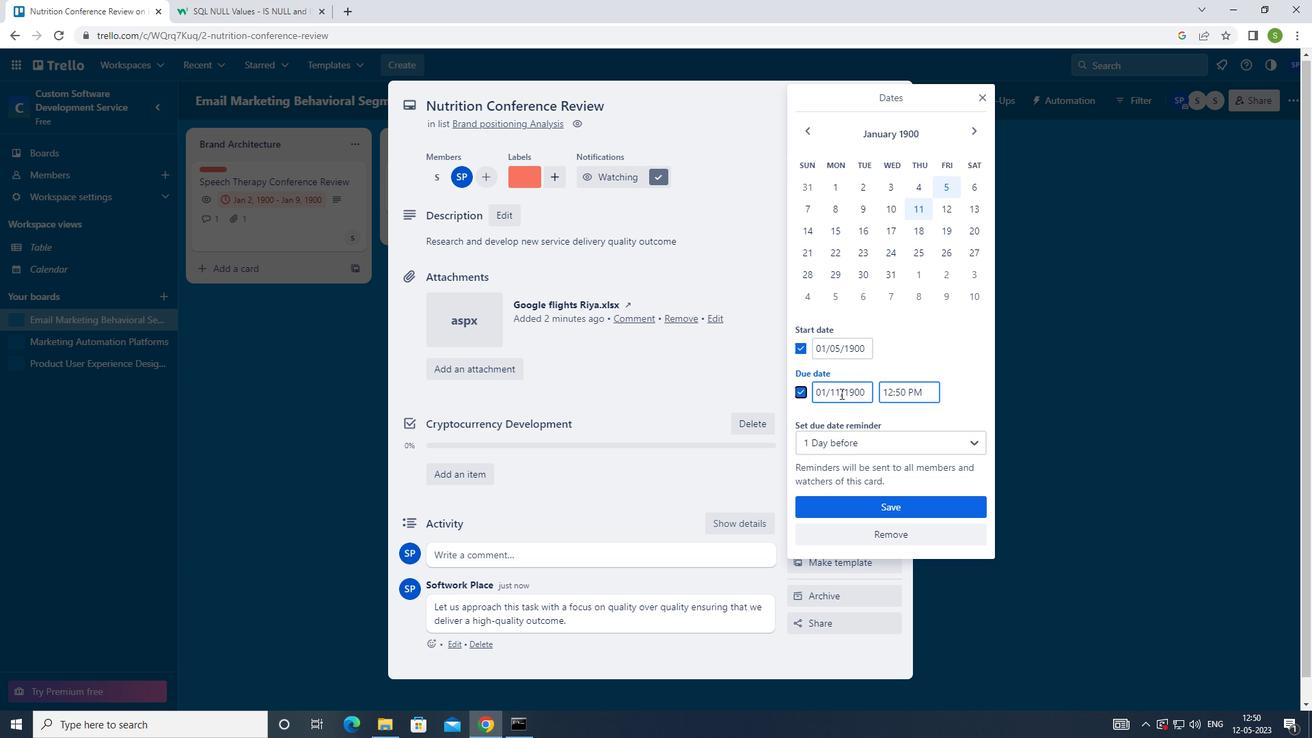
Action: Mouse moved to (835, 392)
Screenshot: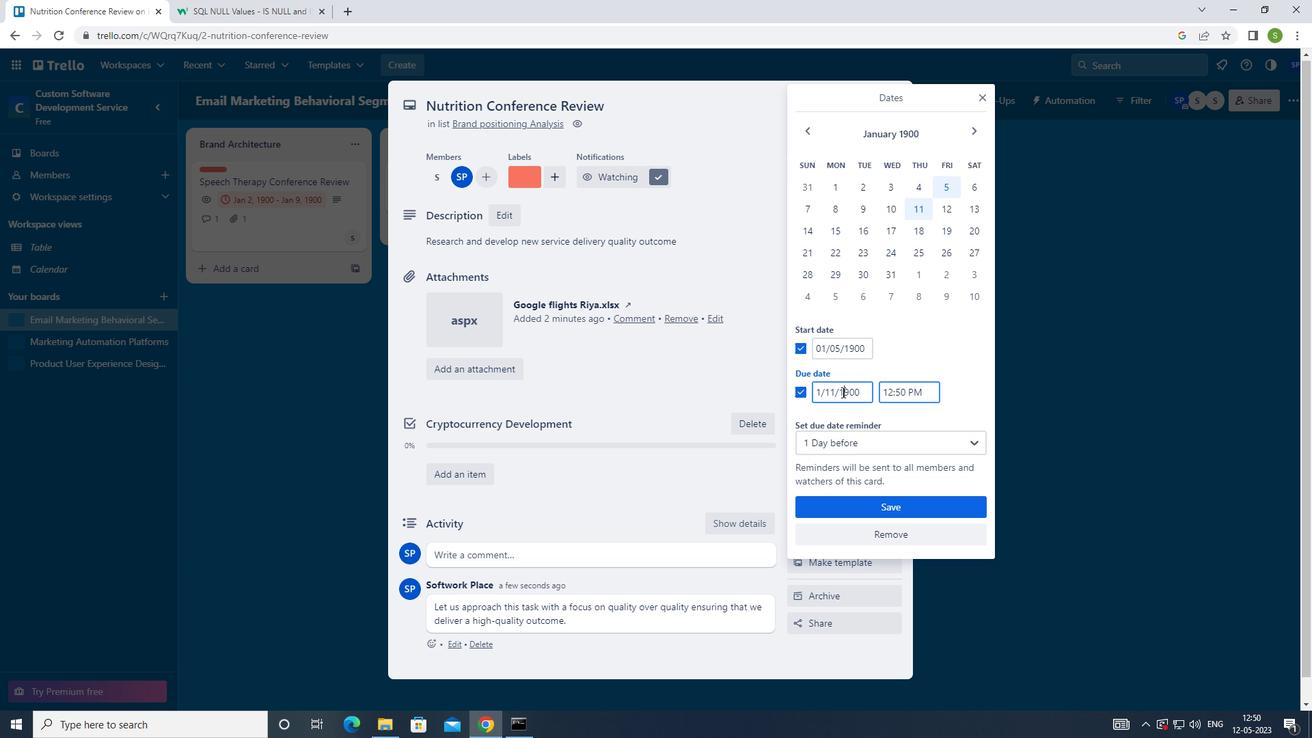 
Action: Mouse pressed left at (835, 392)
Screenshot: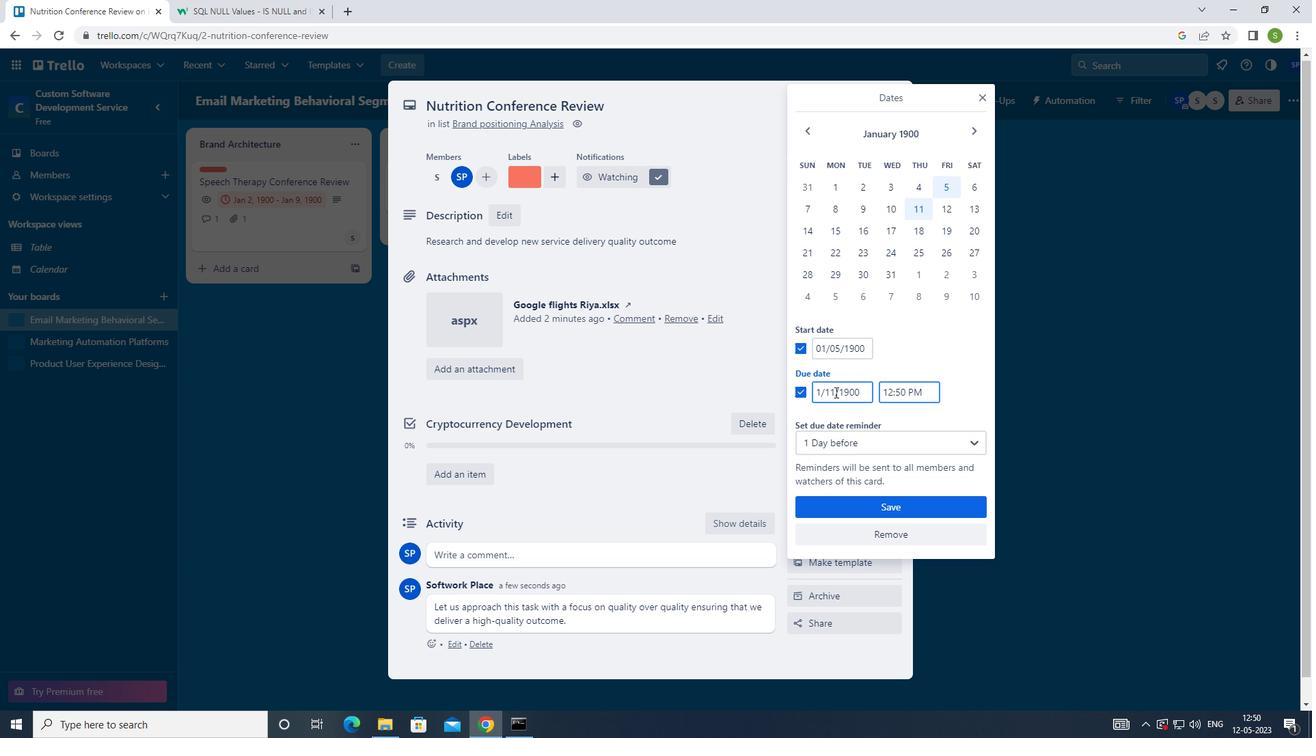 
Action: Mouse moved to (835, 391)
Screenshot: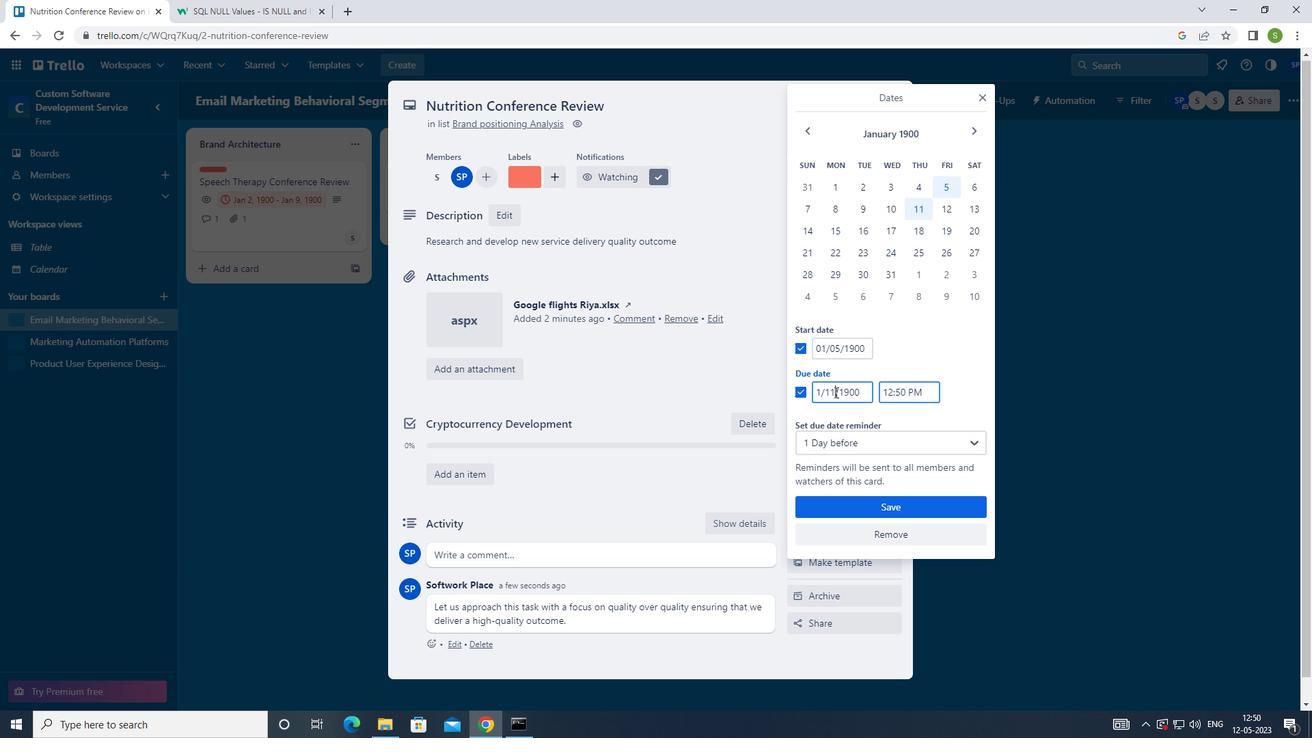
Action: Key pressed <Key.backspace>2
Screenshot: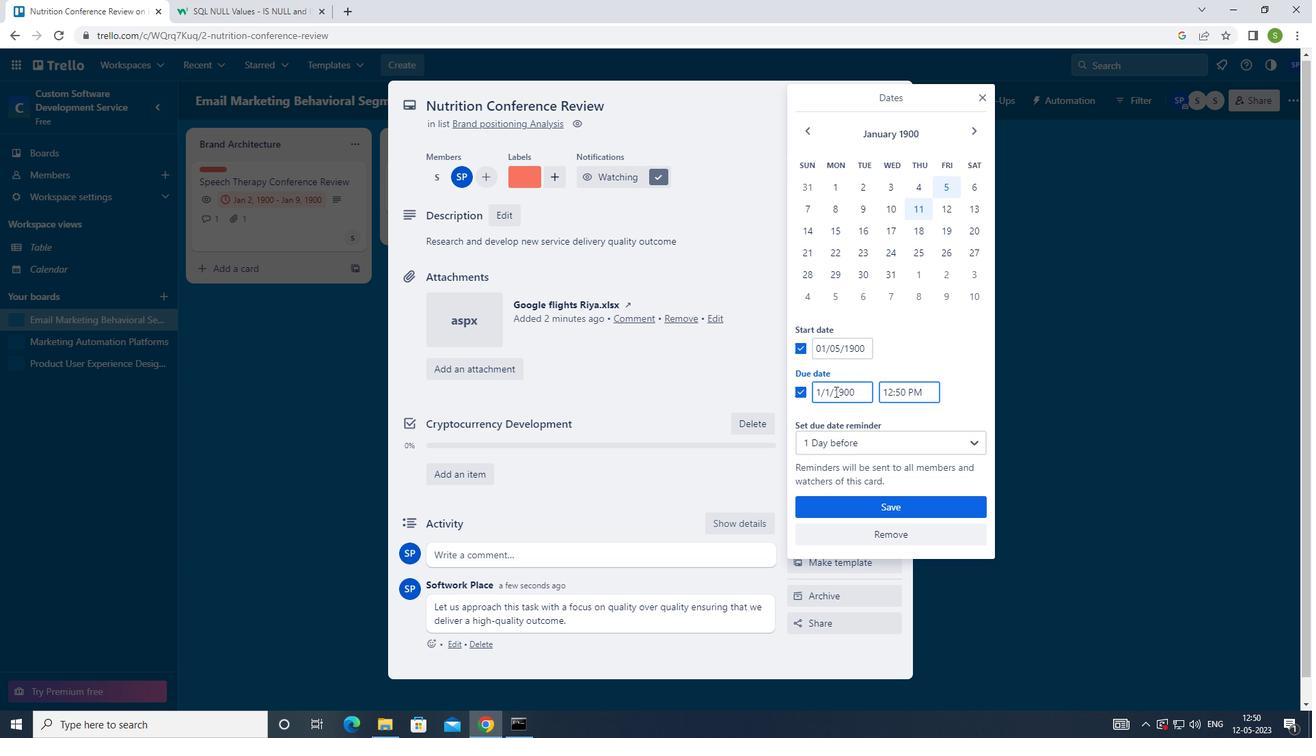 
Action: Mouse moved to (842, 504)
Screenshot: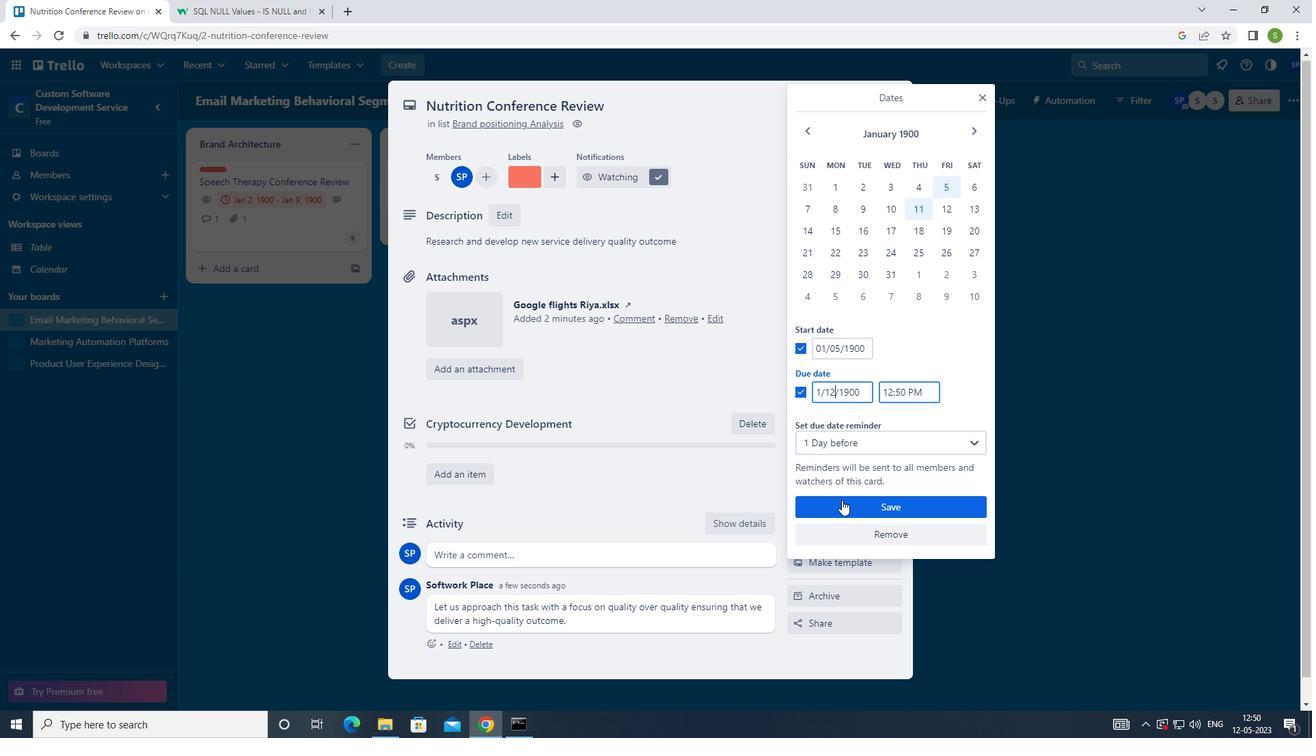 
Action: Mouse pressed left at (842, 504)
Screenshot: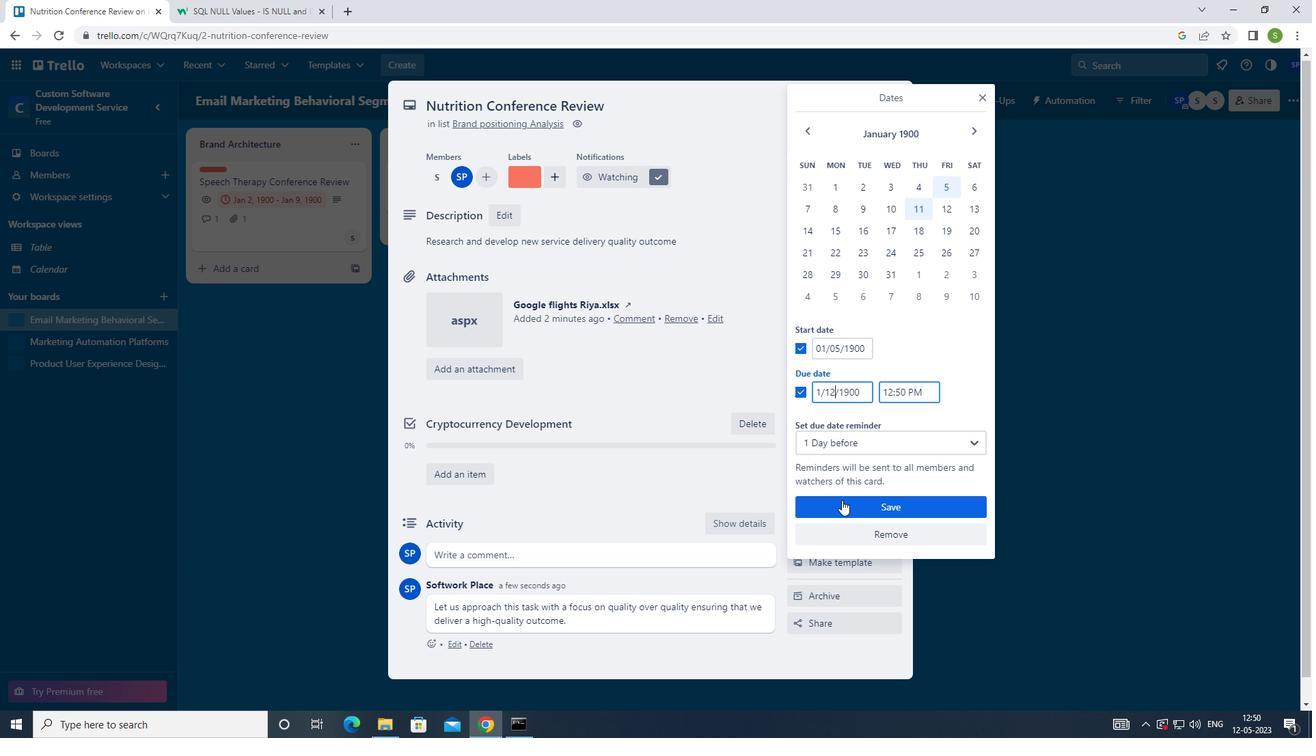 
Action: Mouse moved to (835, 488)
Screenshot: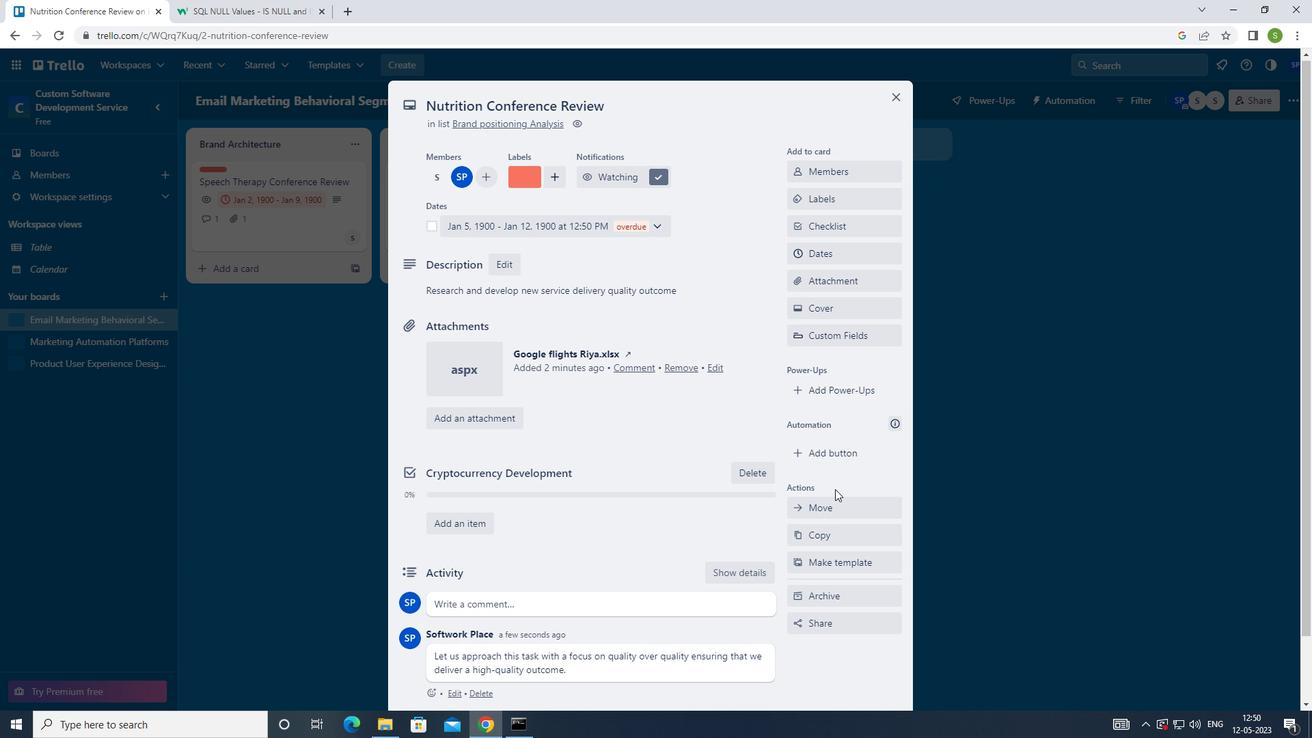 
Action: Key pressed <Key.f8>
Screenshot: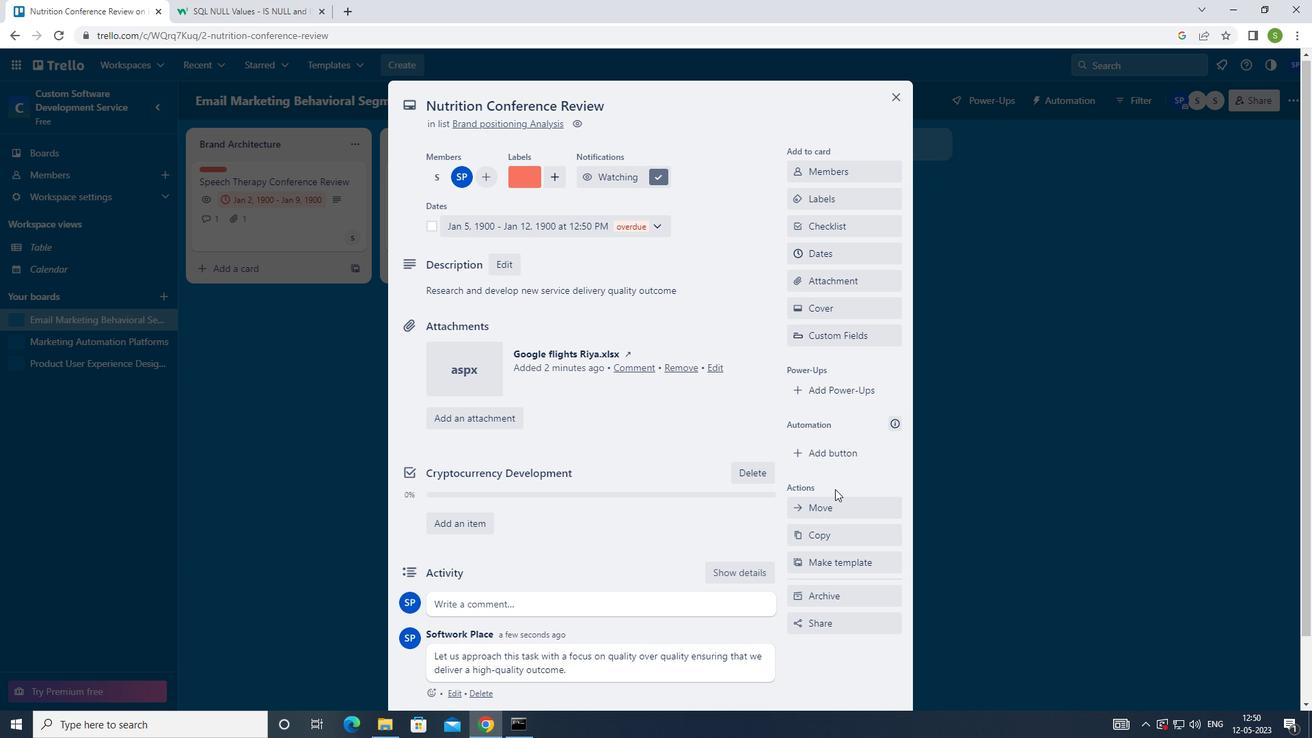 
